 Task: Search one way flight ticket for 1 adult, 6 children, 1 infant in seat and 1 infant on lap in business from Manchester: Manchester-boston Regional Airport to Riverton: Central Wyoming Regional Airport (was Riverton Regional) on 5-4-2023. Choice of flights is Alaska. Number of bags: 2 checked bags. Price is upto 85000. Outbound departure time preference is 12:30.
Action: Mouse moved to (356, 142)
Screenshot: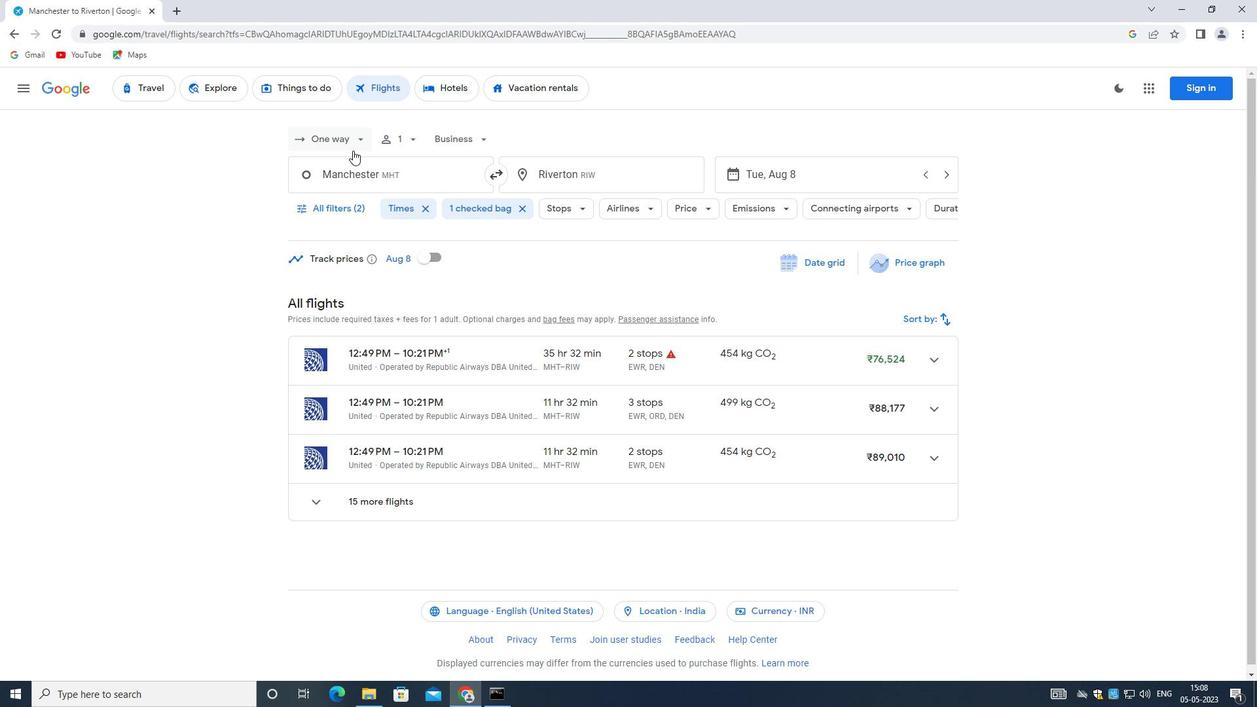 
Action: Mouse pressed left at (356, 142)
Screenshot: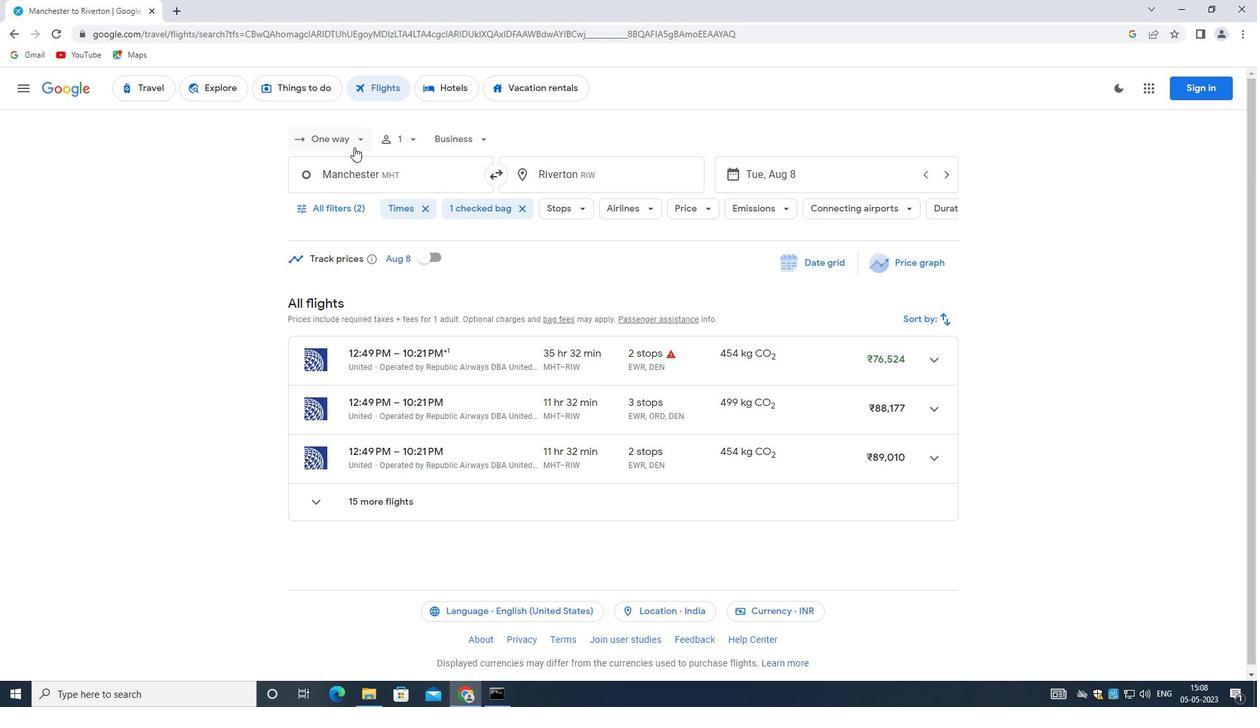 
Action: Mouse moved to (339, 201)
Screenshot: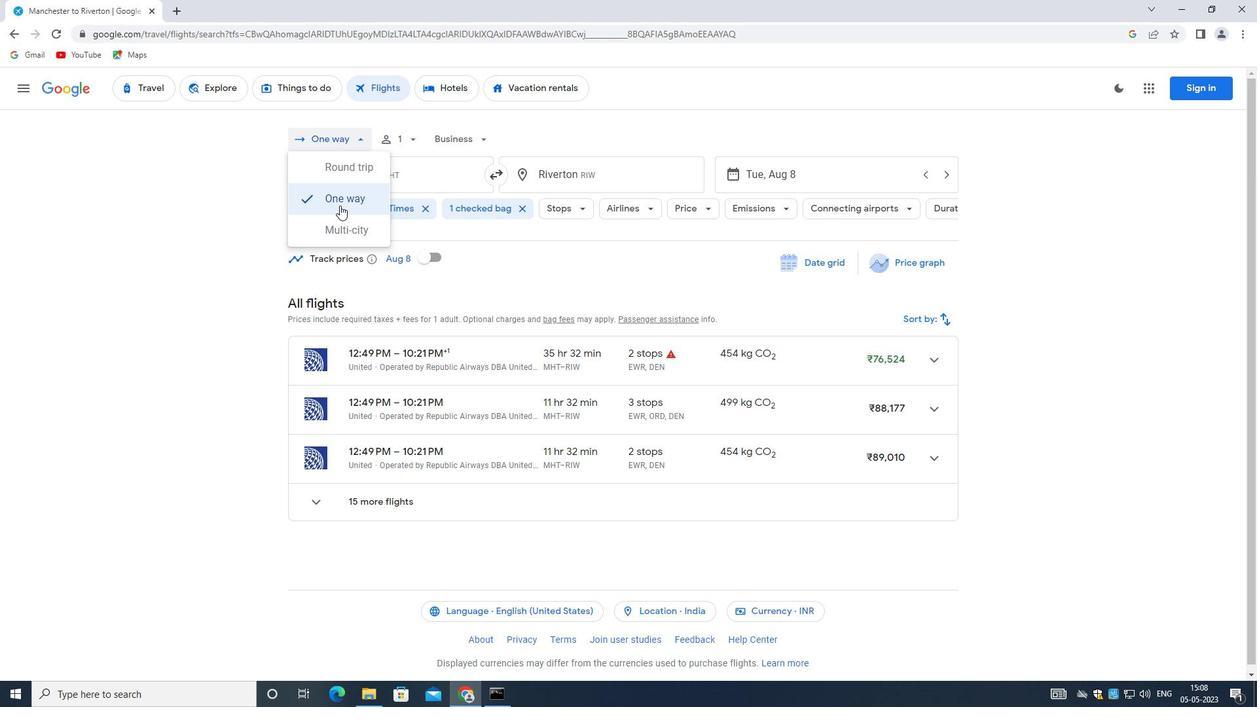
Action: Mouse pressed left at (339, 201)
Screenshot: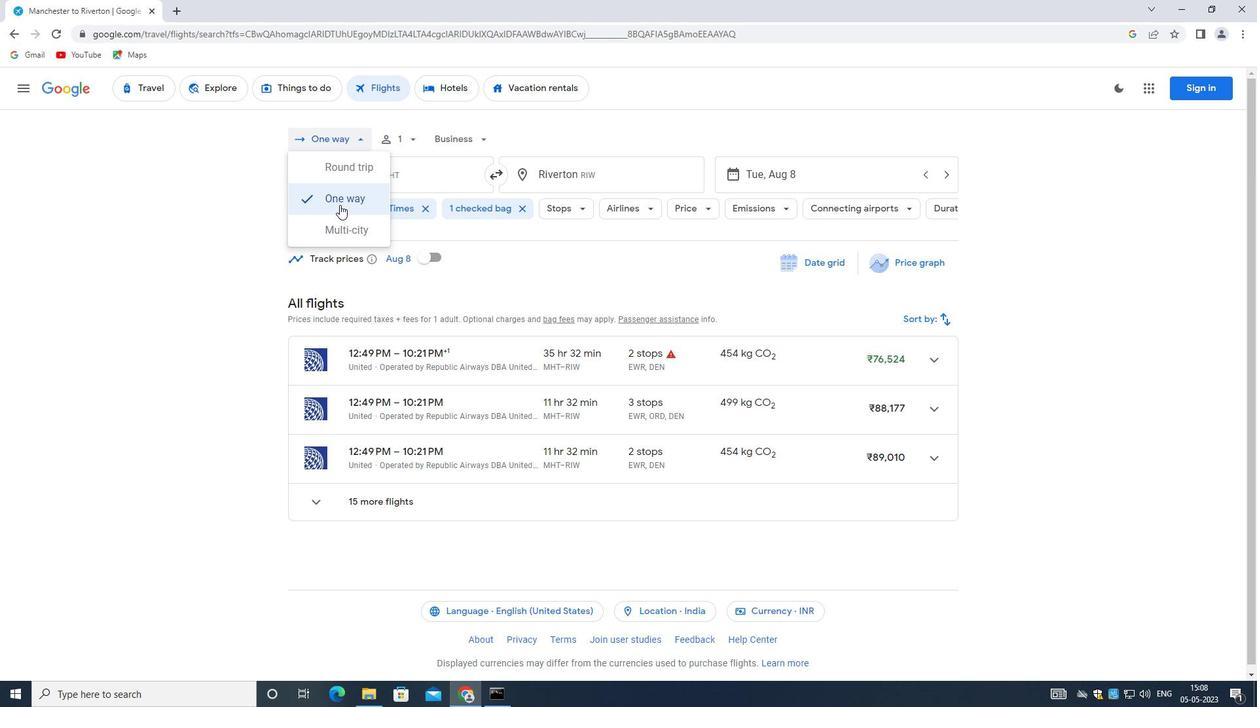 
Action: Mouse moved to (400, 140)
Screenshot: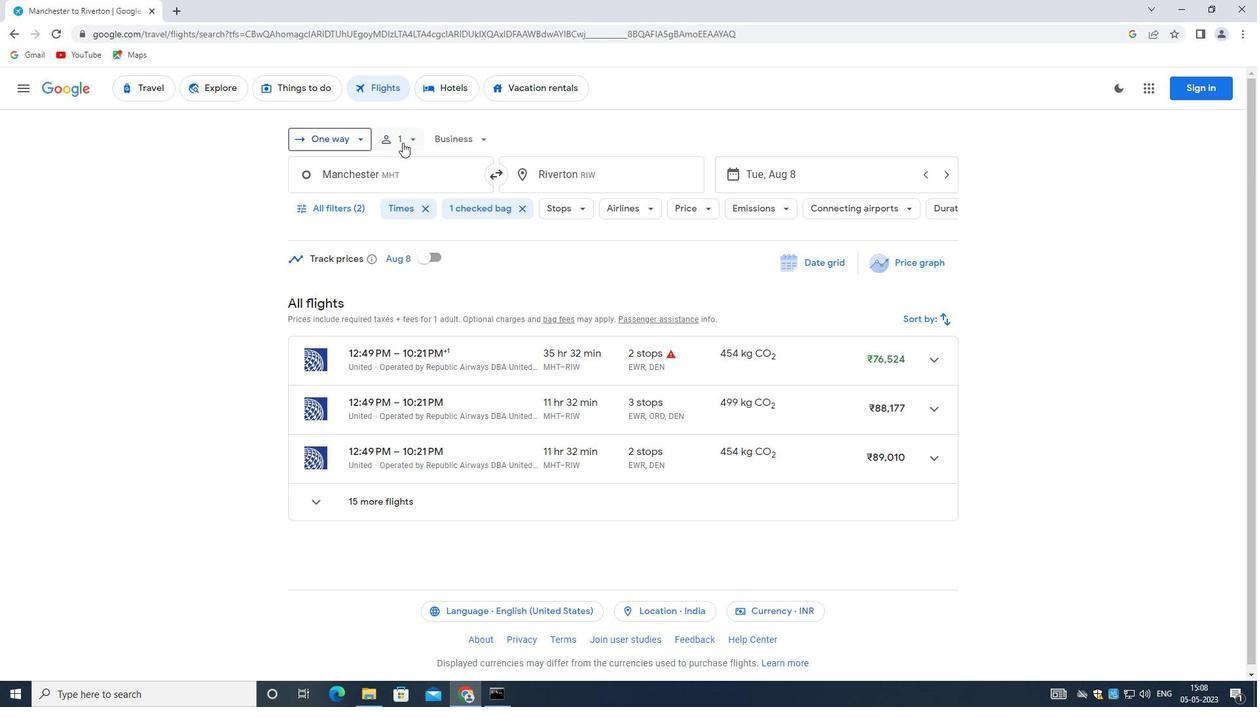 
Action: Mouse pressed left at (400, 140)
Screenshot: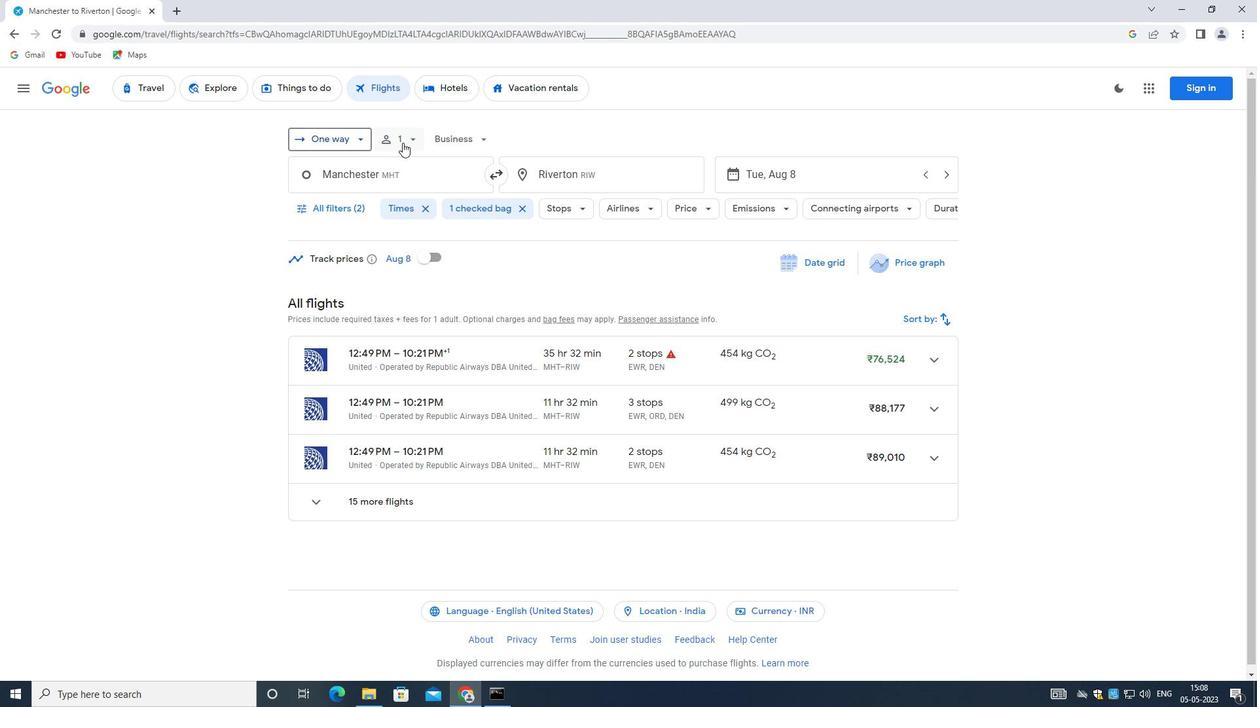 
Action: Mouse moved to (508, 206)
Screenshot: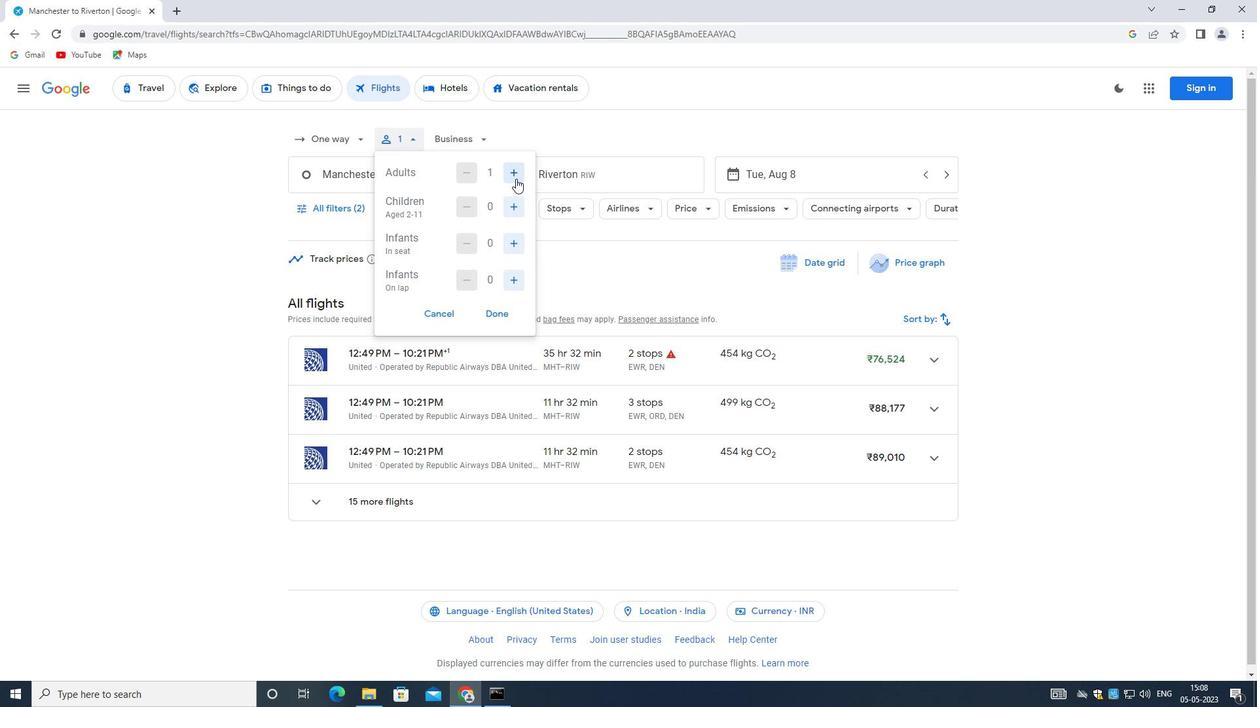 
Action: Mouse pressed left at (508, 206)
Screenshot: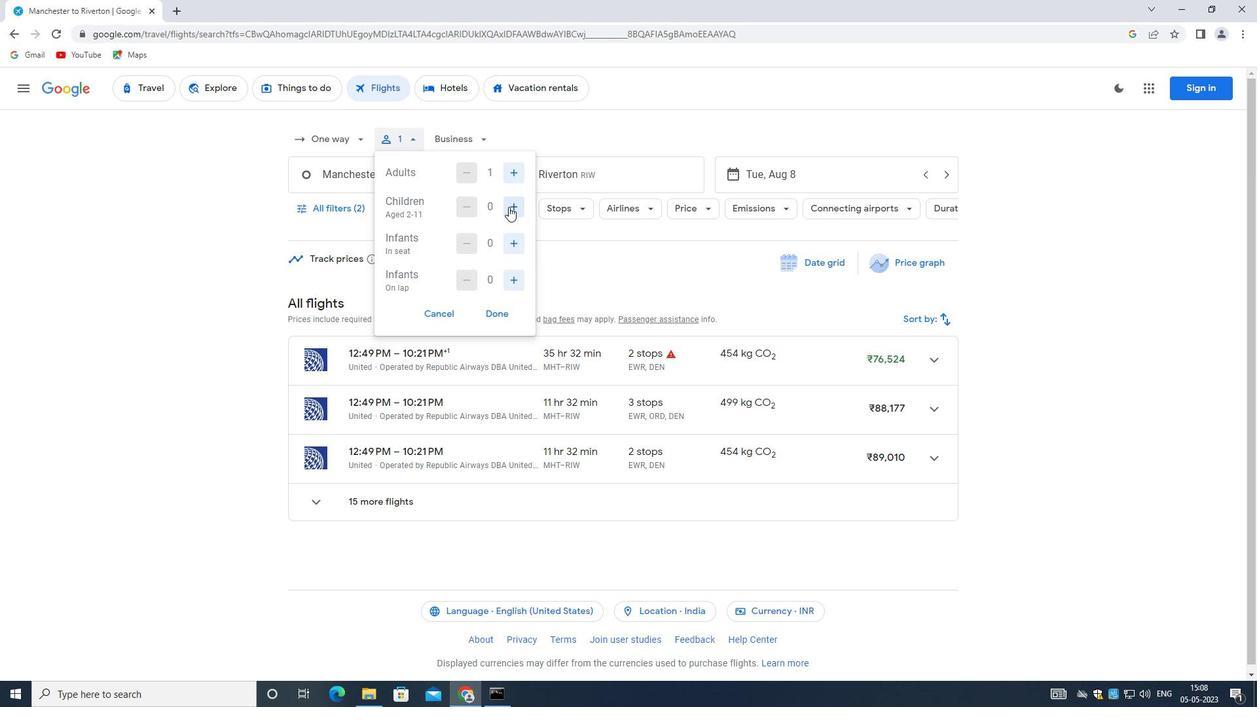 
Action: Mouse pressed left at (508, 206)
Screenshot: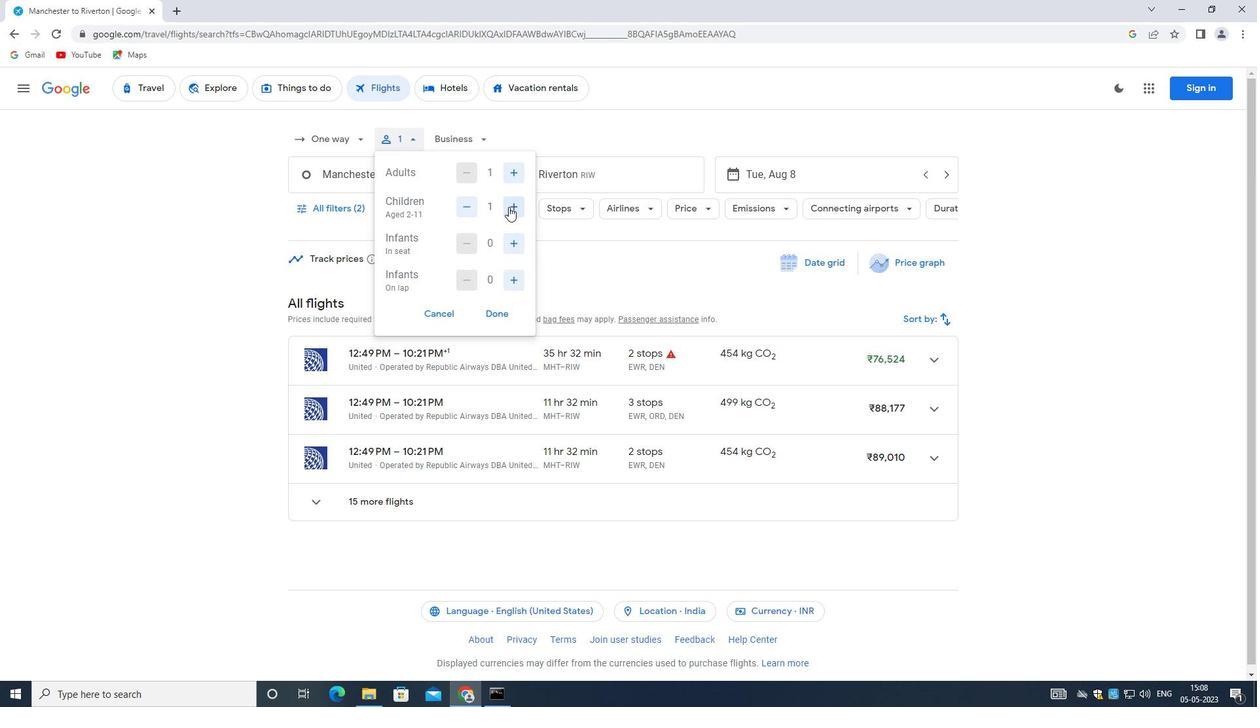 
Action: Mouse pressed left at (508, 206)
Screenshot: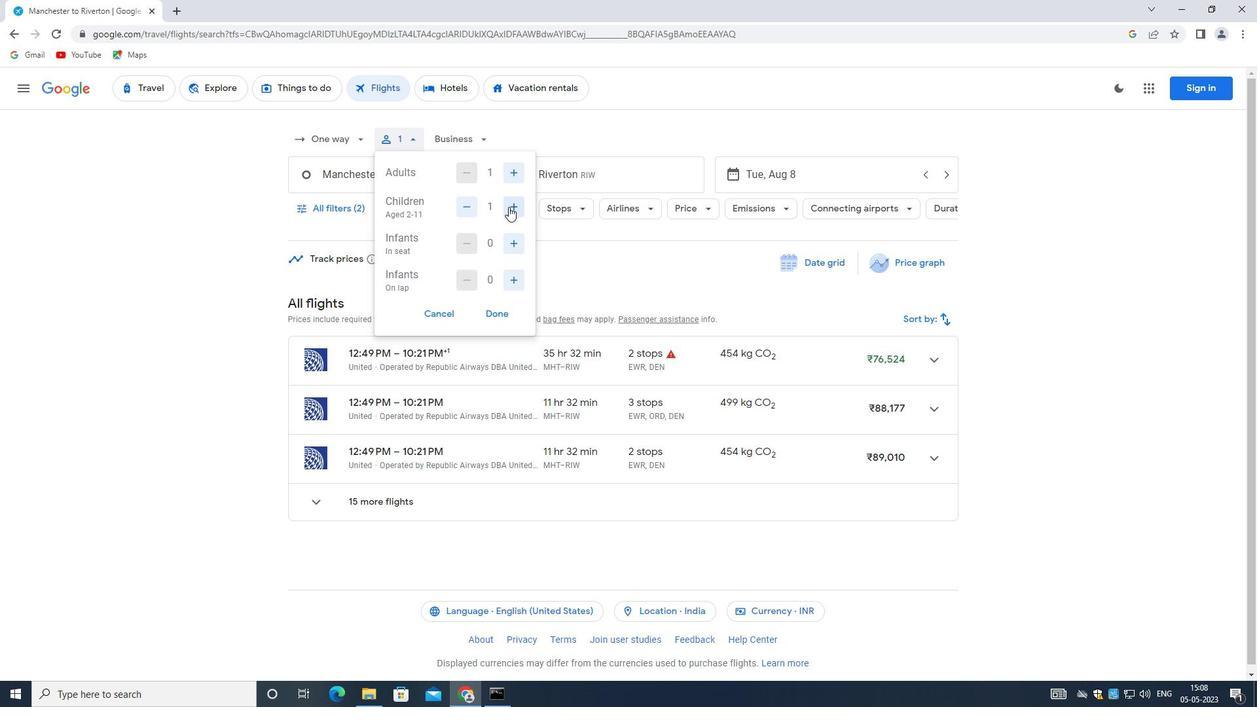 
Action: Mouse pressed left at (508, 206)
Screenshot: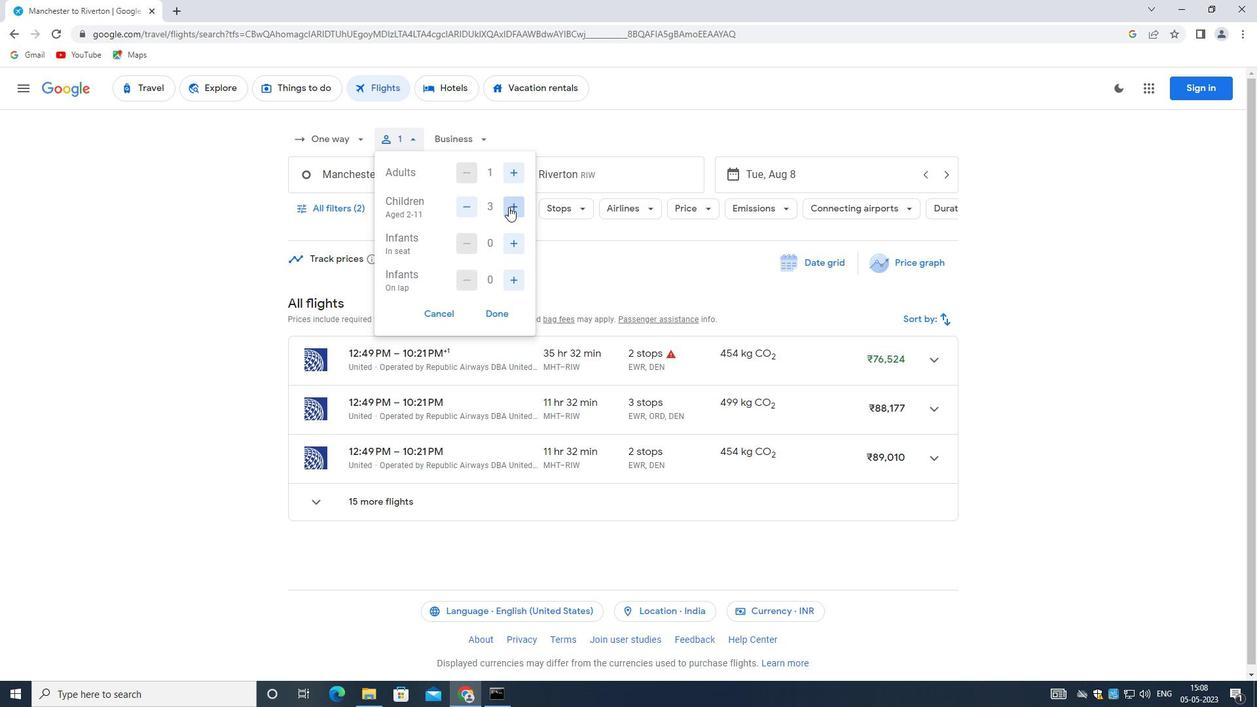 
Action: Mouse moved to (508, 207)
Screenshot: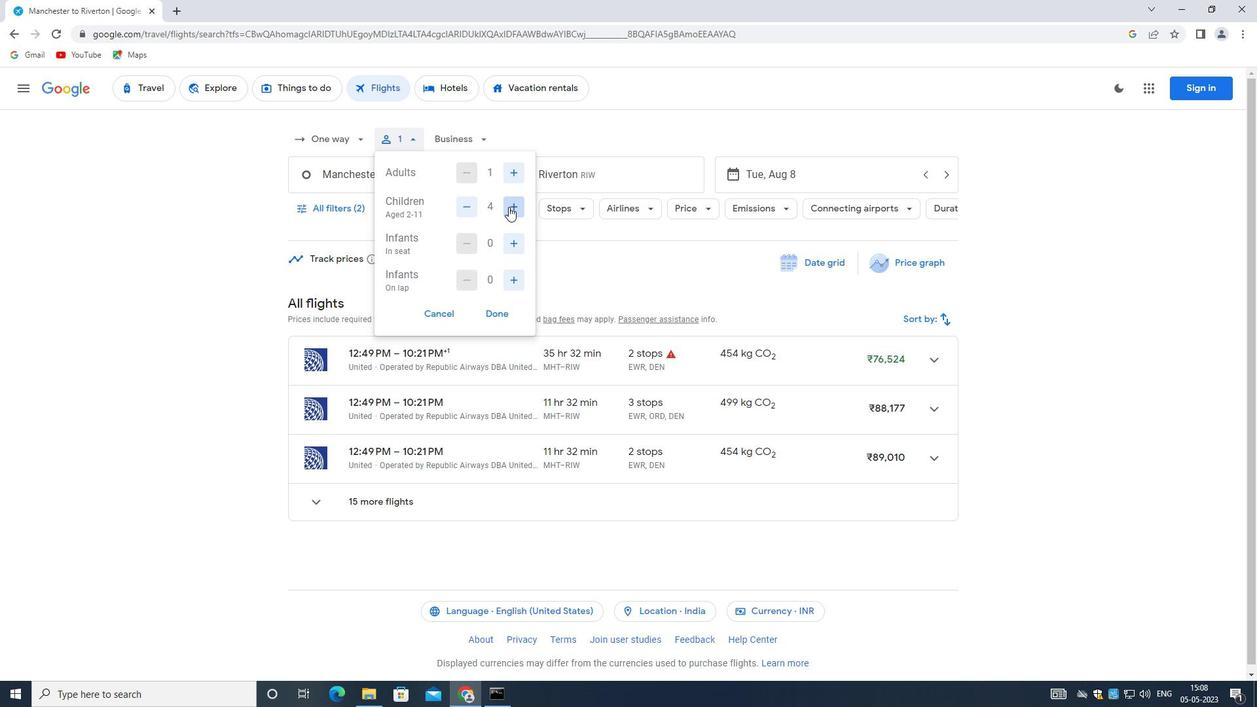 
Action: Mouse pressed left at (508, 207)
Screenshot: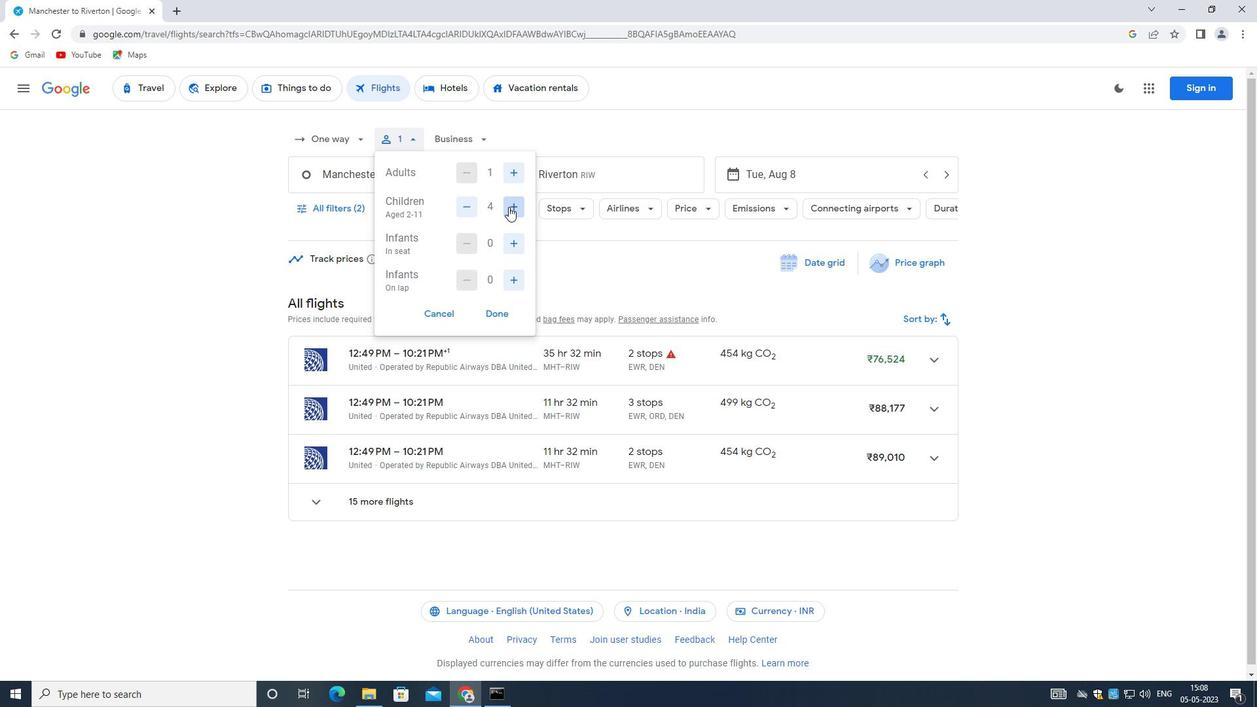 
Action: Mouse moved to (507, 207)
Screenshot: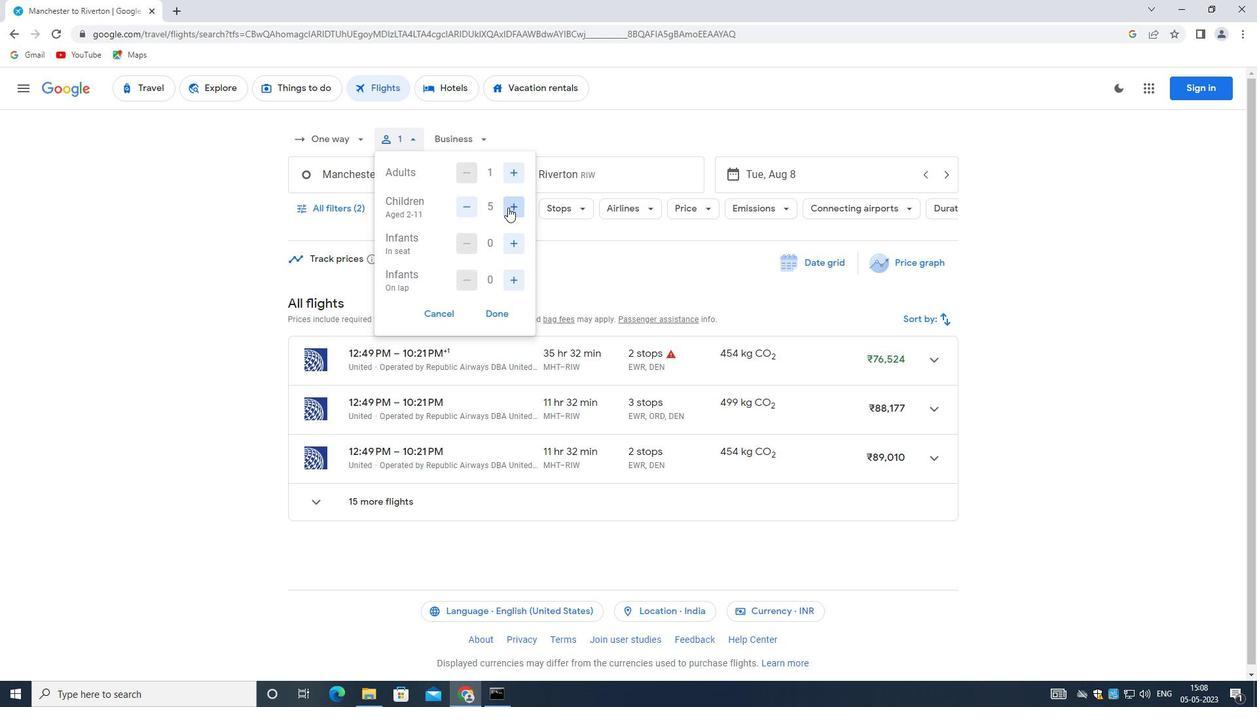 
Action: Mouse pressed left at (507, 207)
Screenshot: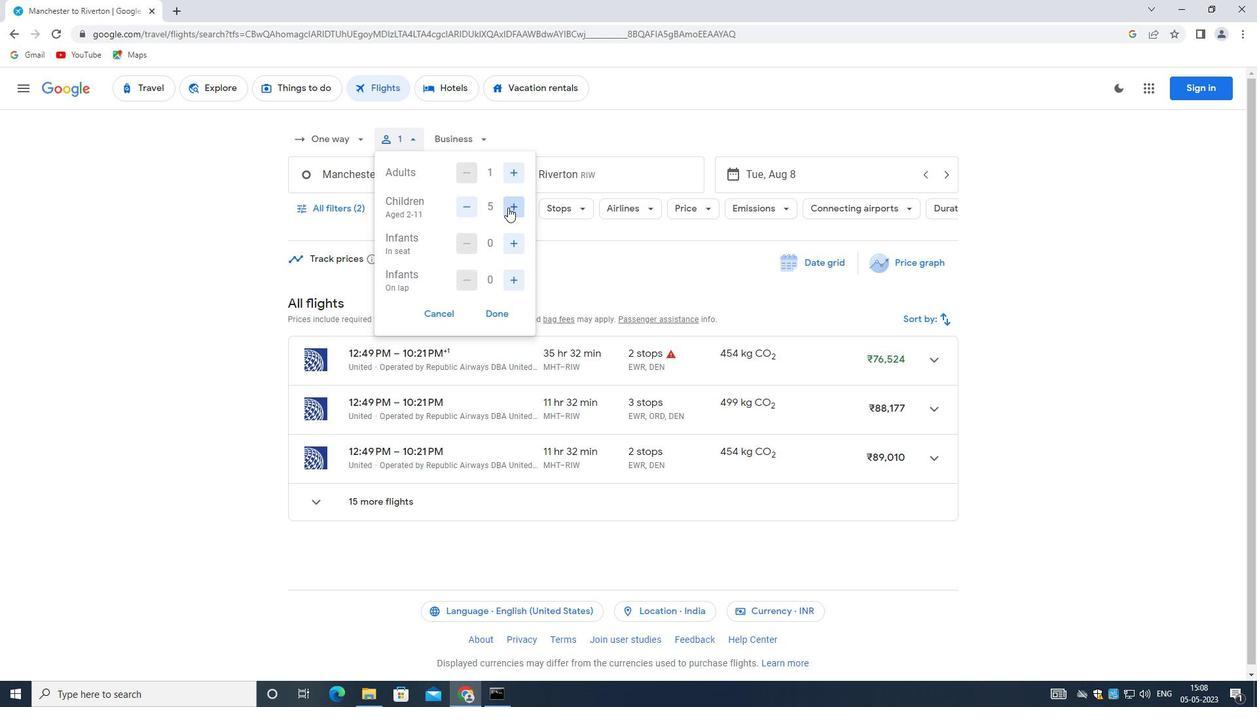
Action: Mouse moved to (517, 242)
Screenshot: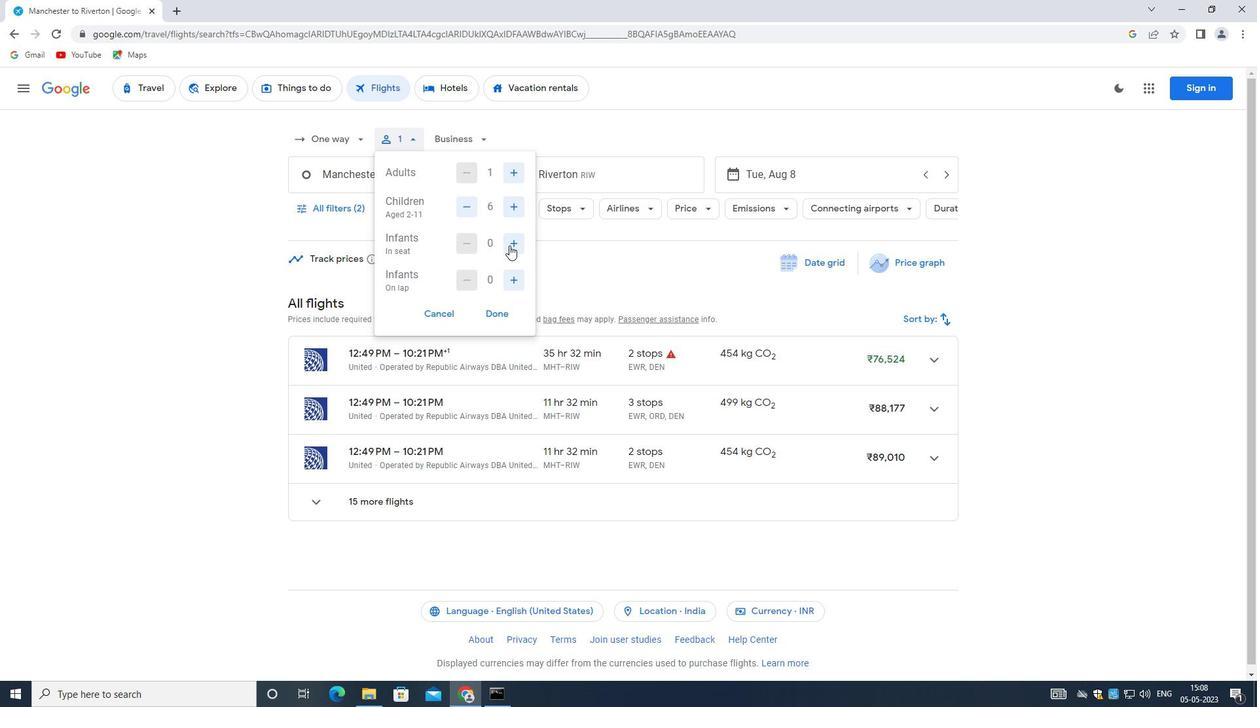 
Action: Mouse pressed left at (517, 242)
Screenshot: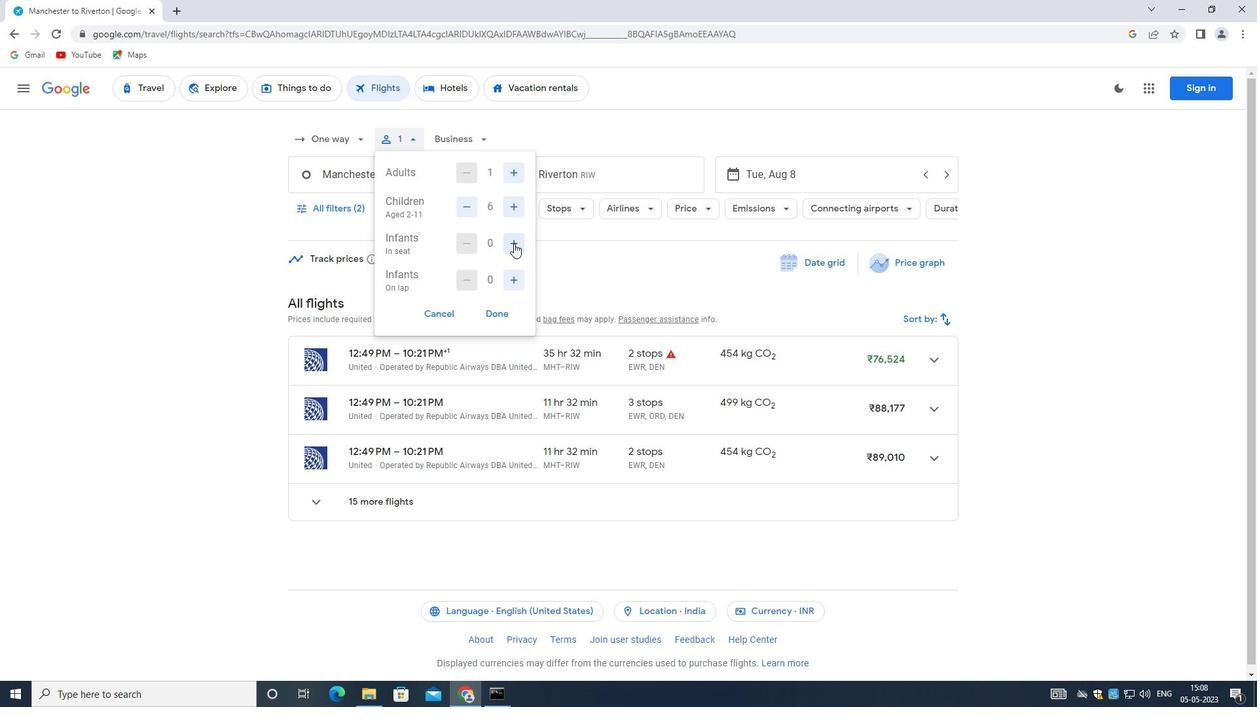
Action: Mouse moved to (511, 277)
Screenshot: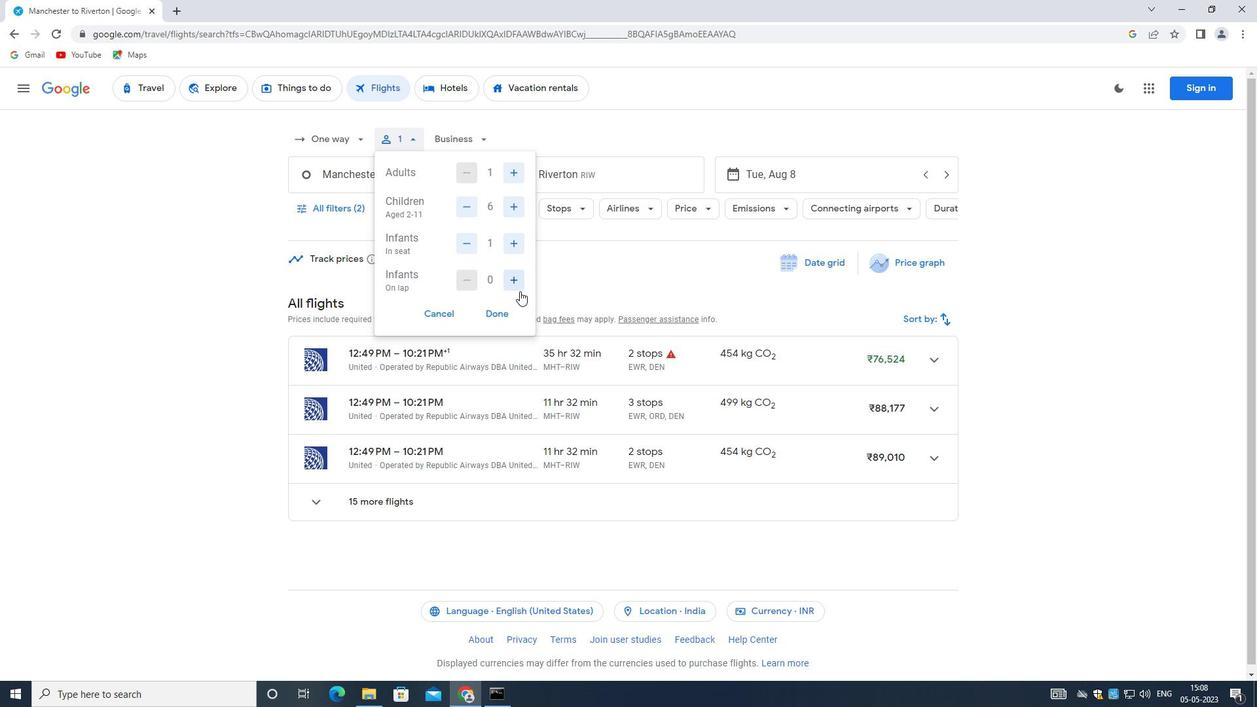 
Action: Mouse pressed left at (511, 277)
Screenshot: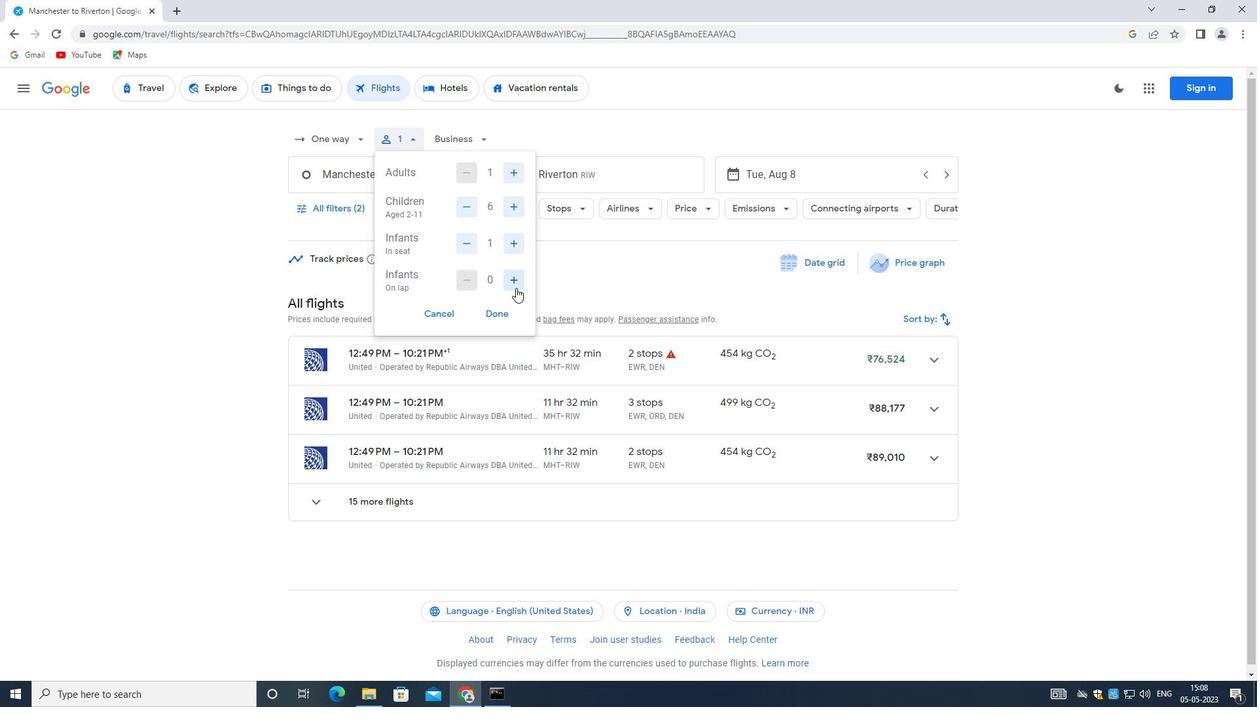 
Action: Mouse moved to (488, 316)
Screenshot: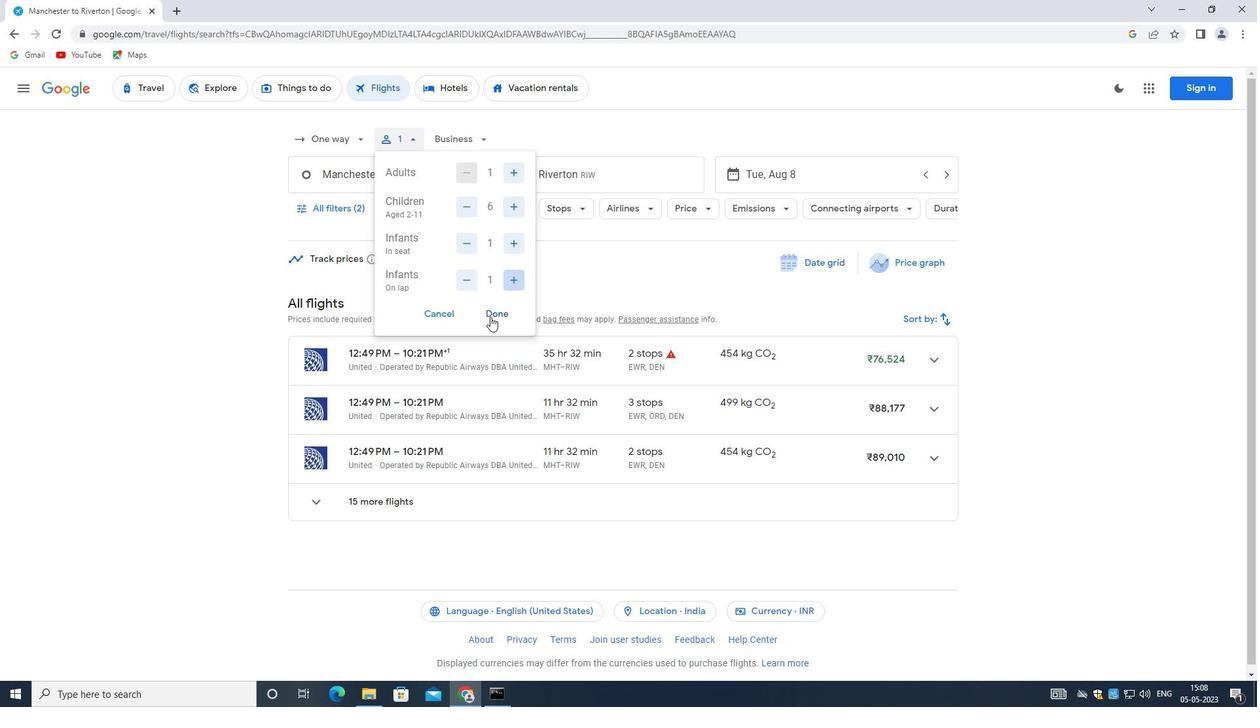 
Action: Mouse pressed left at (488, 316)
Screenshot: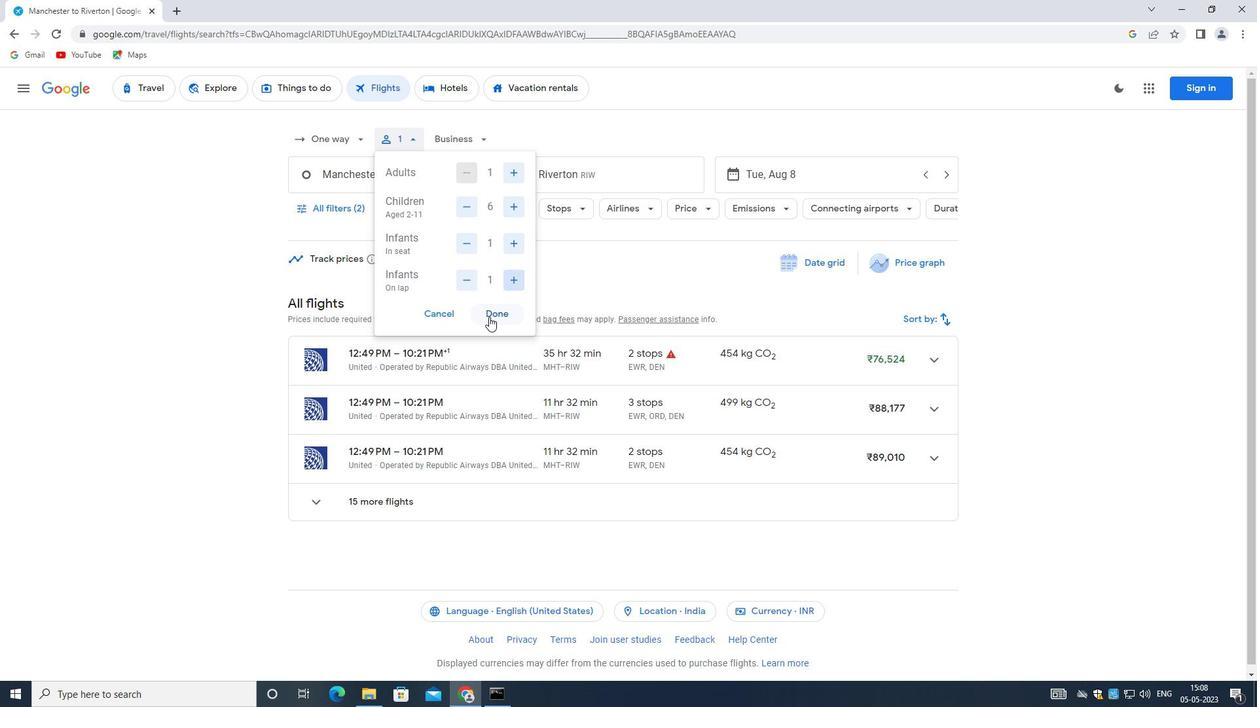 
Action: Mouse moved to (457, 134)
Screenshot: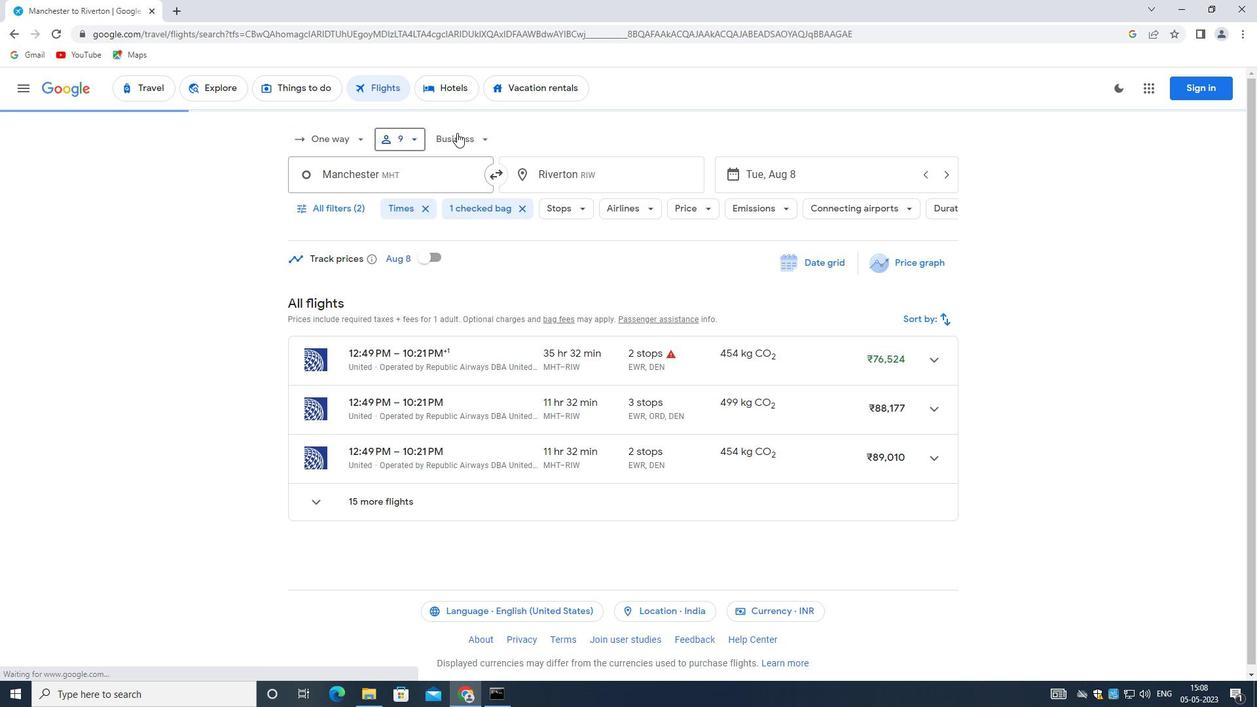 
Action: Mouse pressed left at (457, 134)
Screenshot: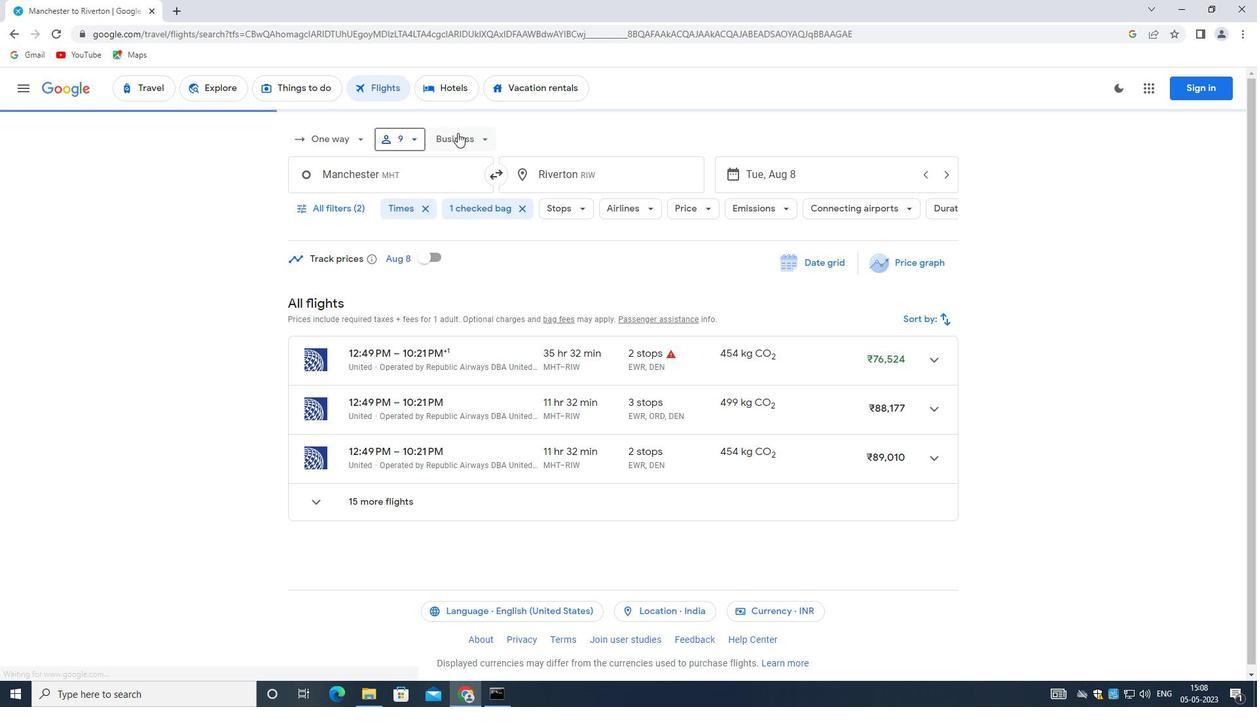 
Action: Mouse moved to (500, 230)
Screenshot: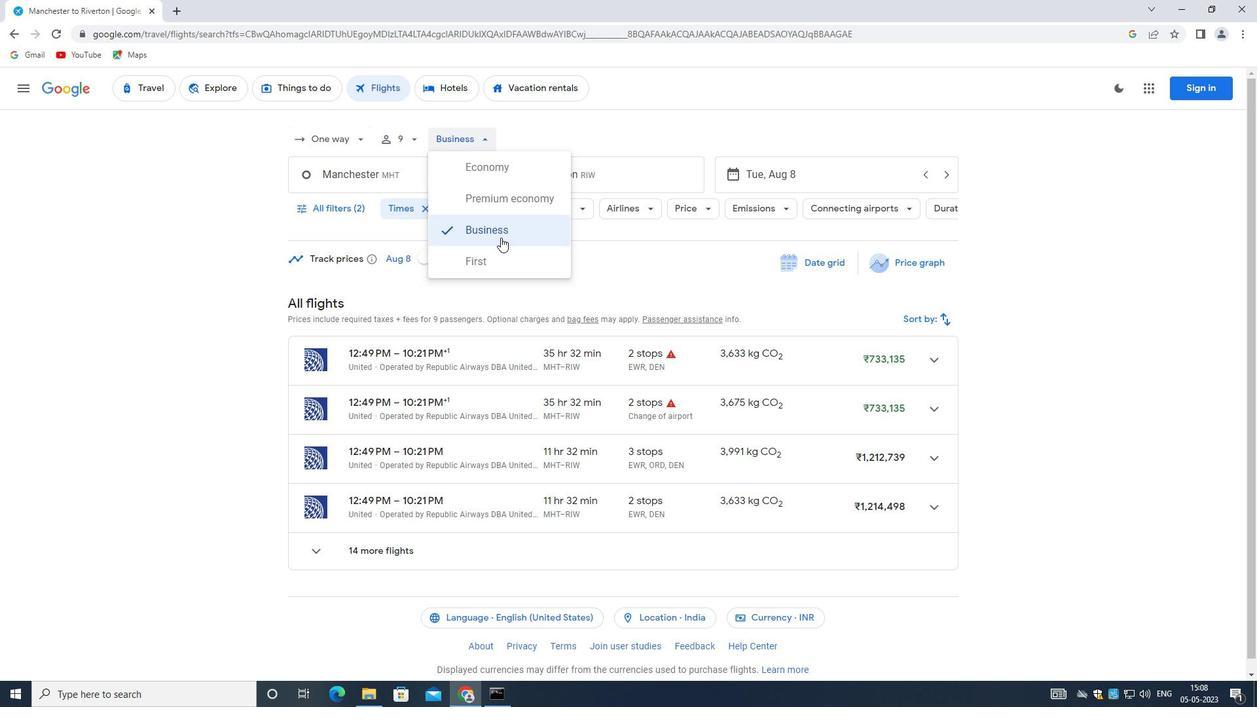 
Action: Mouse pressed left at (500, 230)
Screenshot: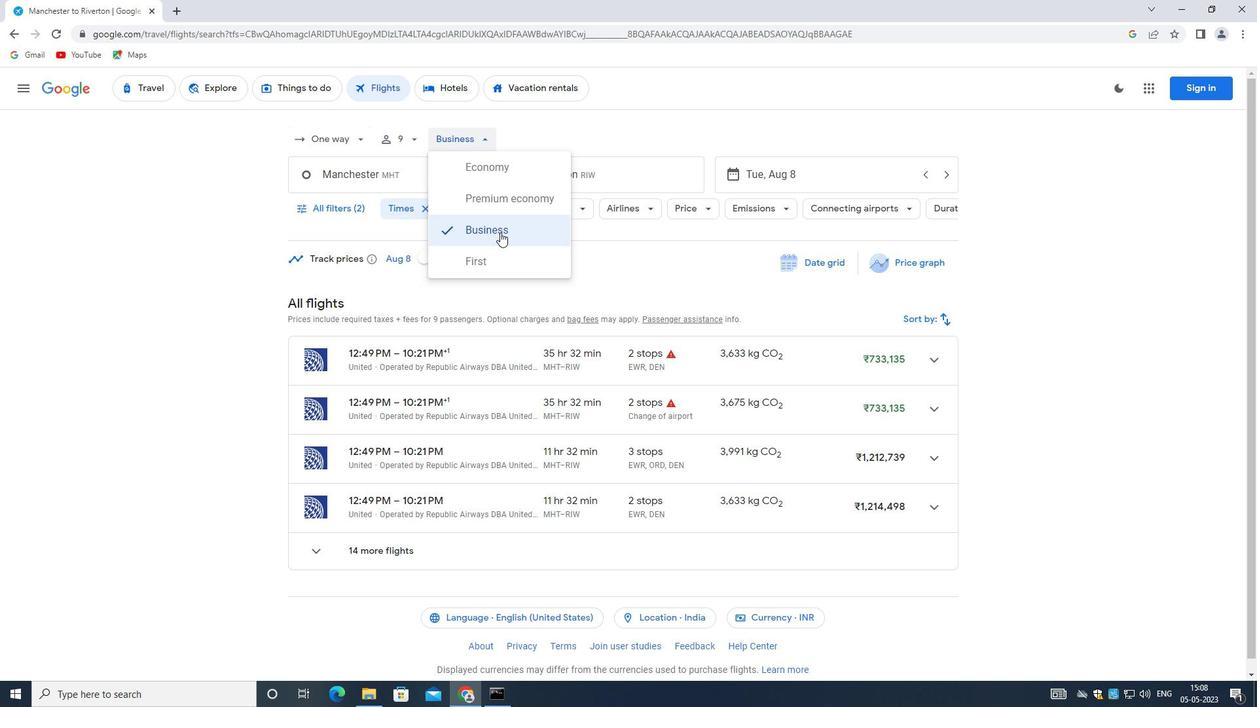 
Action: Mouse moved to (392, 180)
Screenshot: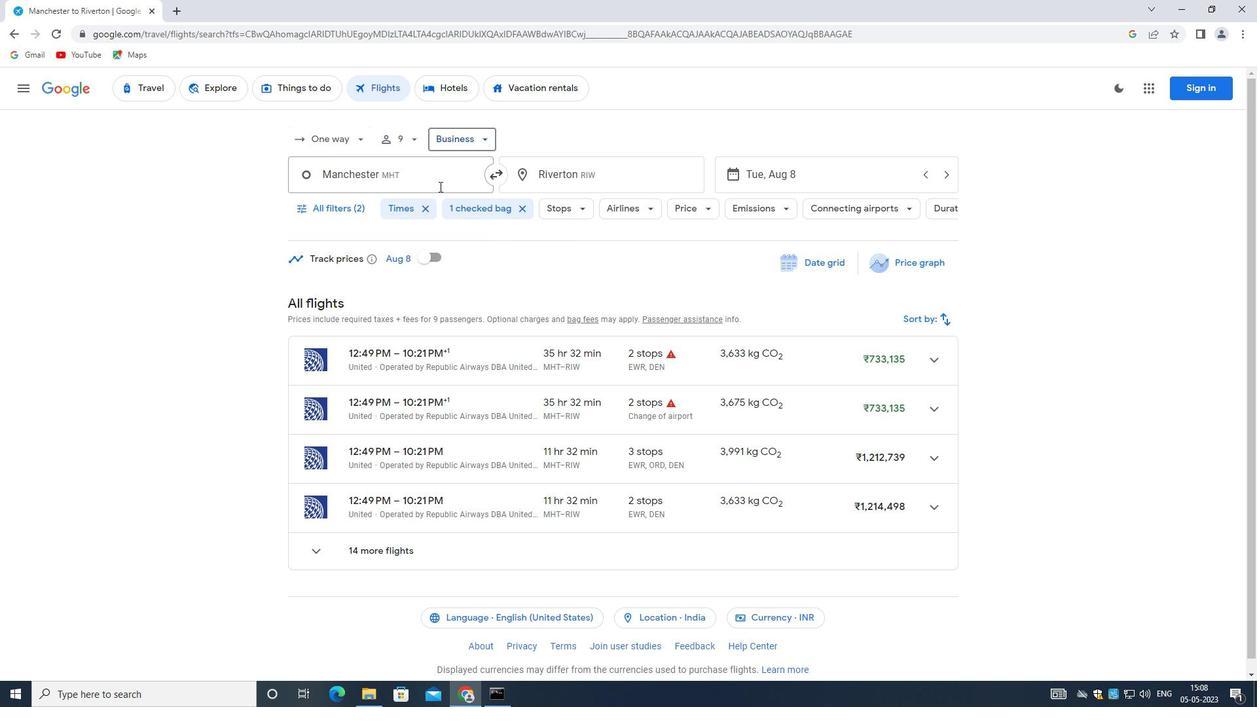 
Action: Mouse pressed left at (392, 180)
Screenshot: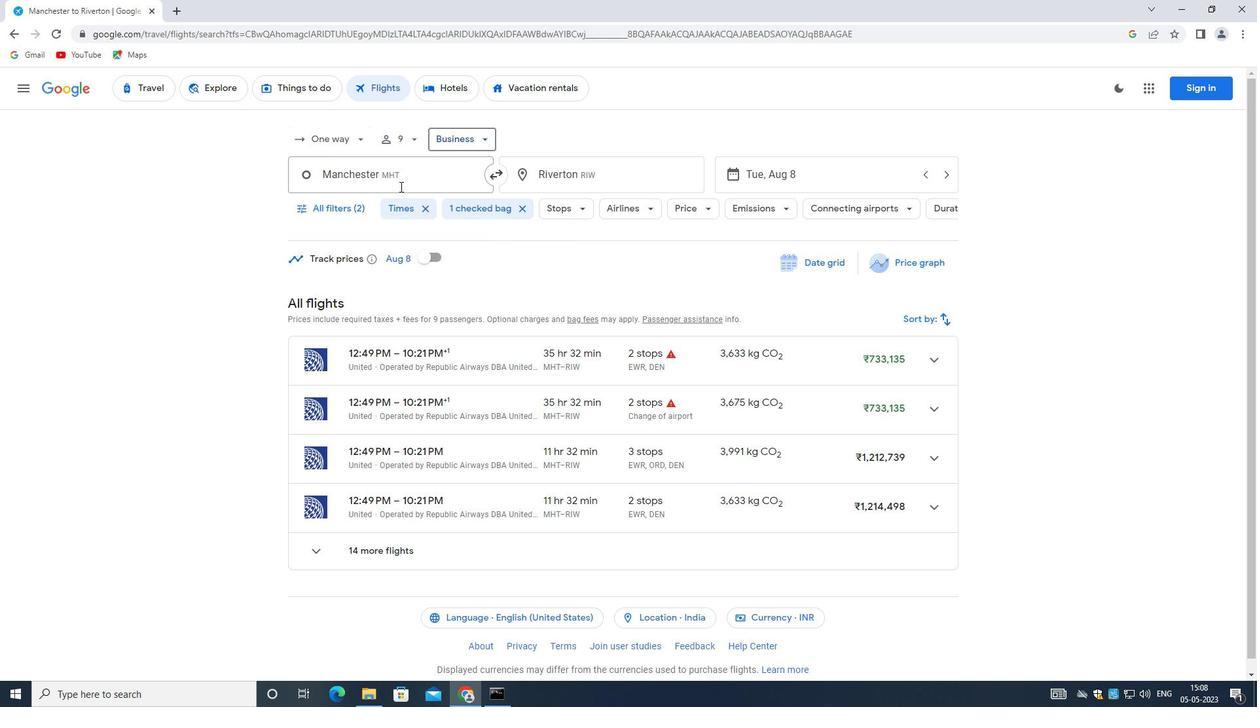 
Action: Mouse moved to (434, 313)
Screenshot: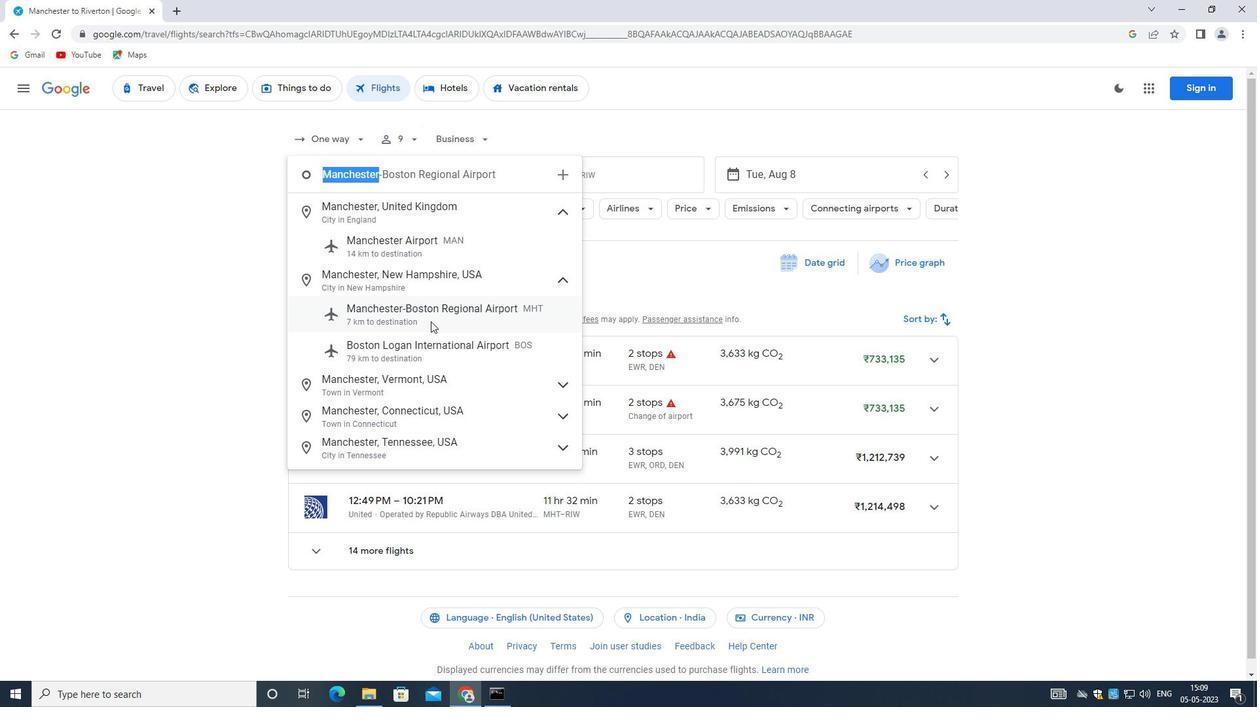 
Action: Mouse pressed left at (434, 313)
Screenshot: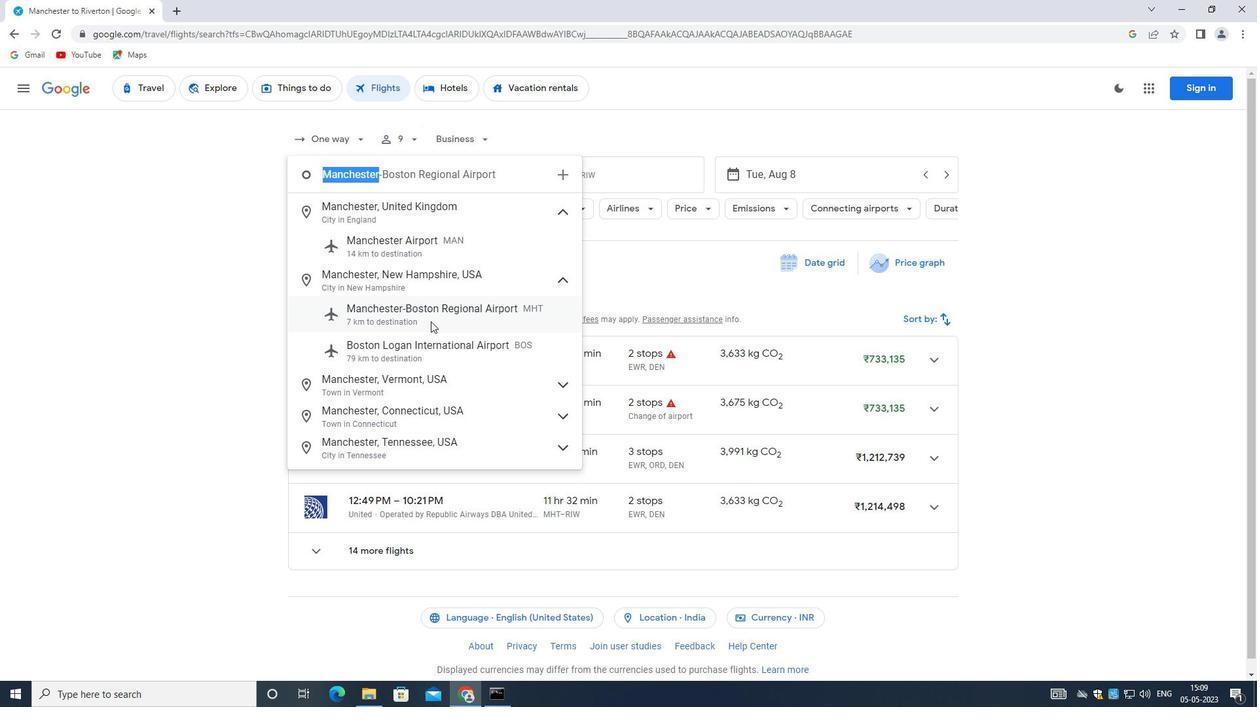 
Action: Mouse moved to (657, 180)
Screenshot: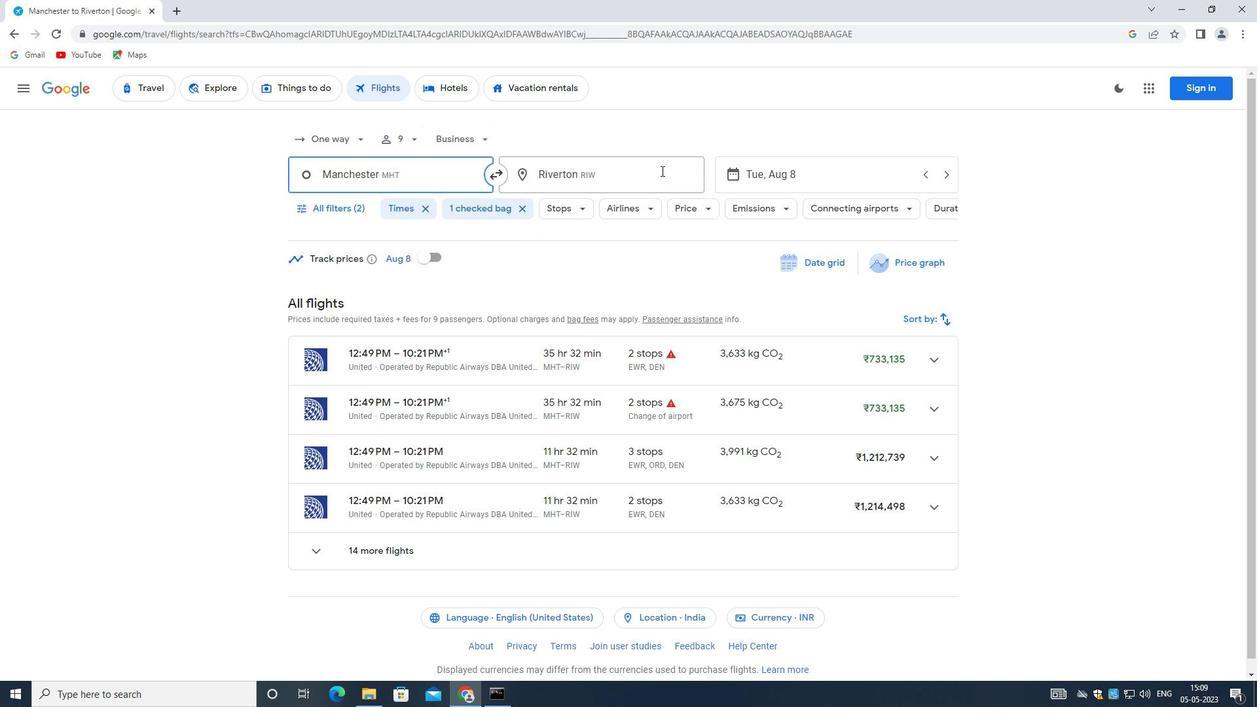 
Action: Mouse pressed left at (657, 180)
Screenshot: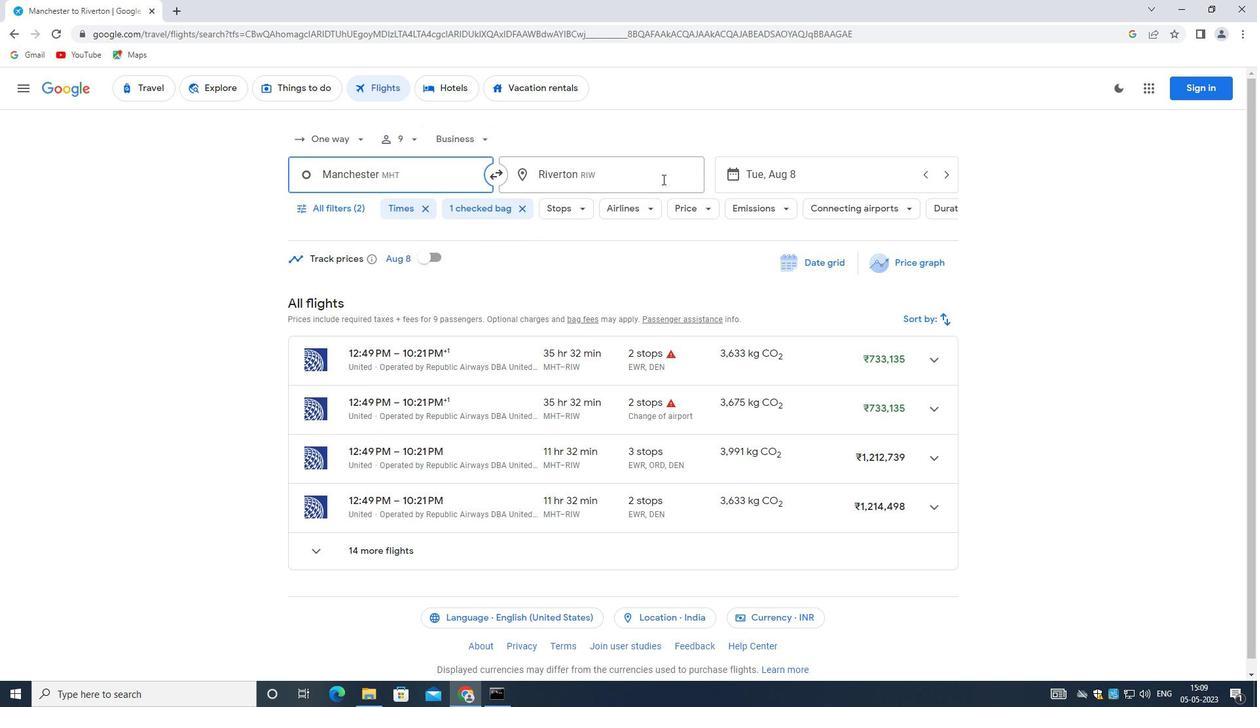 
Action: Mouse moved to (657, 179)
Screenshot: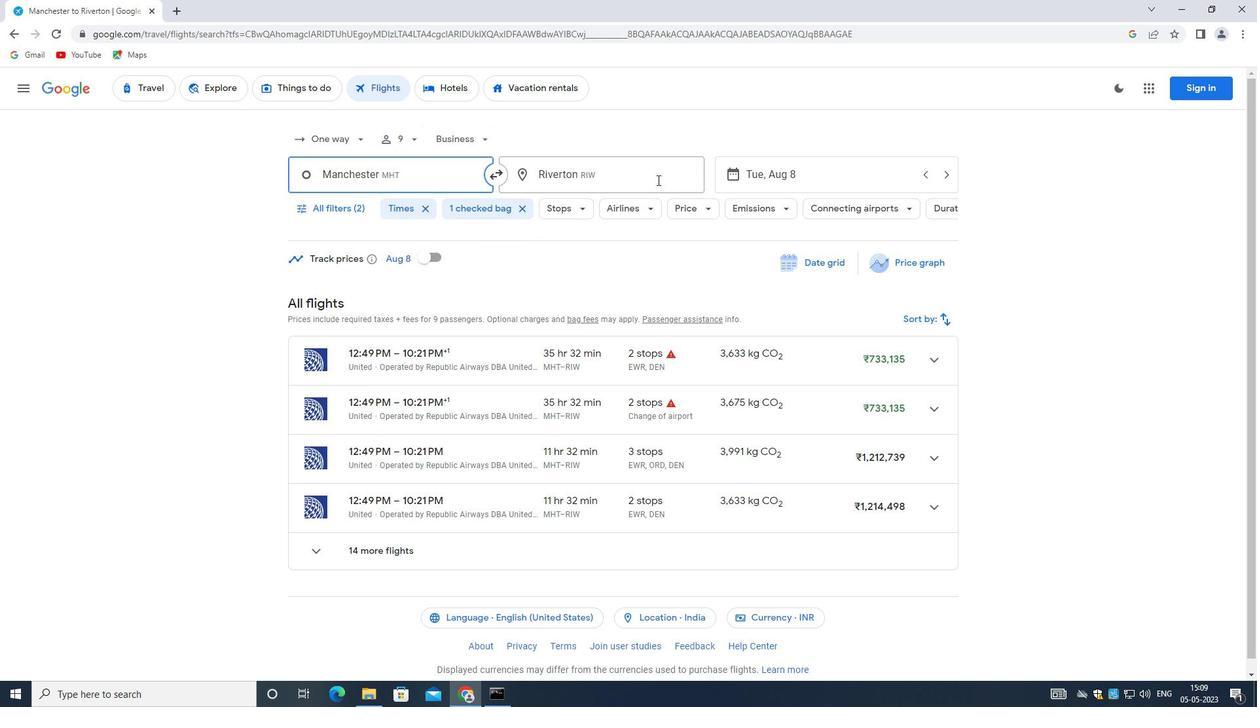 
Action: Key pressed <Key.backspace><Key.shift>CENTRAL<Key.space><Key.shift>WYOMING
Screenshot: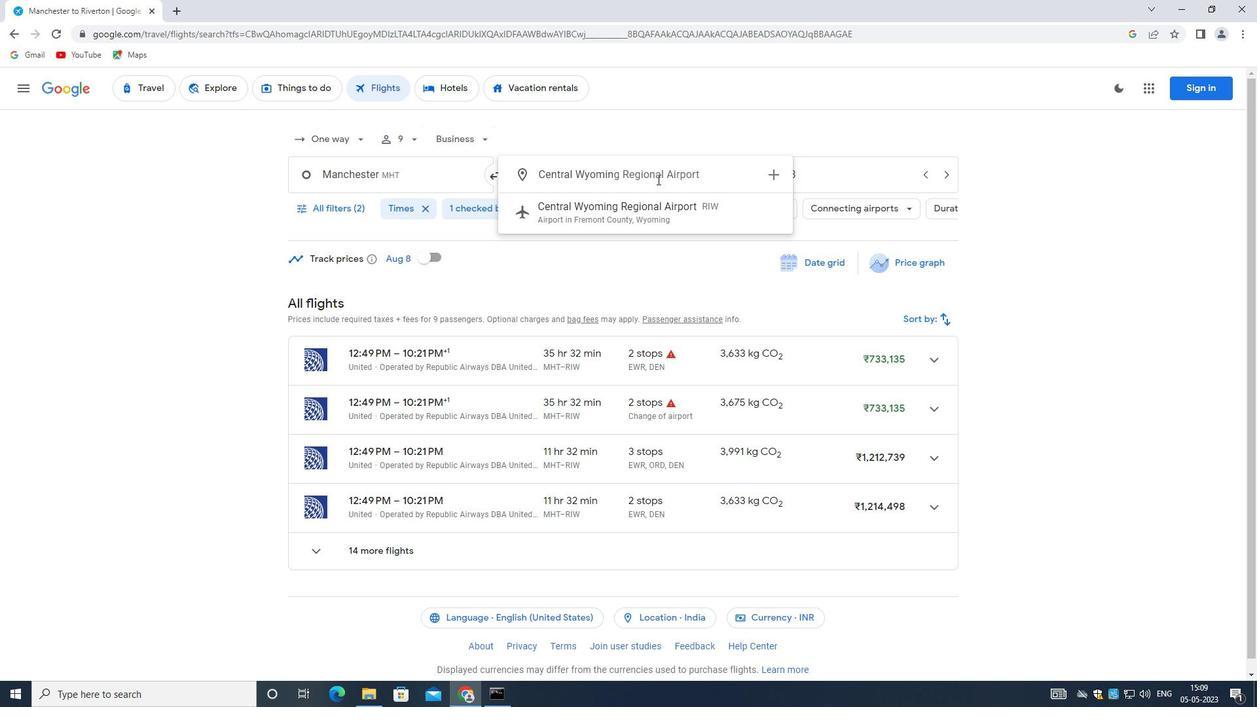 
Action: Mouse moved to (614, 208)
Screenshot: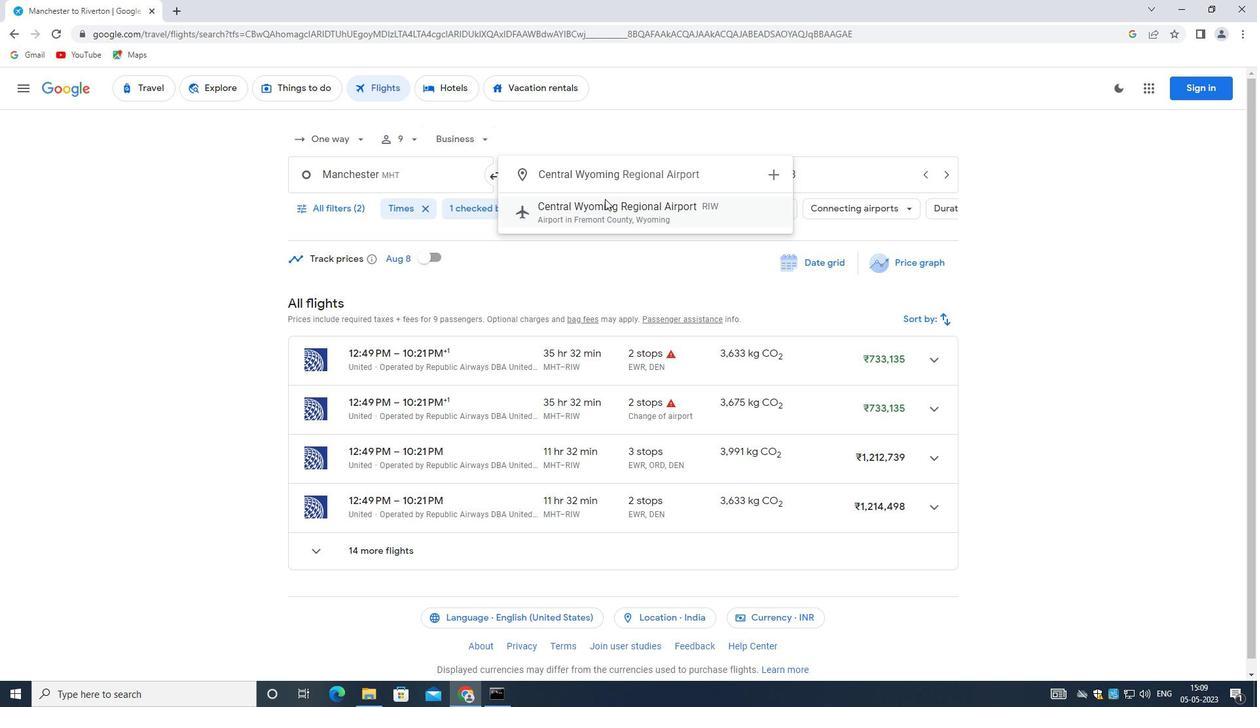 
Action: Mouse pressed left at (614, 208)
Screenshot: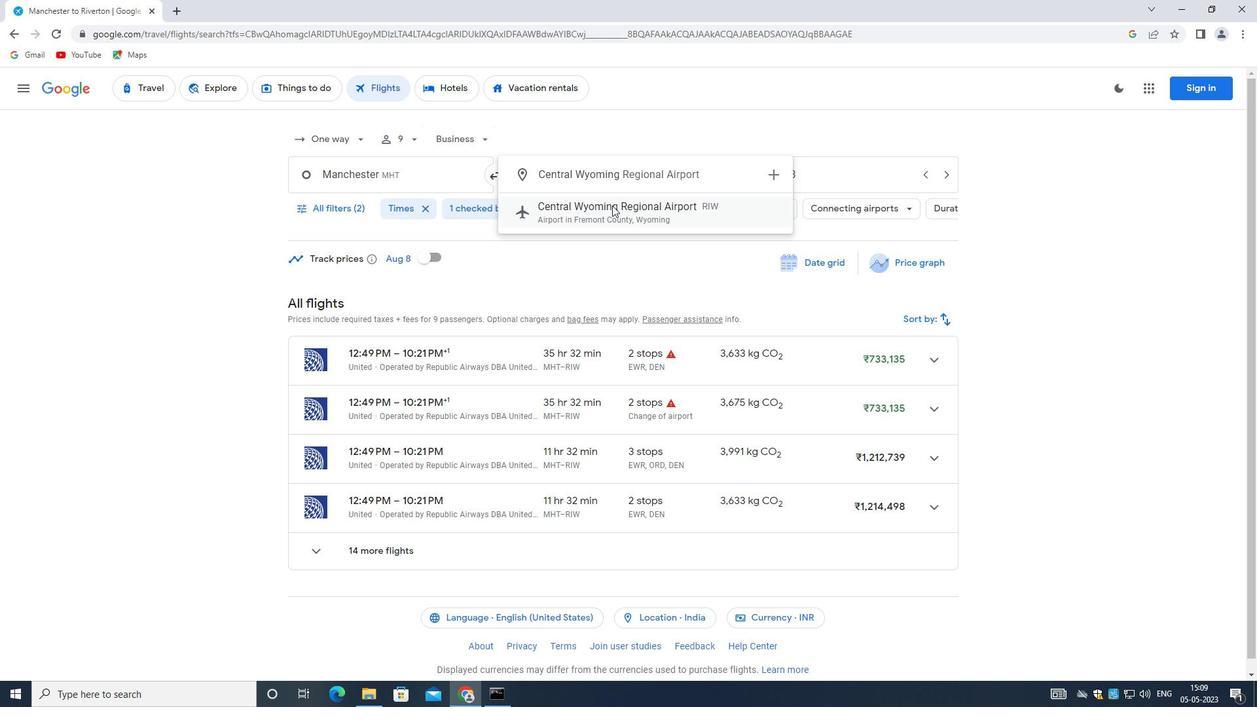 
Action: Mouse moved to (773, 153)
Screenshot: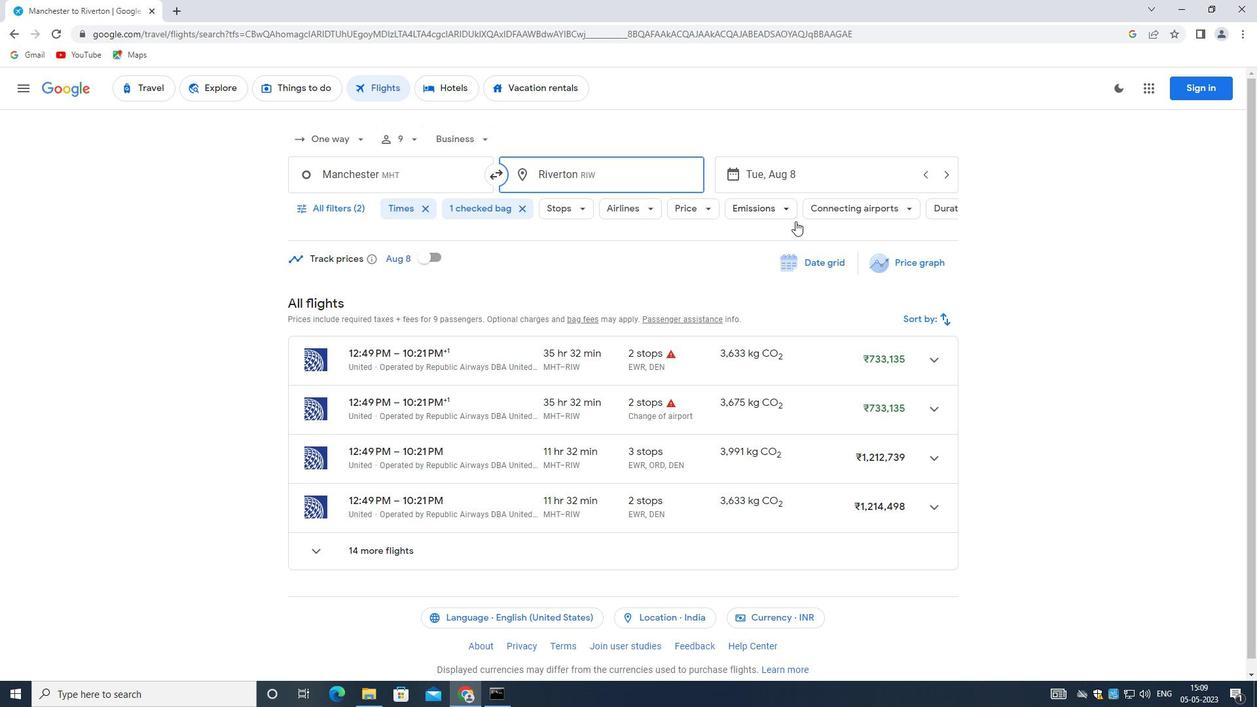 
Action: Mouse pressed left at (773, 153)
Screenshot: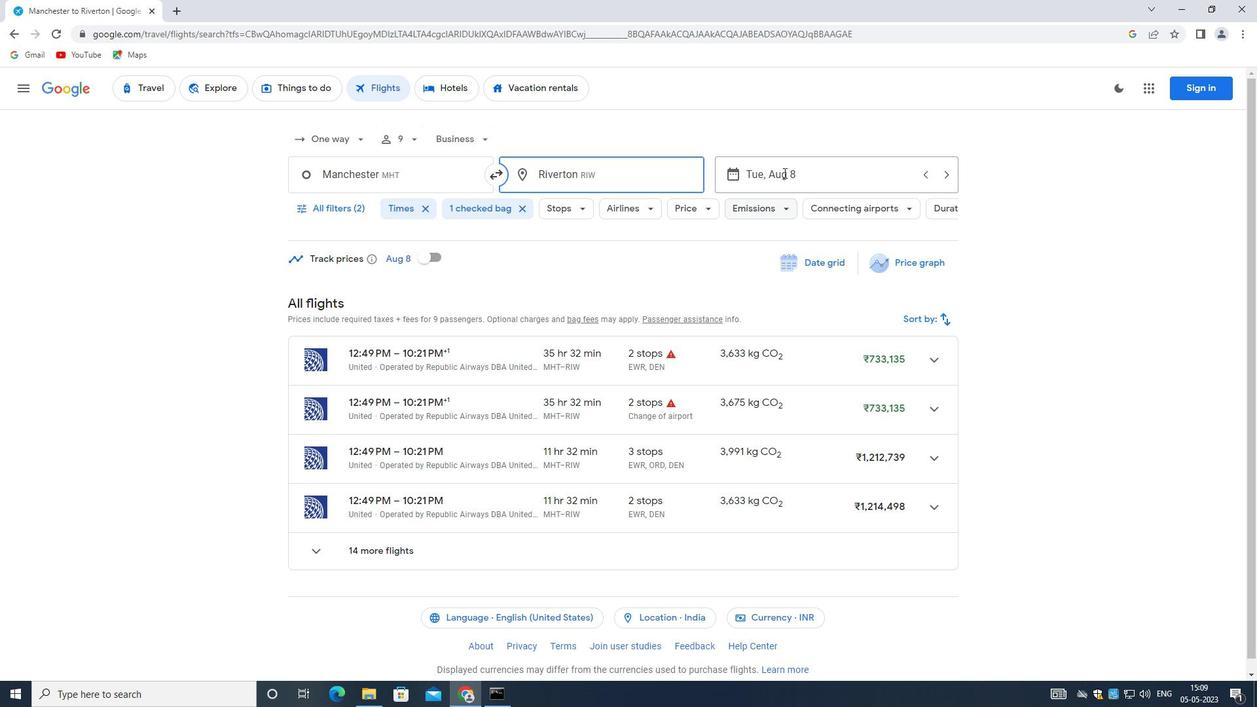
Action: Mouse moved to (773, 176)
Screenshot: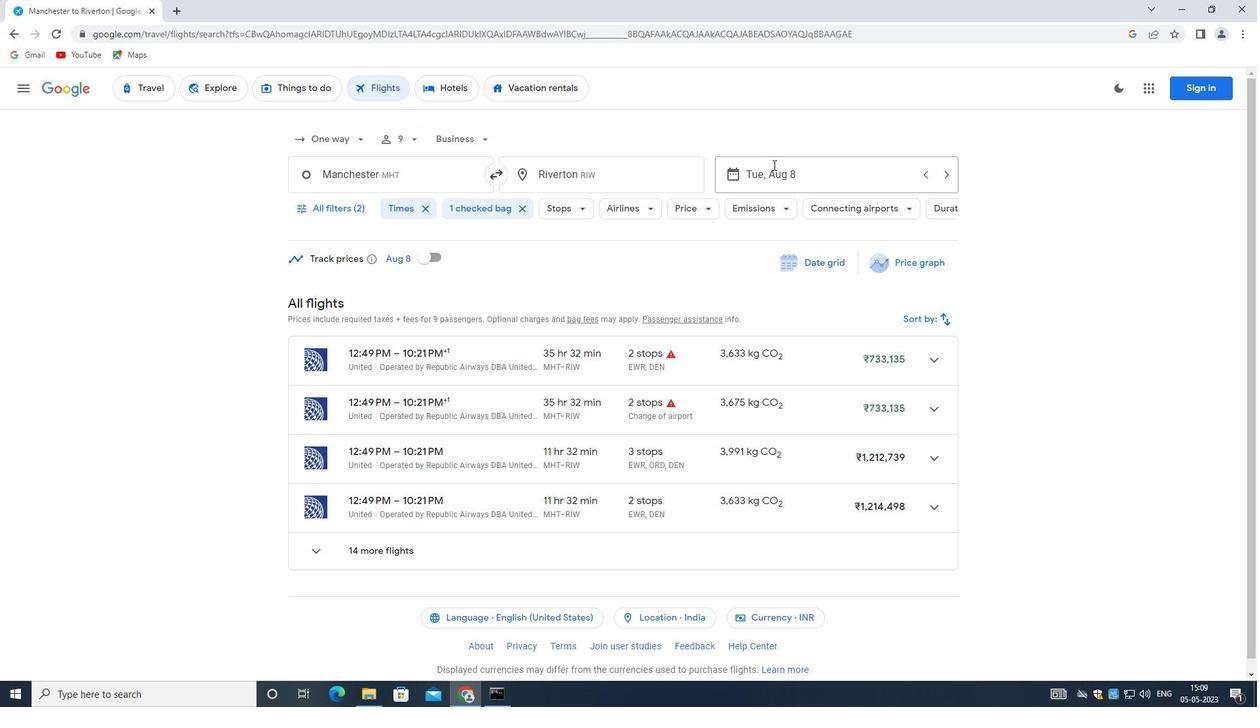 
Action: Mouse pressed left at (773, 176)
Screenshot: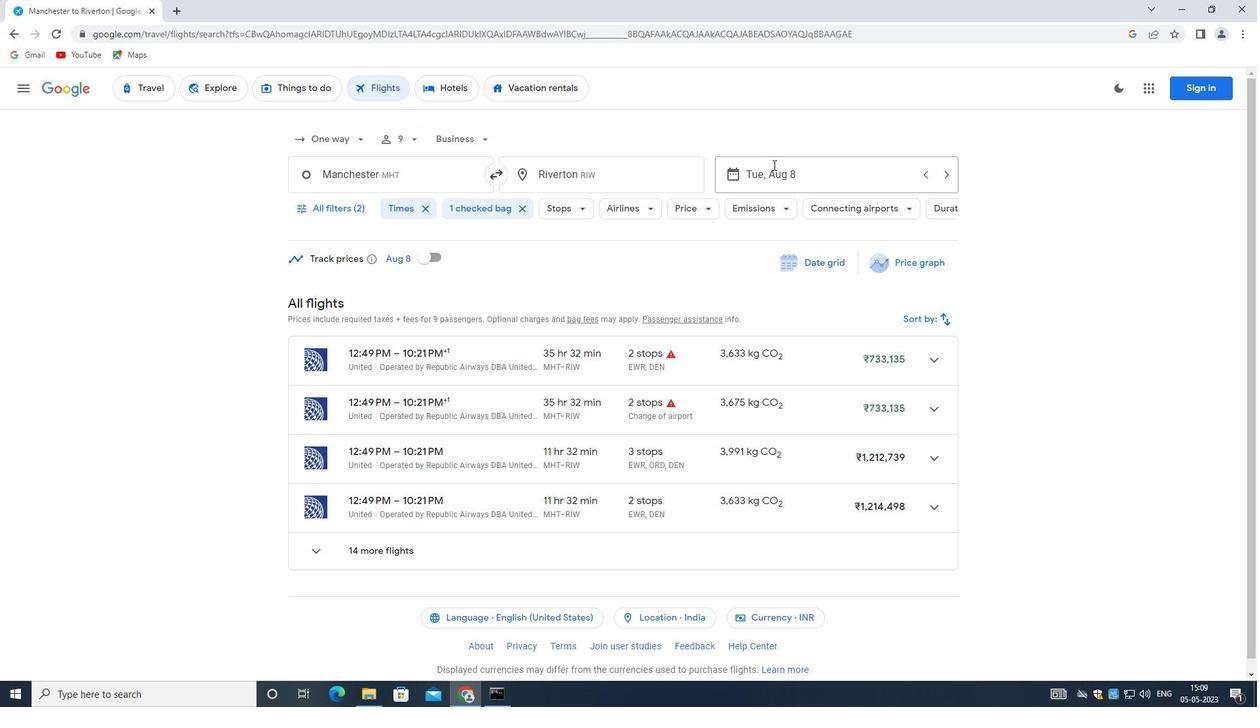 
Action: Mouse moved to (920, 495)
Screenshot: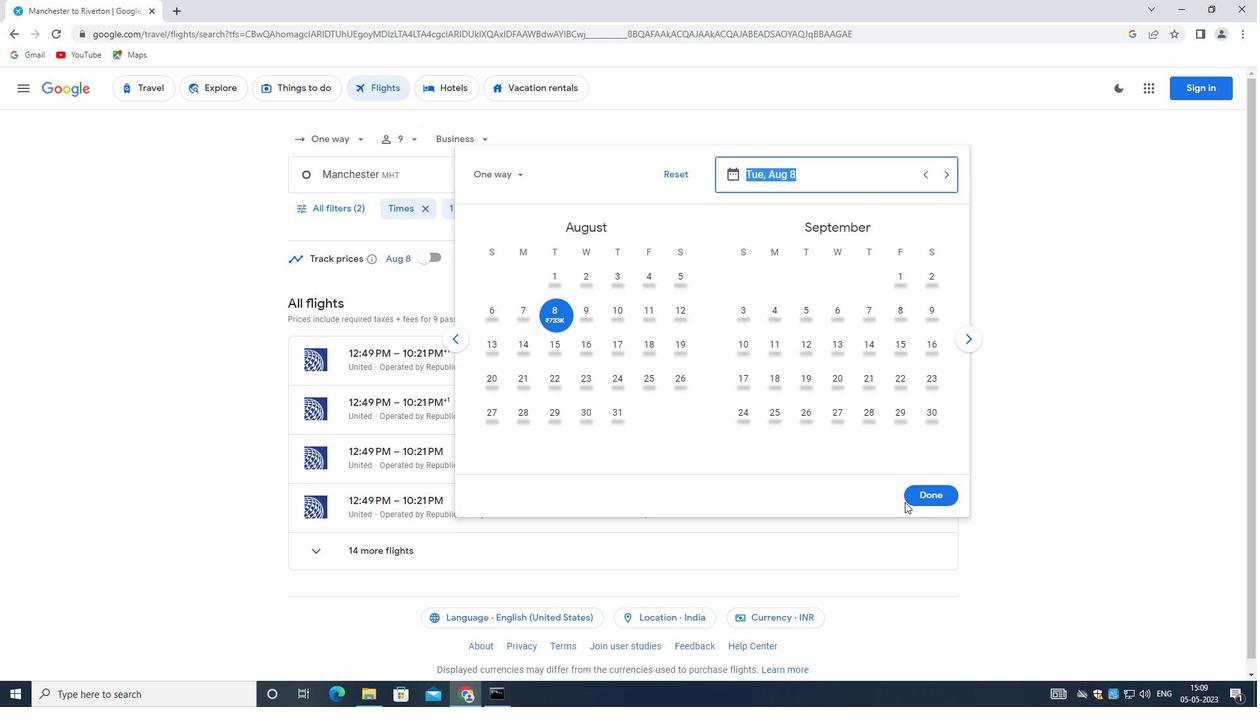 
Action: Mouse pressed left at (920, 495)
Screenshot: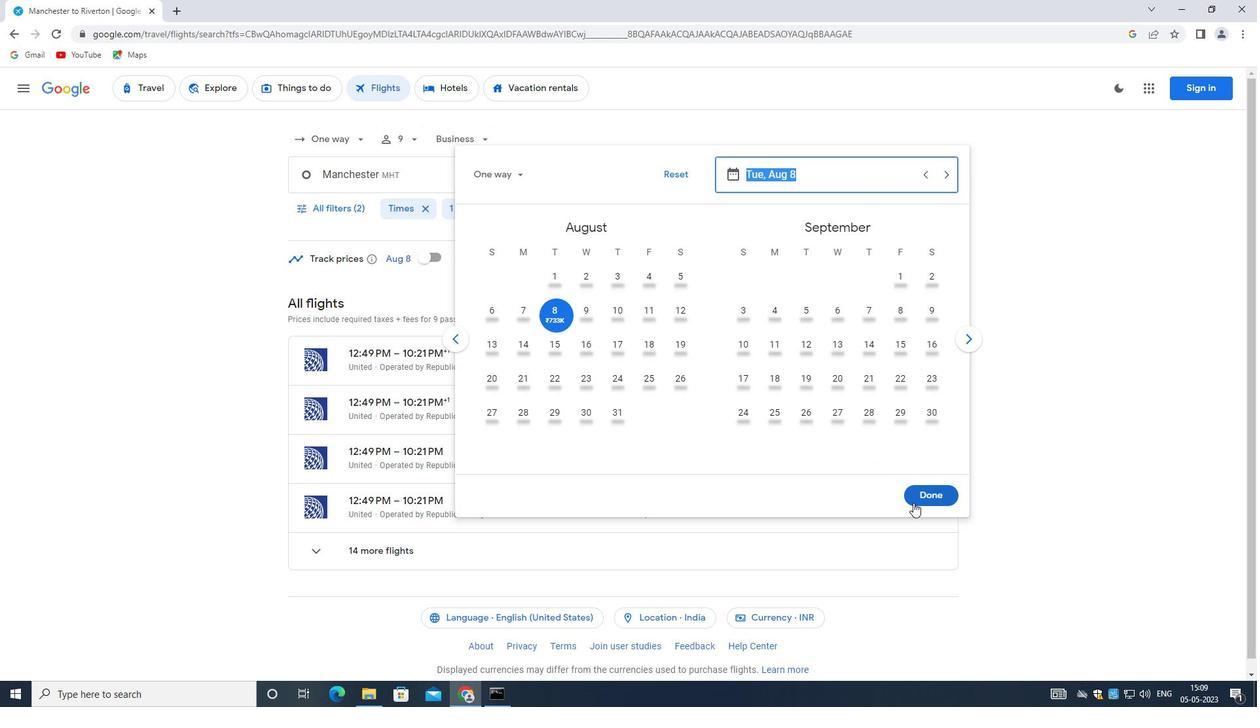 
Action: Mouse moved to (336, 210)
Screenshot: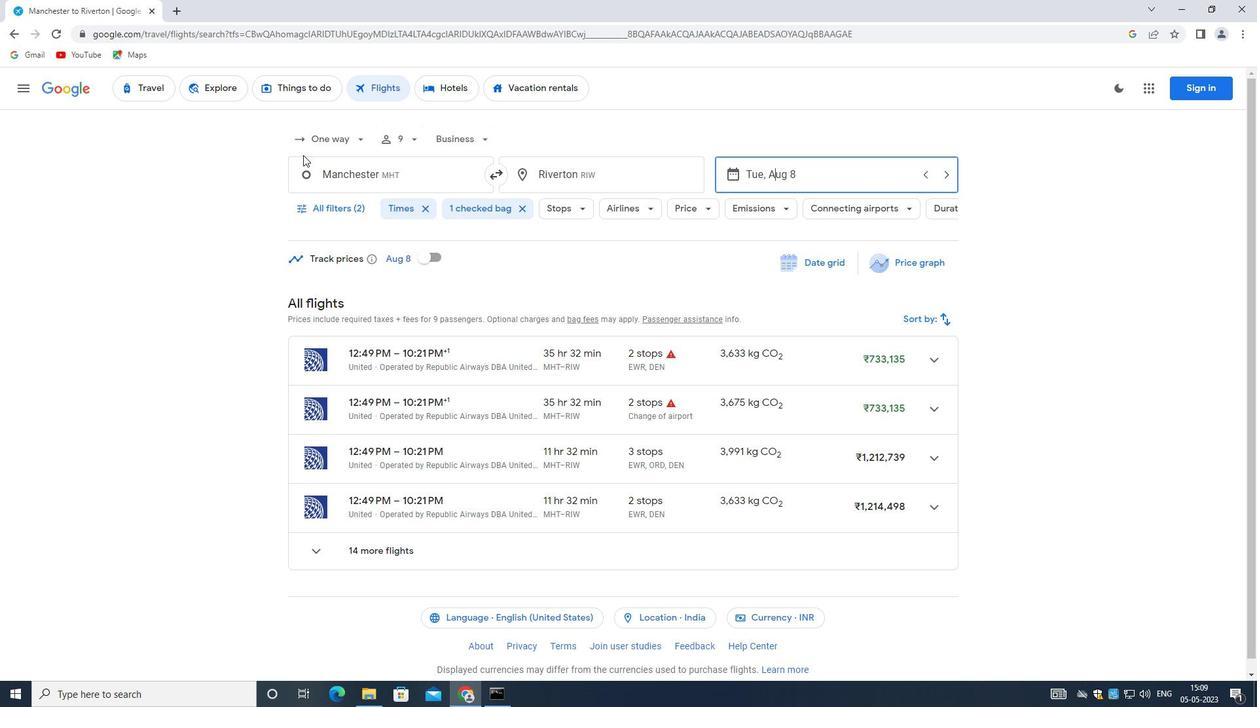 
Action: Mouse pressed left at (336, 210)
Screenshot: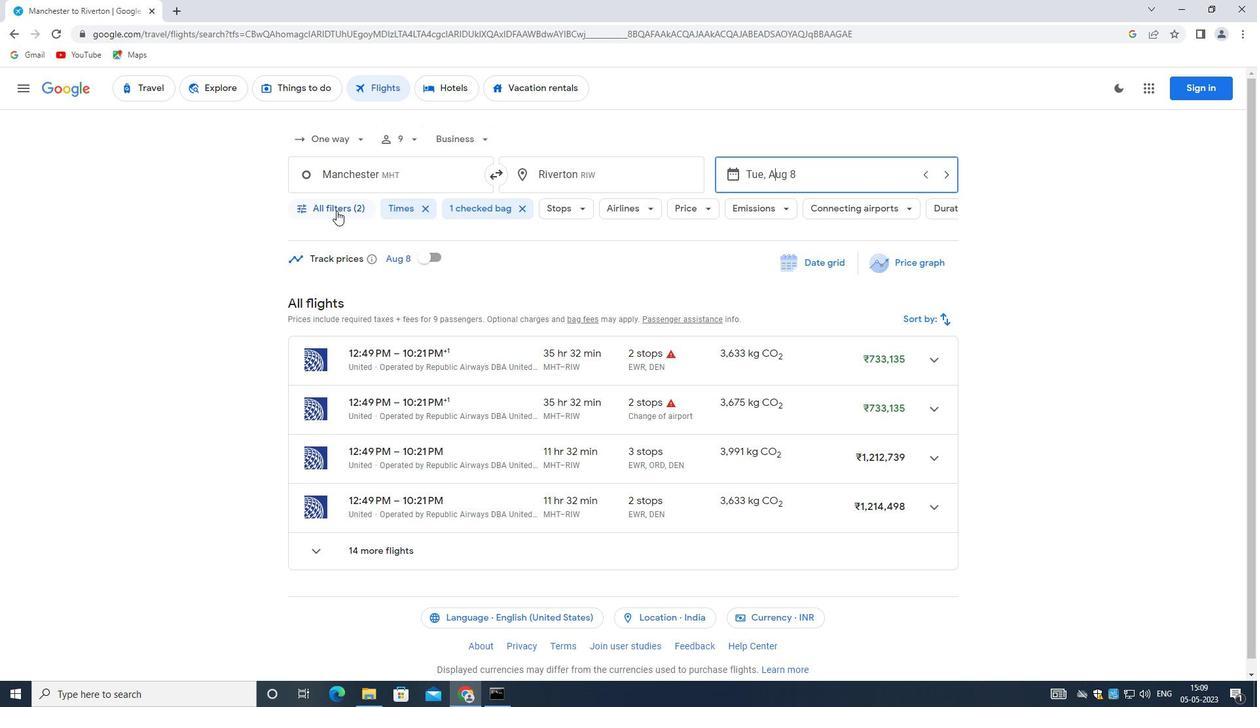 
Action: Mouse moved to (396, 375)
Screenshot: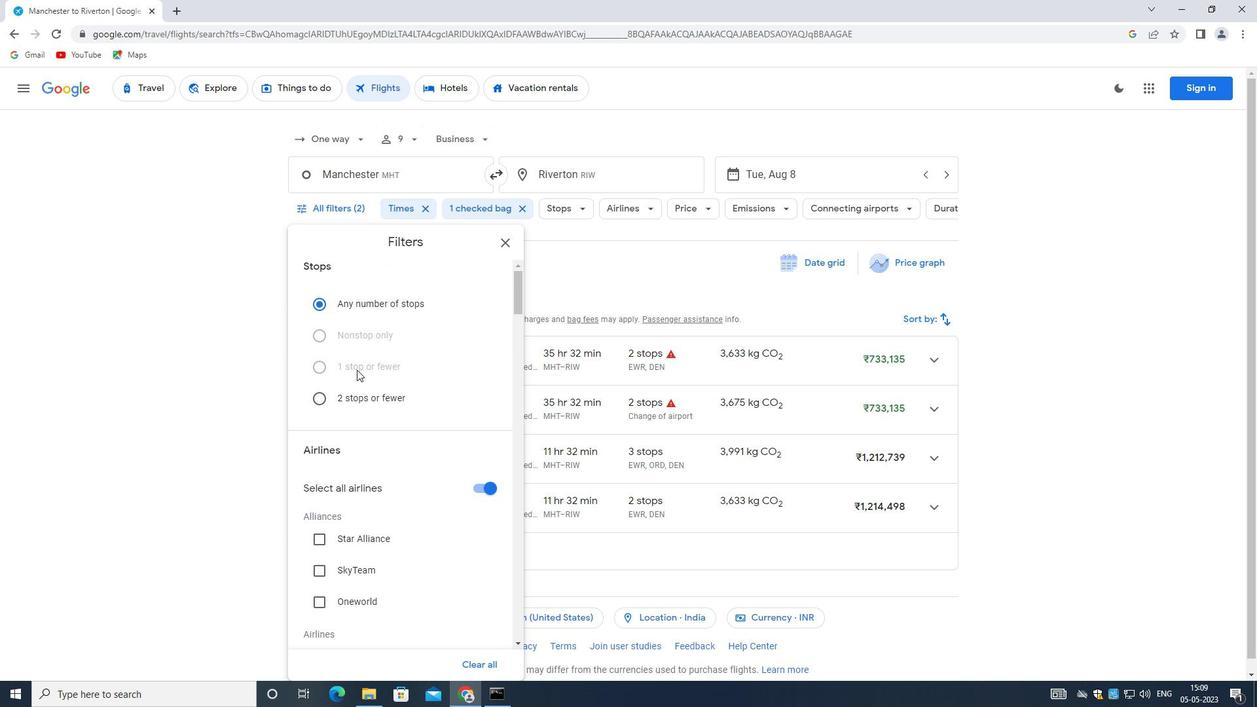 
Action: Mouse scrolled (396, 374) with delta (0, 0)
Screenshot: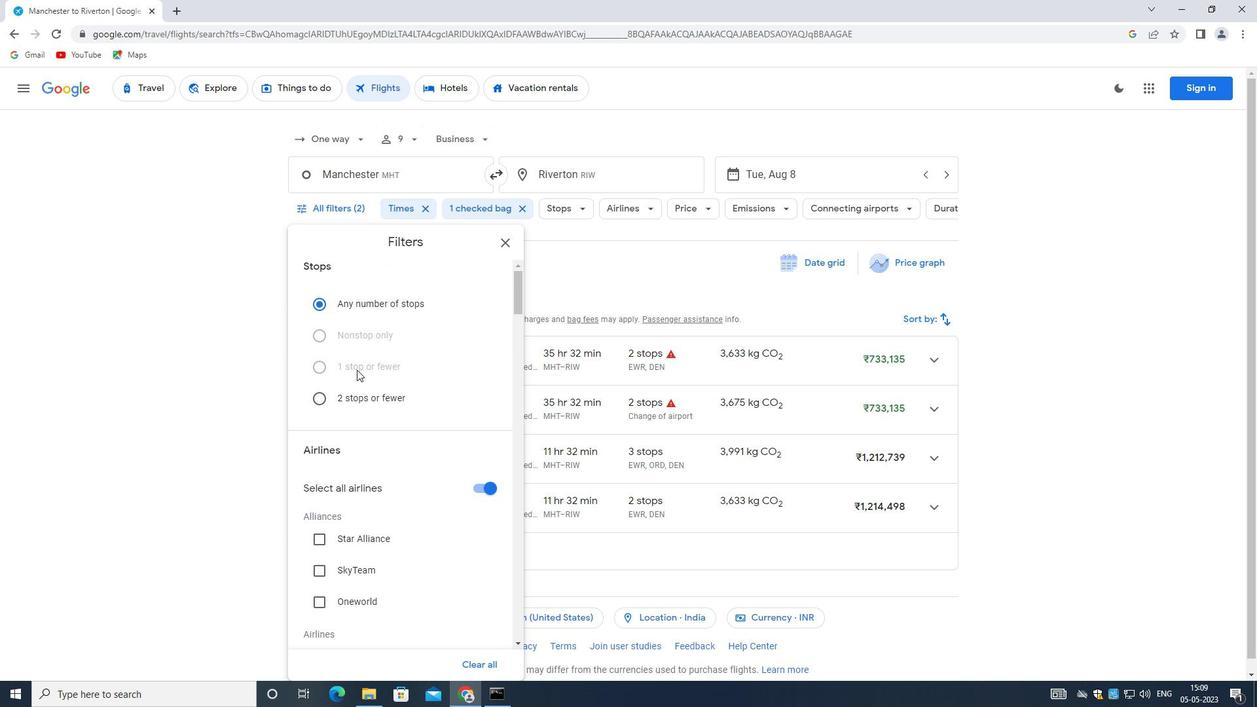 
Action: Mouse moved to (477, 423)
Screenshot: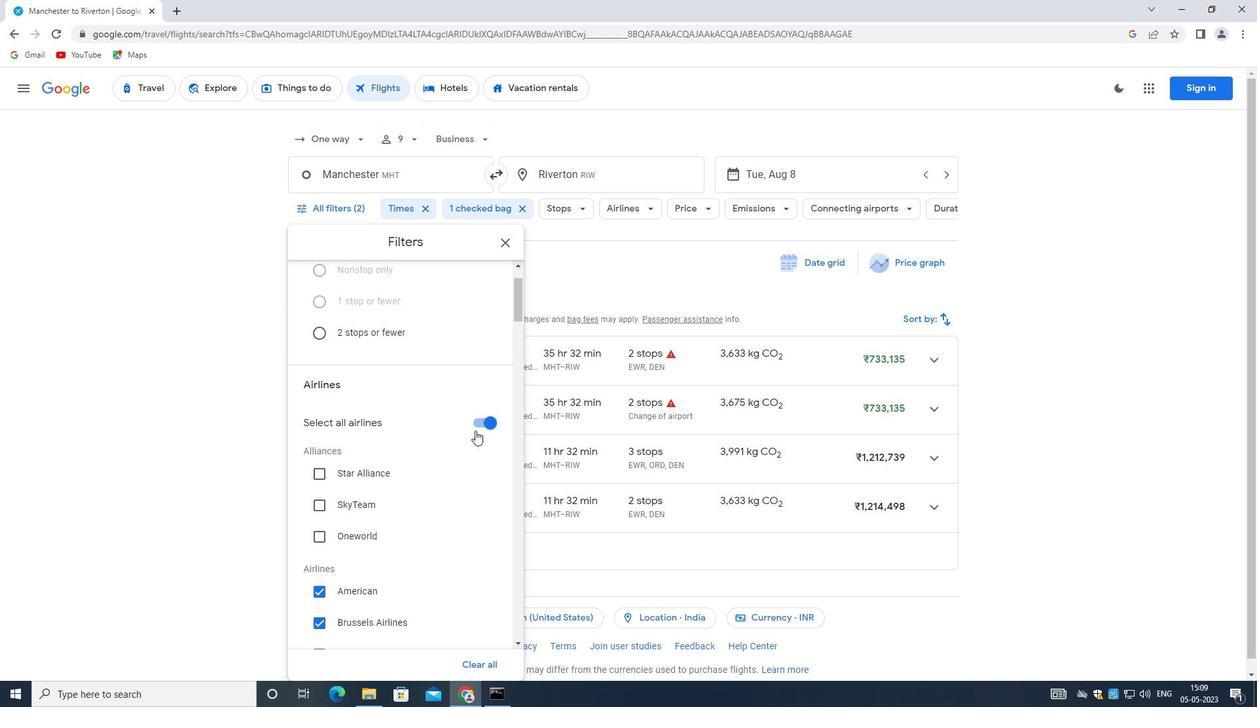 
Action: Mouse pressed left at (477, 423)
Screenshot: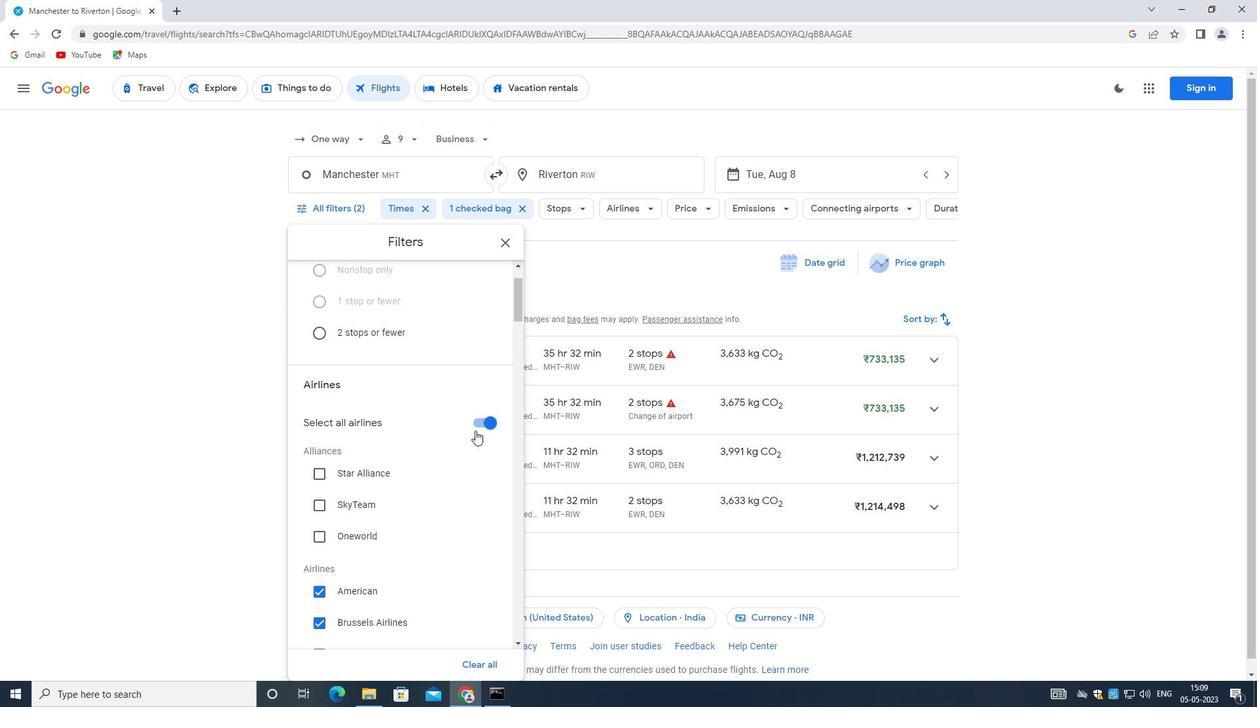 
Action: Mouse moved to (417, 464)
Screenshot: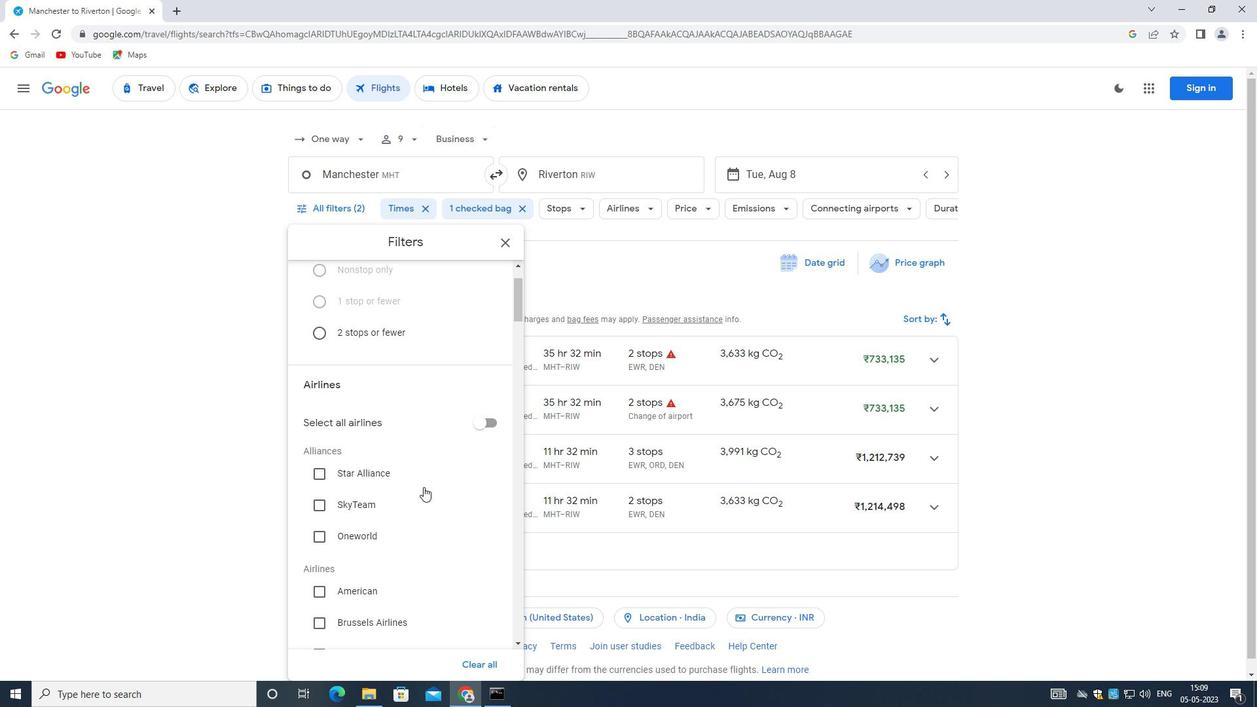 
Action: Mouse scrolled (417, 463) with delta (0, 0)
Screenshot: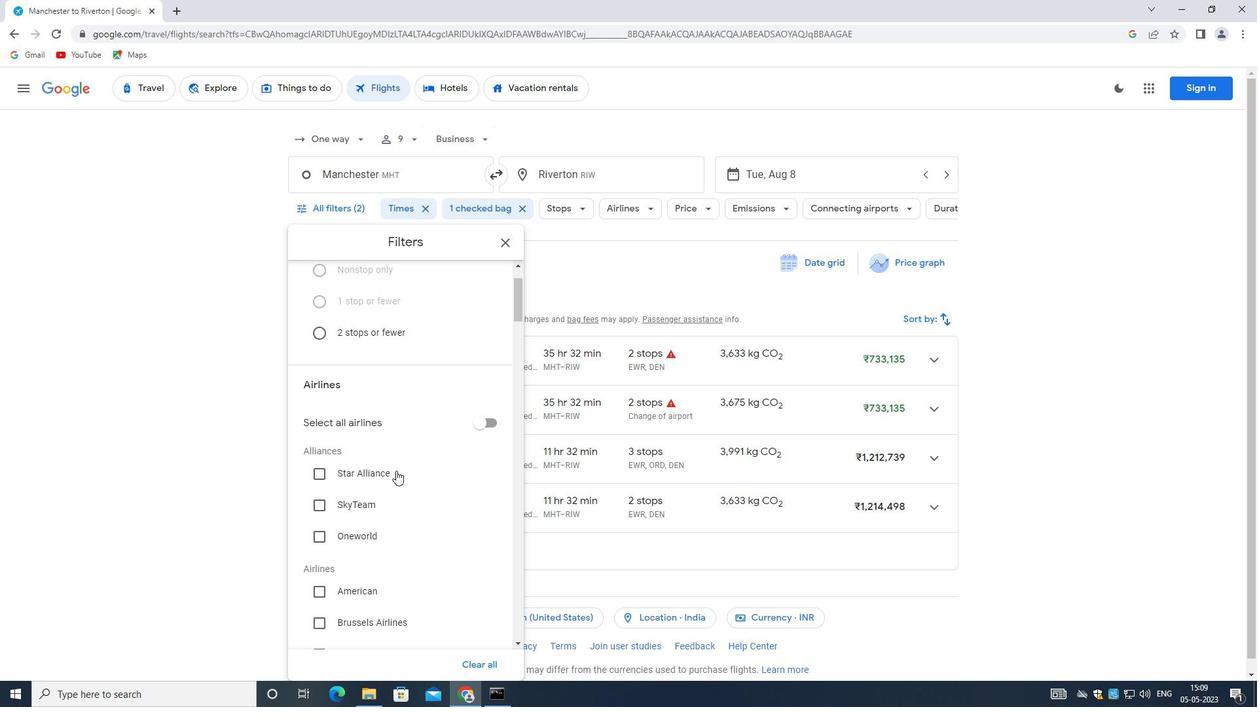 
Action: Mouse scrolled (417, 463) with delta (0, 0)
Screenshot: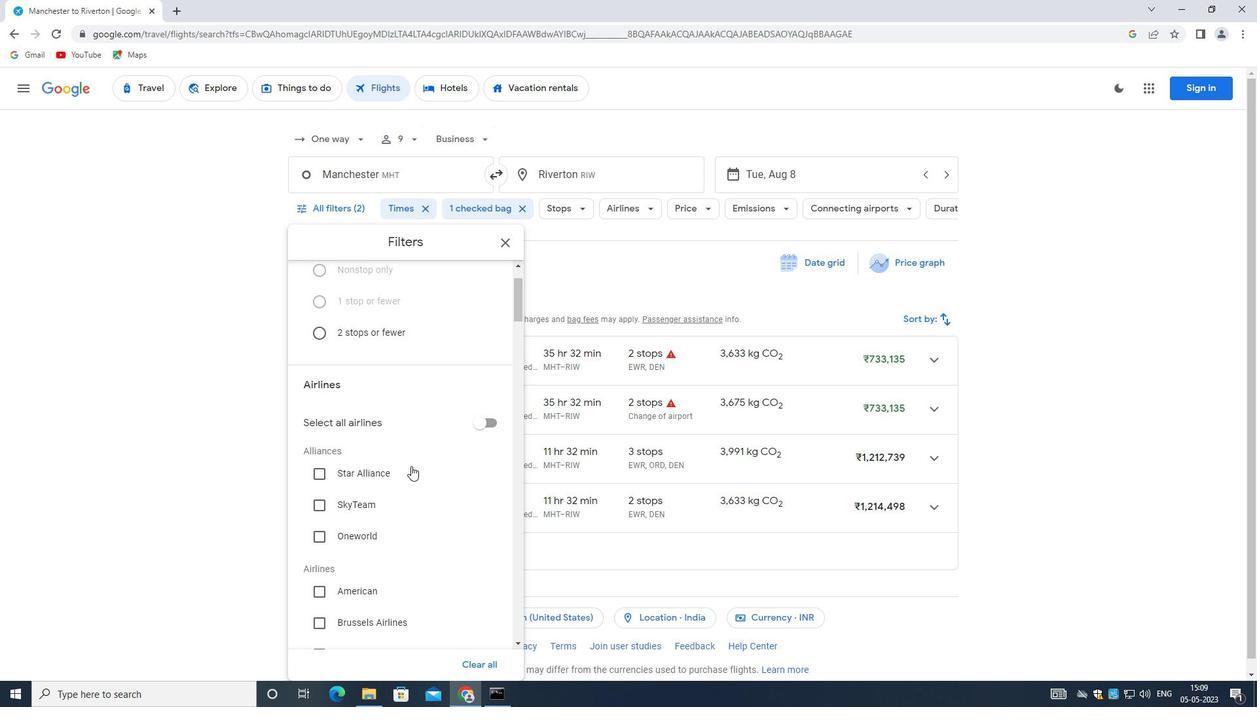 
Action: Mouse scrolled (417, 463) with delta (0, 0)
Screenshot: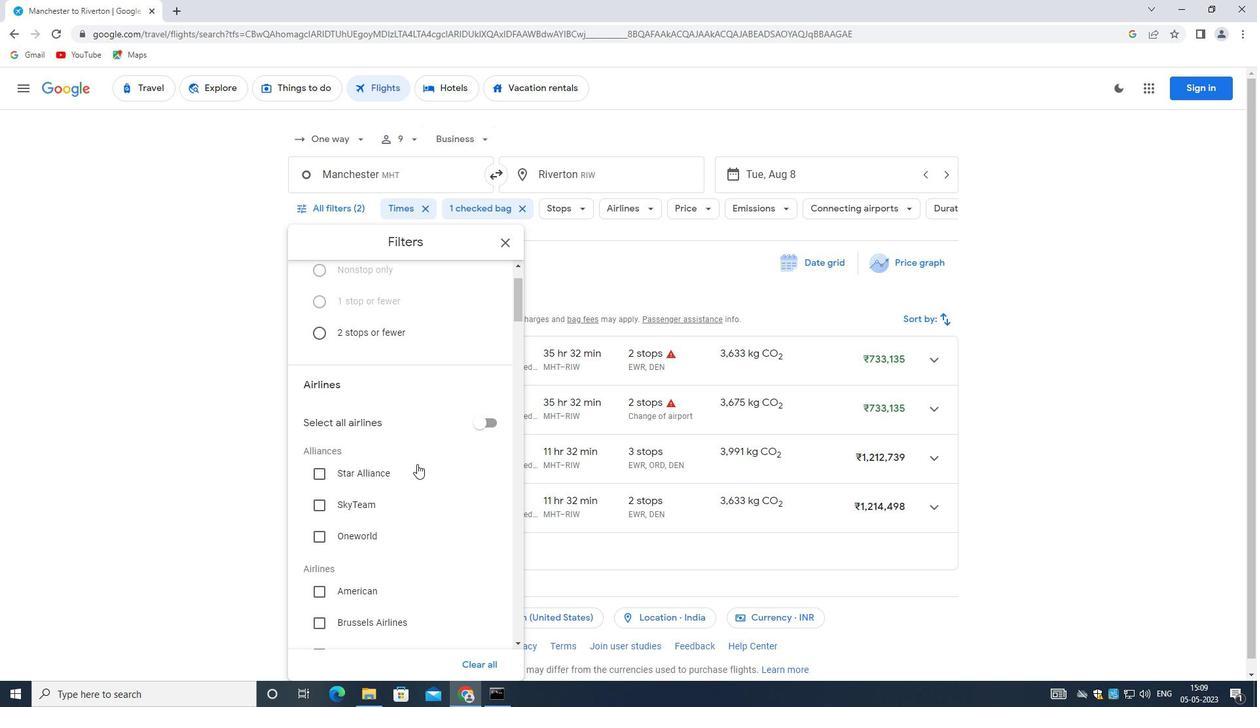 
Action: Mouse scrolled (417, 463) with delta (0, 0)
Screenshot: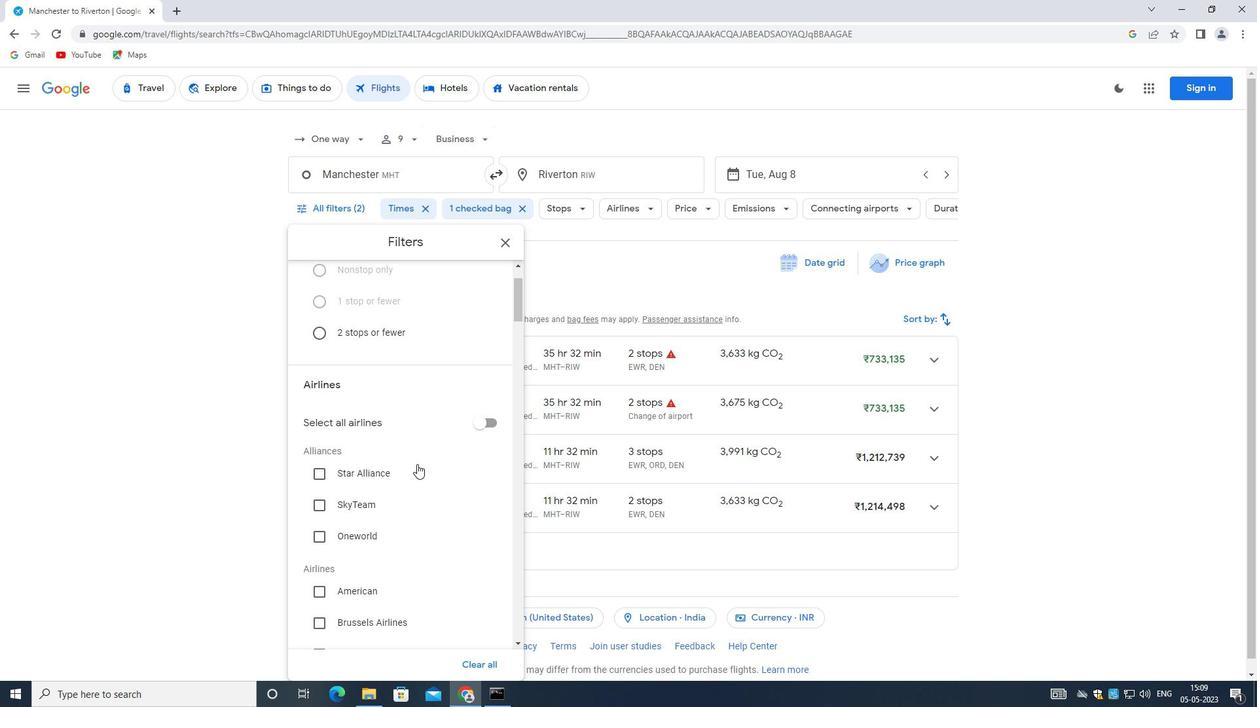 
Action: Mouse moved to (416, 466)
Screenshot: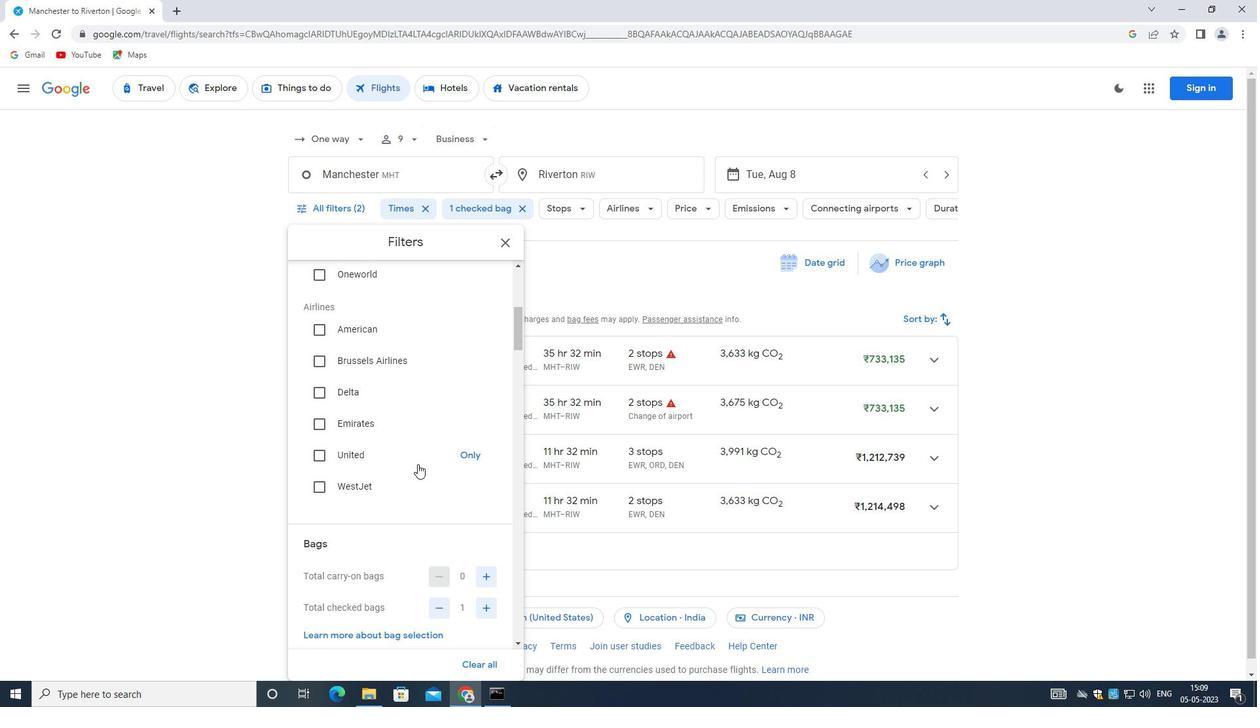 
Action: Mouse scrolled (416, 466) with delta (0, 0)
Screenshot: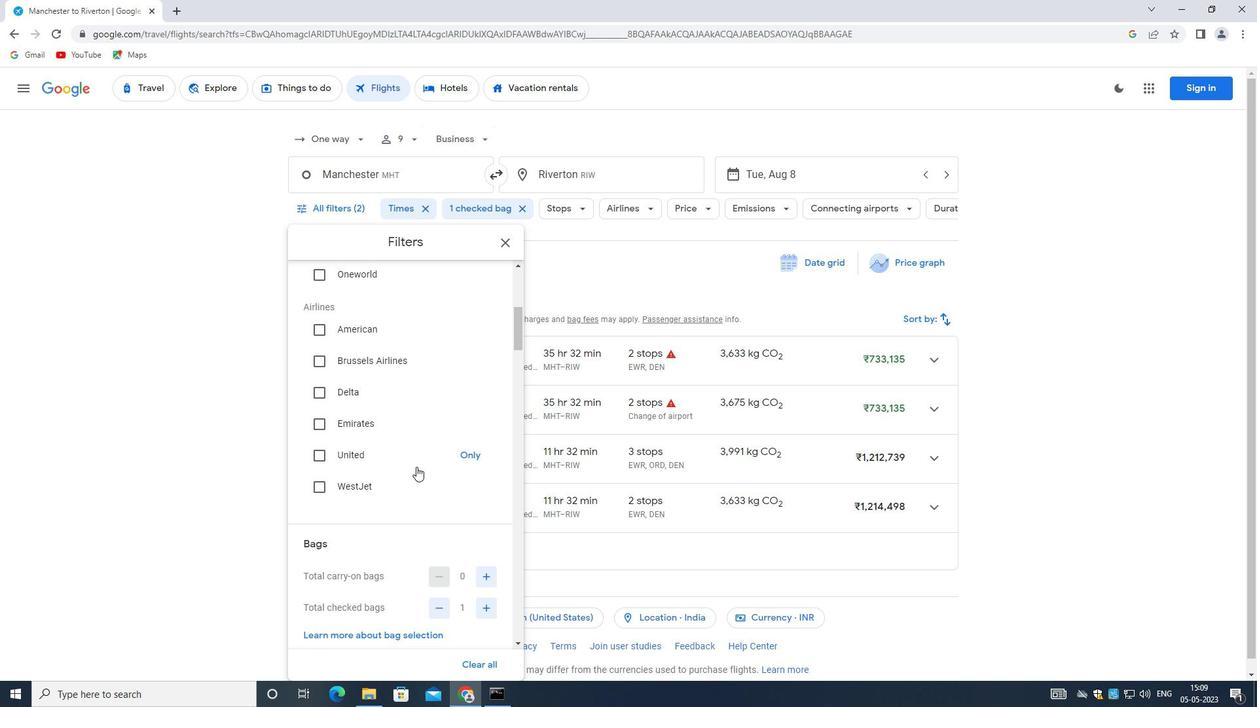 
Action: Mouse scrolled (416, 466) with delta (0, 0)
Screenshot: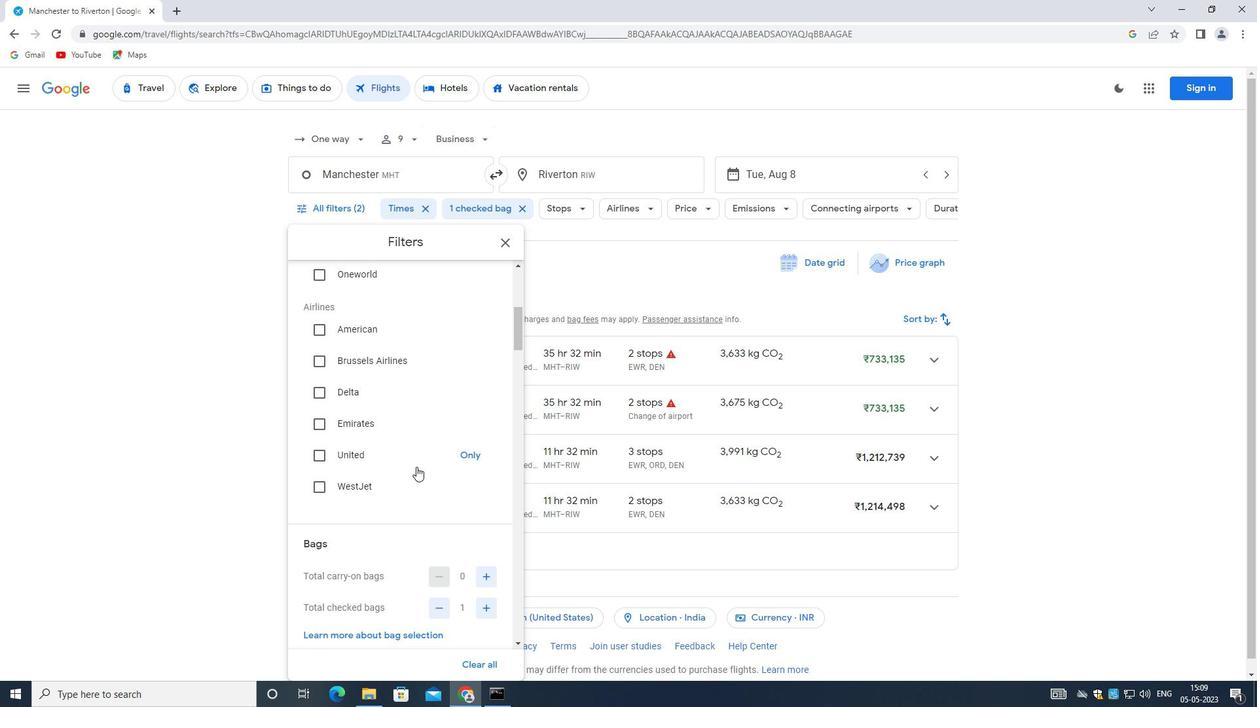 
Action: Mouse moved to (488, 477)
Screenshot: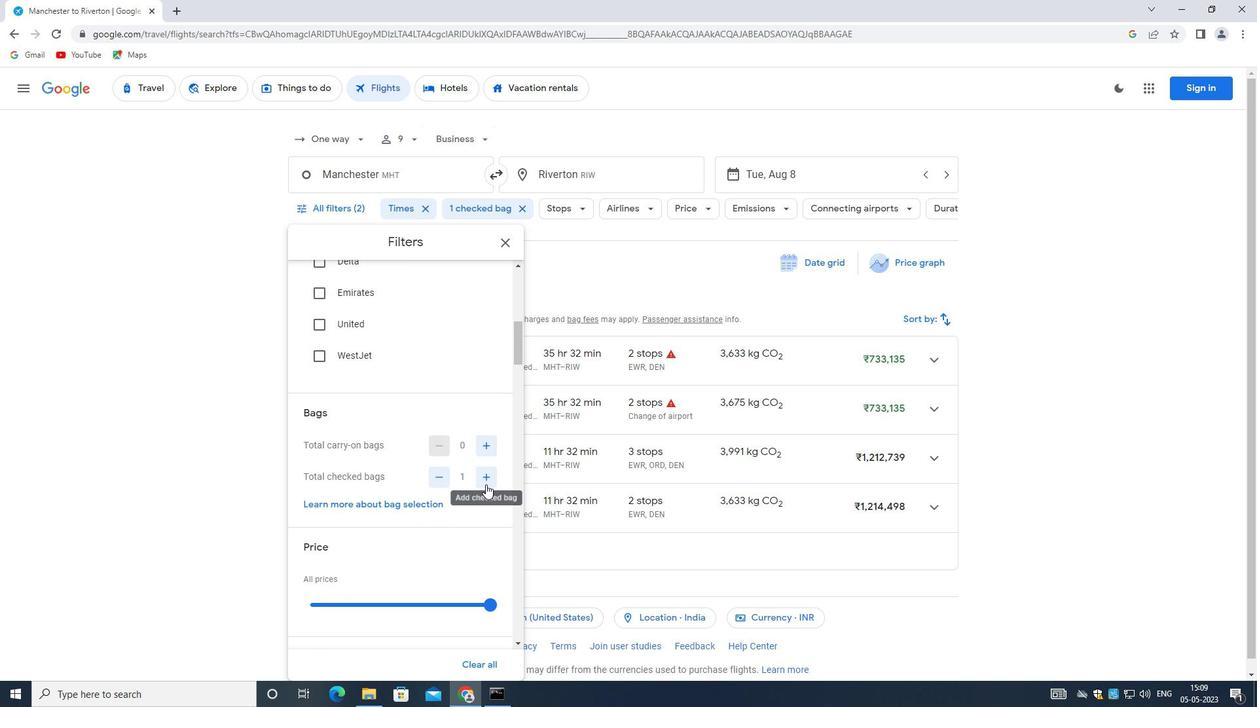 
Action: Mouse pressed left at (488, 477)
Screenshot: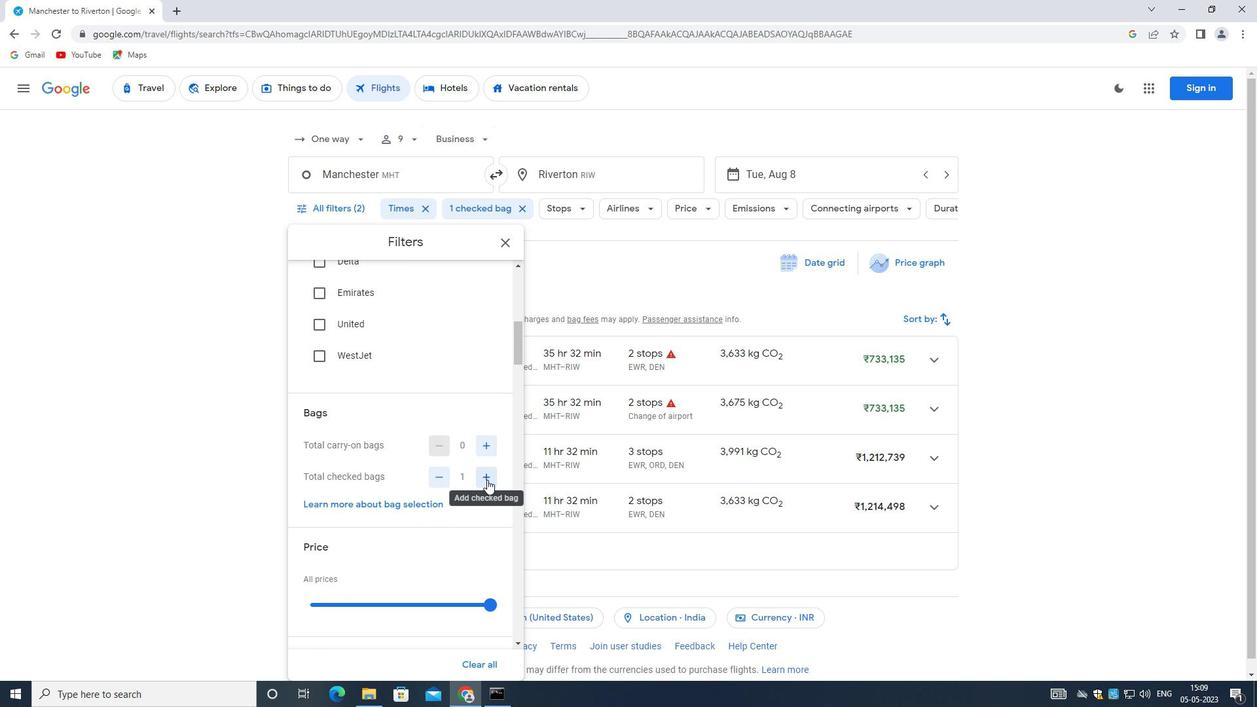 
Action: Mouse moved to (380, 491)
Screenshot: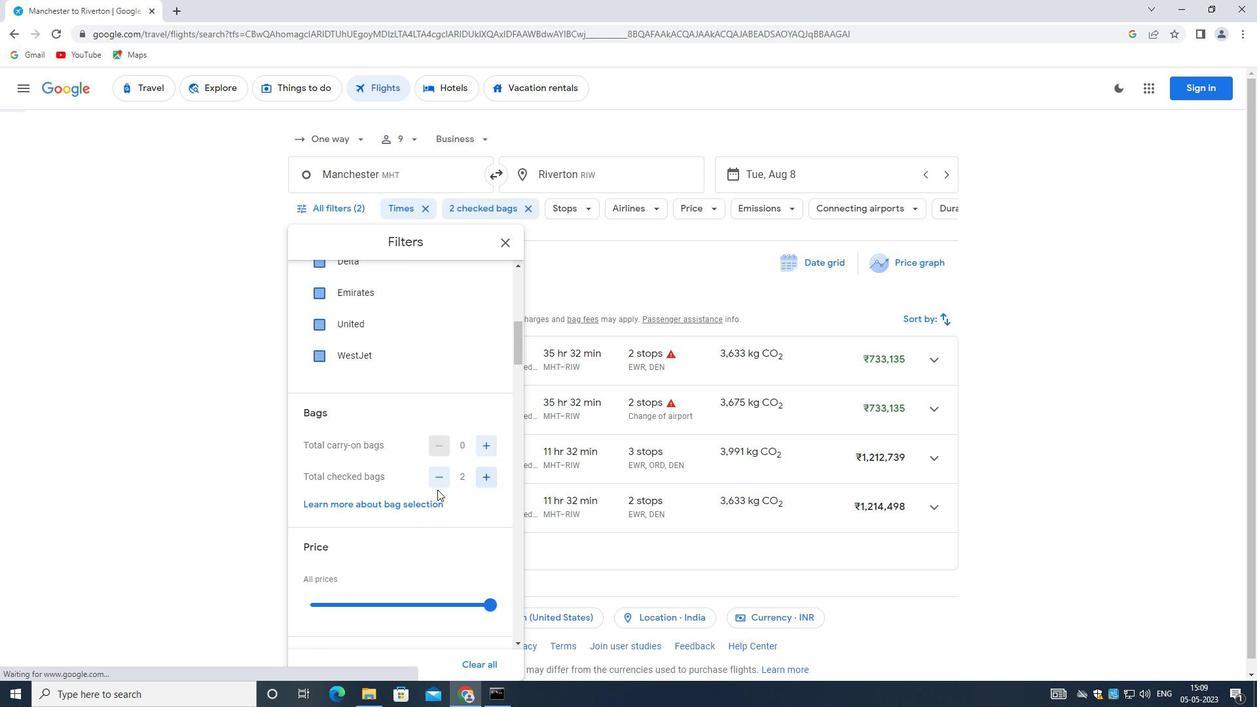 
Action: Mouse scrolled (380, 490) with delta (0, 0)
Screenshot: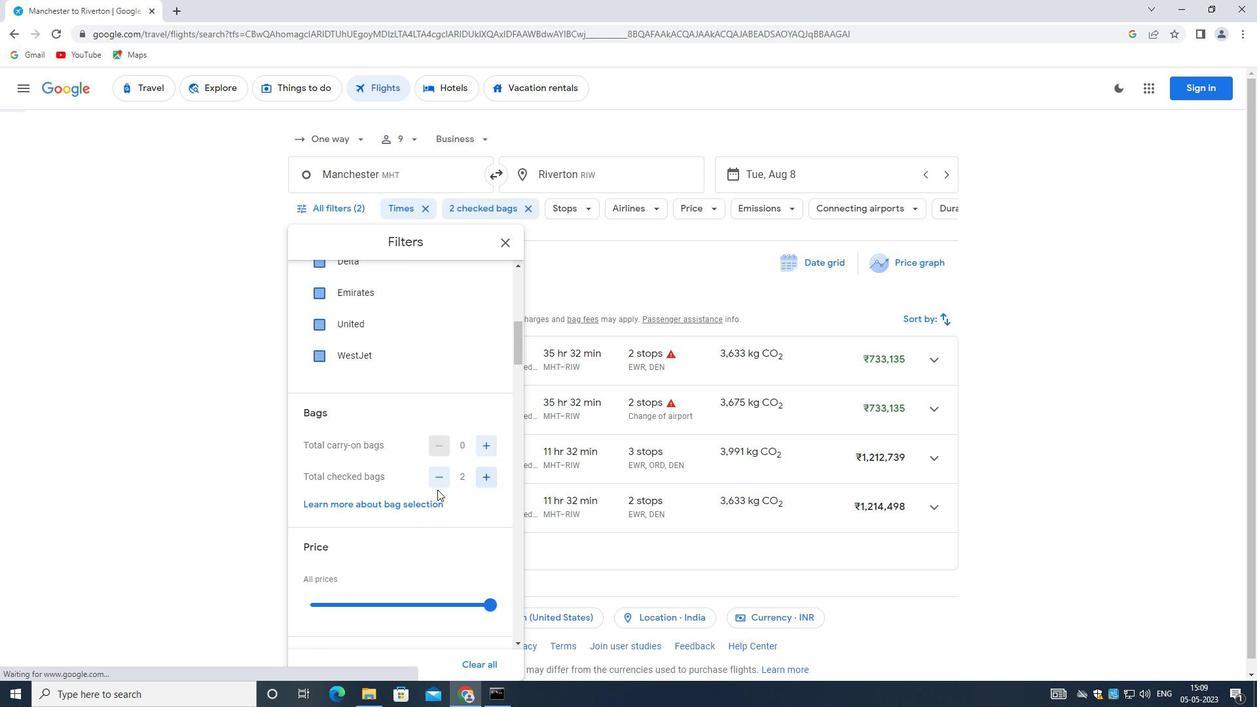 
Action: Mouse moved to (380, 491)
Screenshot: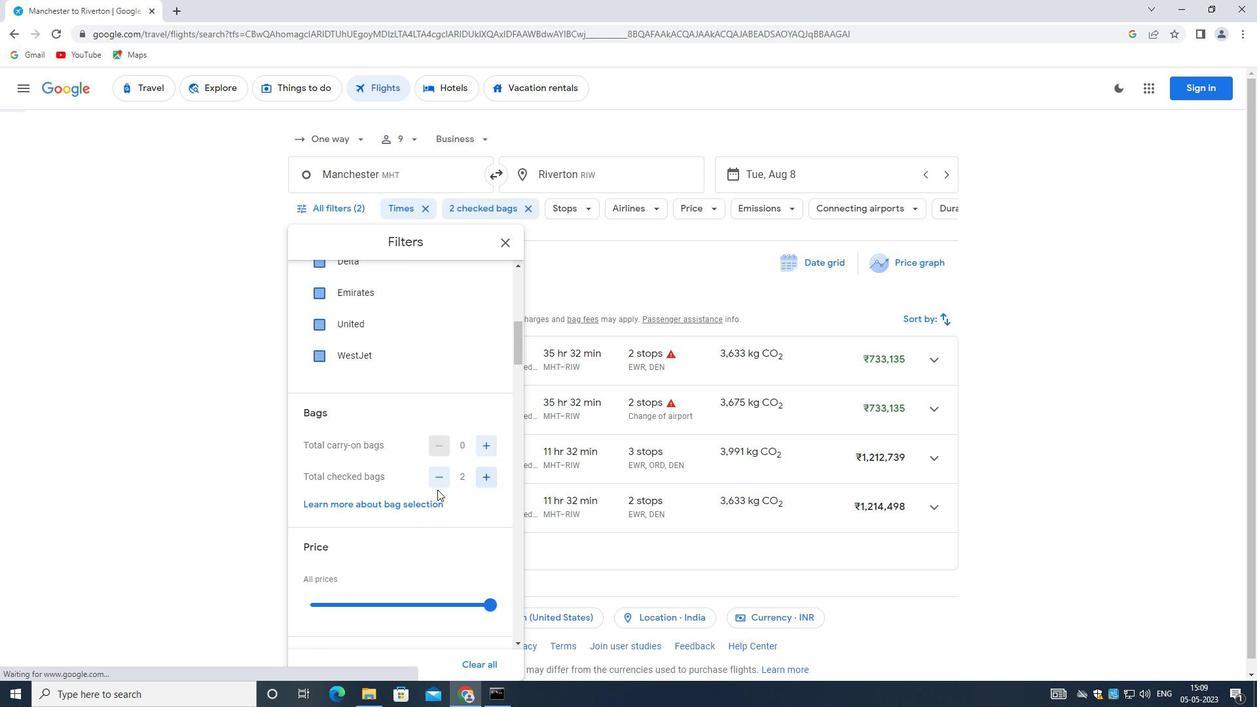 
Action: Mouse scrolled (380, 491) with delta (0, 0)
Screenshot: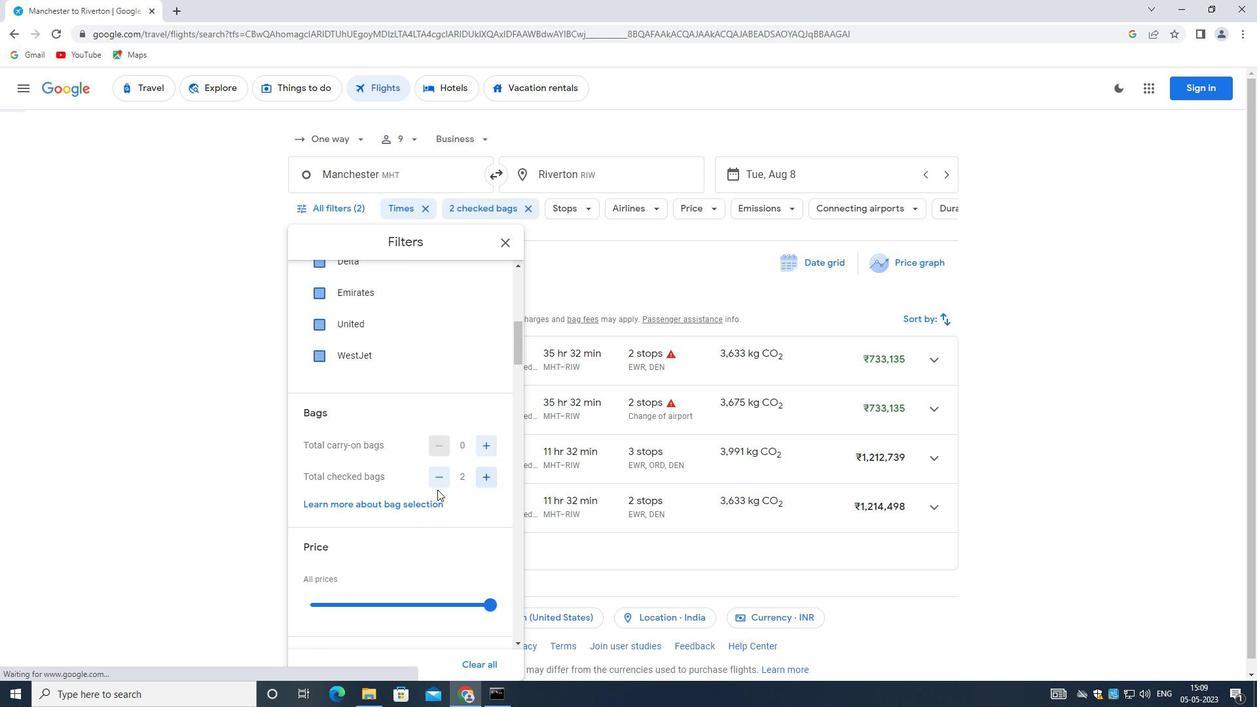 
Action: Mouse scrolled (380, 491) with delta (0, 0)
Screenshot: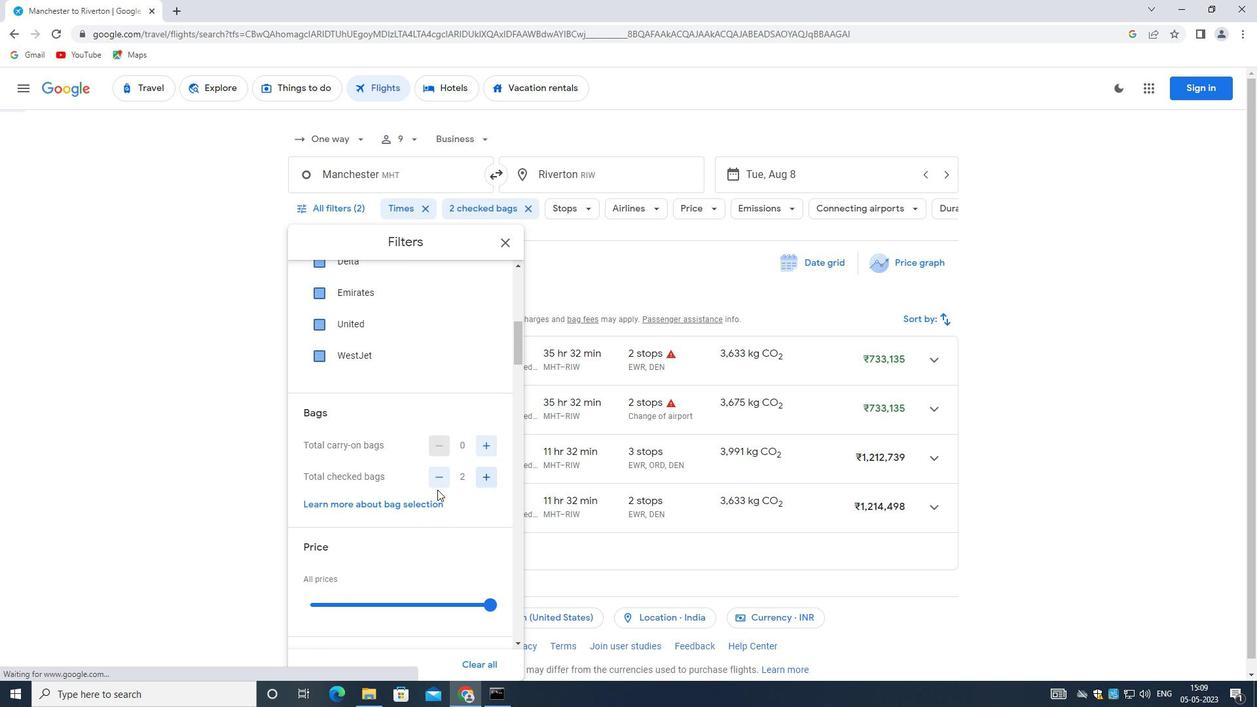 
Action: Mouse scrolled (380, 491) with delta (0, 0)
Screenshot: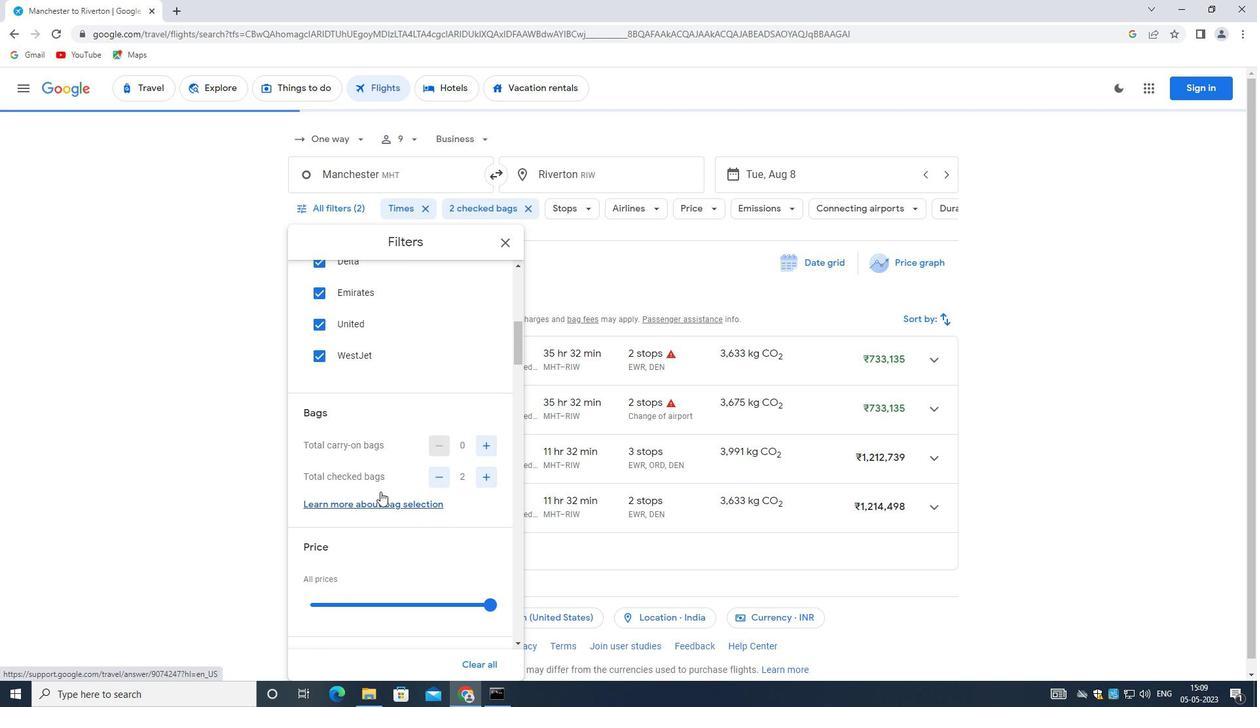 
Action: Mouse scrolled (380, 491) with delta (0, 0)
Screenshot: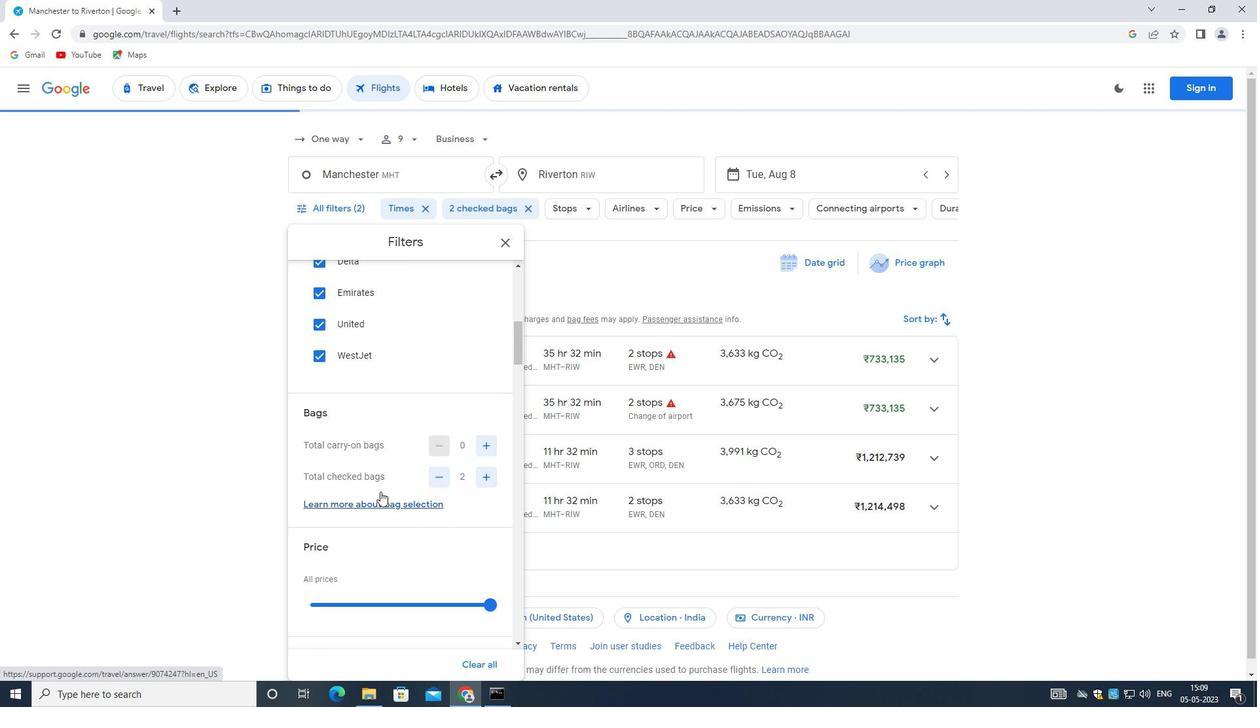 
Action: Mouse moved to (451, 352)
Screenshot: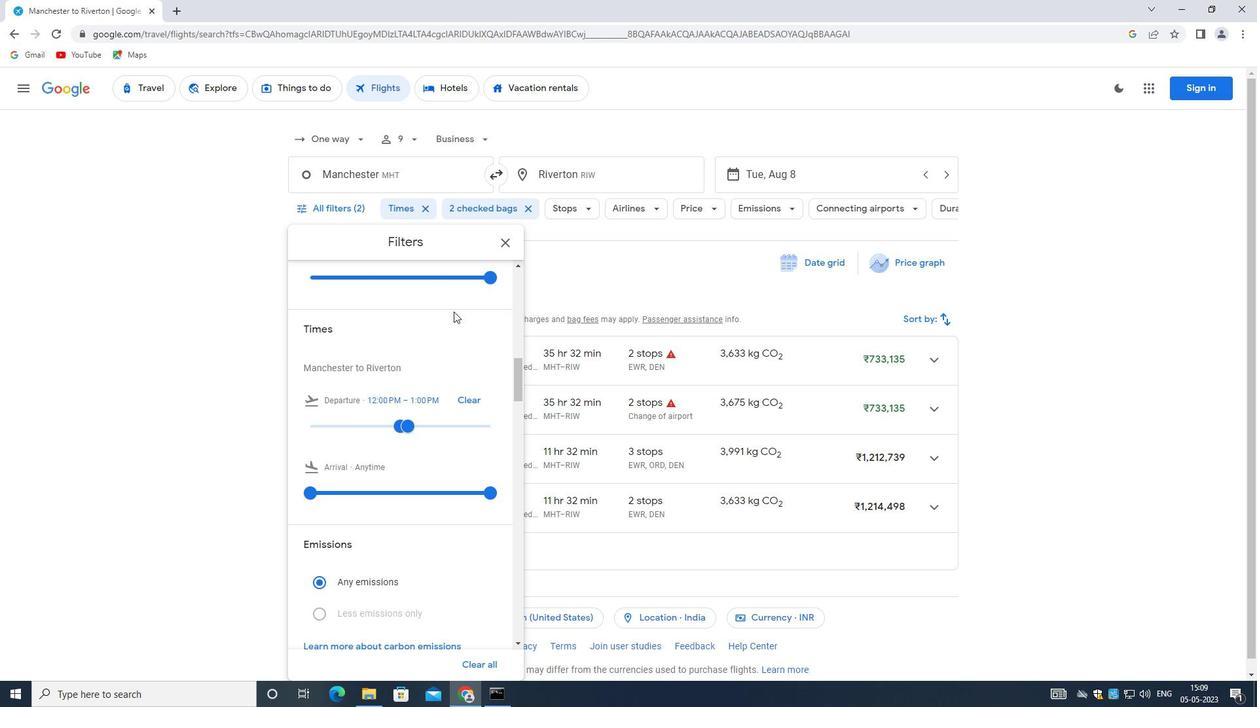
Action: Mouse scrolled (451, 352) with delta (0, 0)
Screenshot: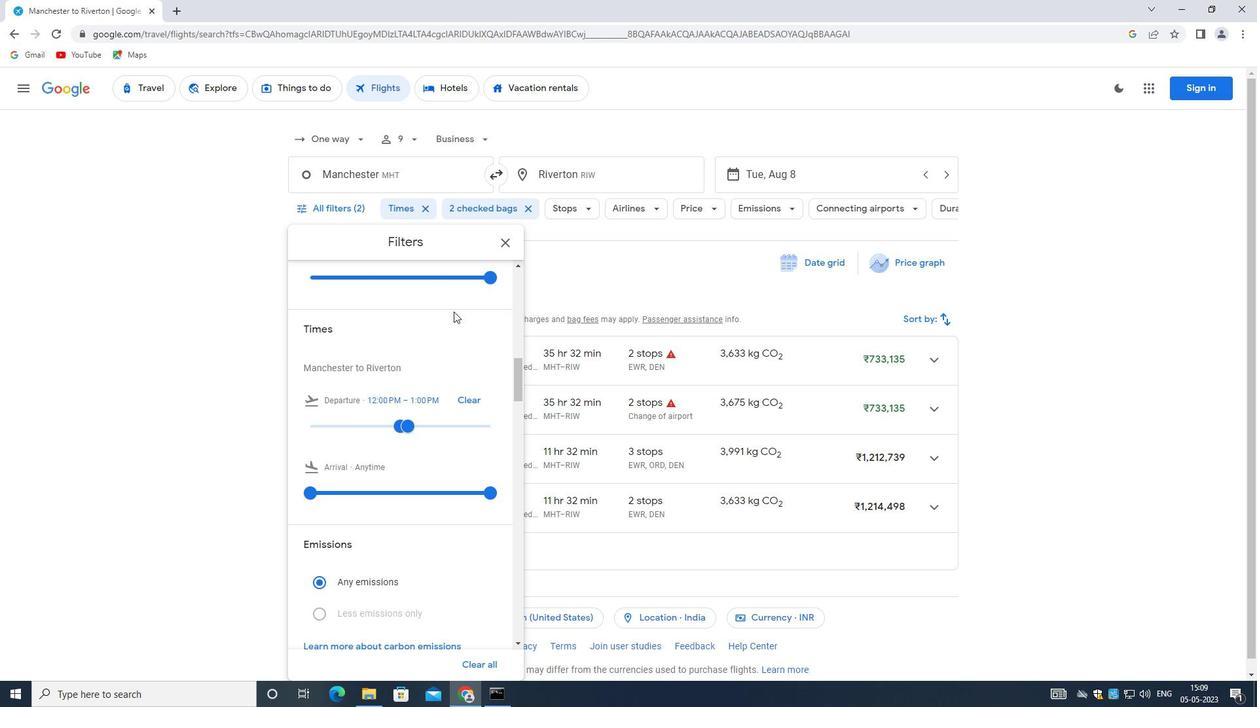 
Action: Mouse moved to (450, 354)
Screenshot: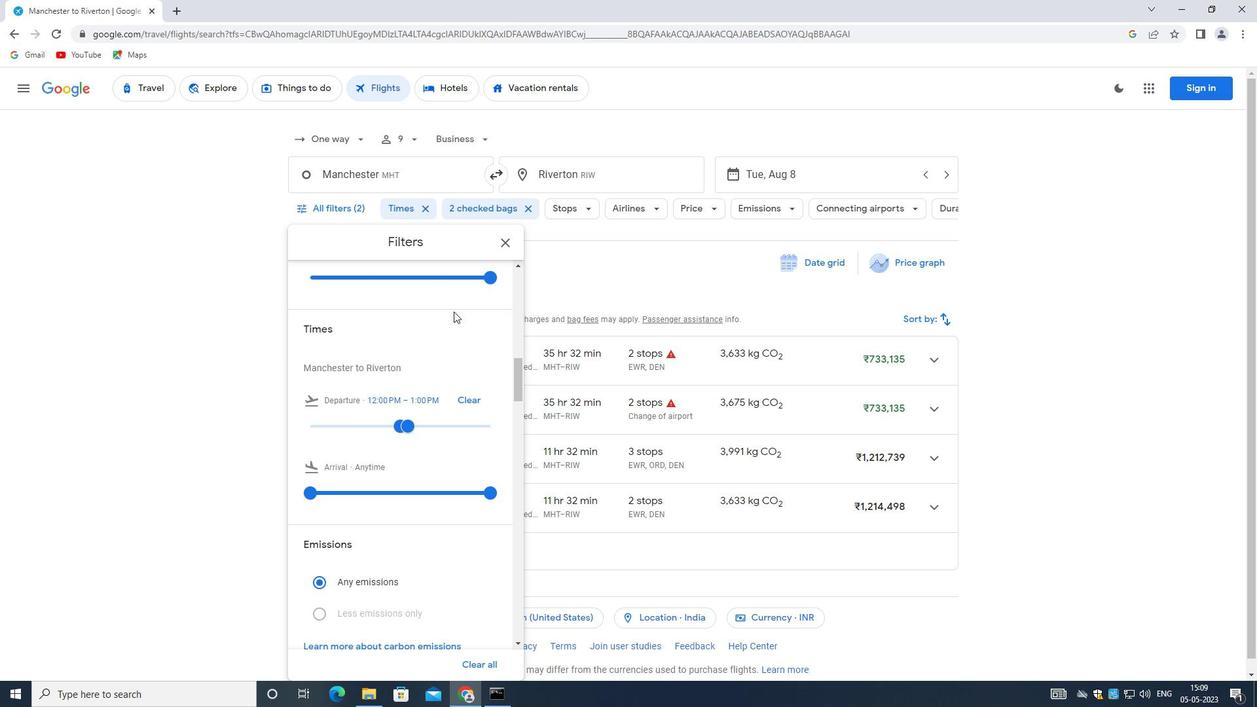 
Action: Mouse scrolled (450, 354) with delta (0, 0)
Screenshot: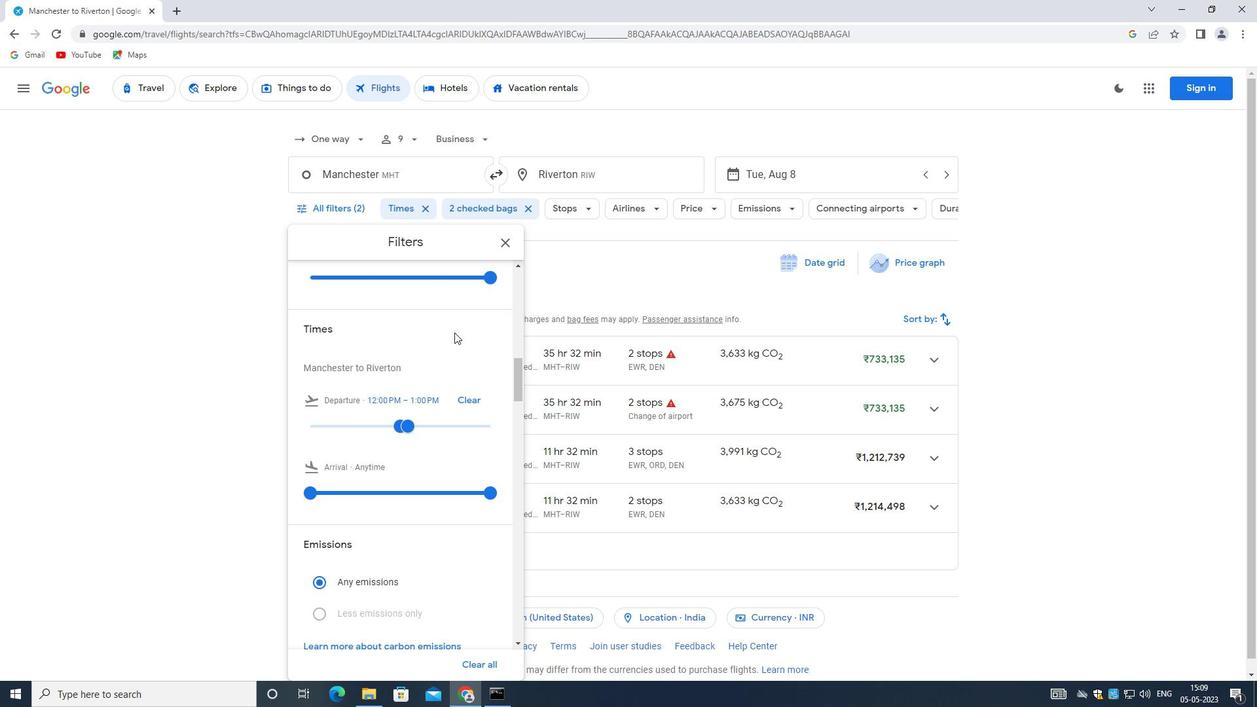 
Action: Mouse moved to (487, 402)
Screenshot: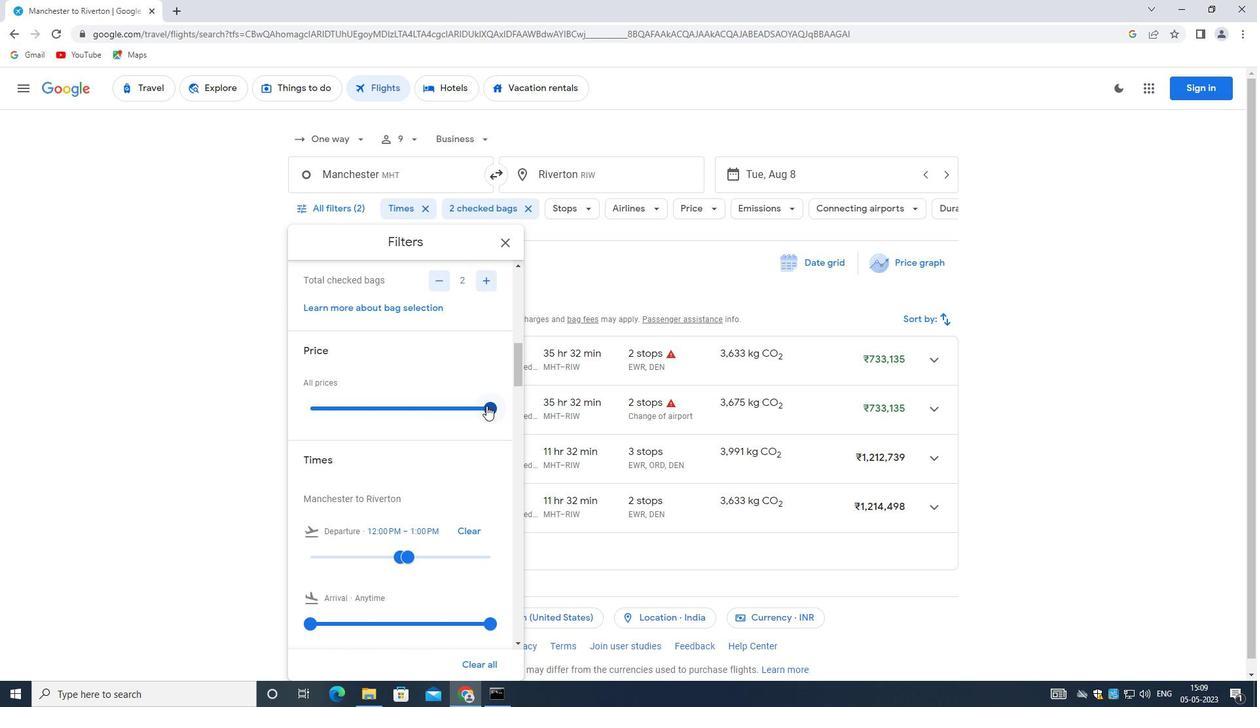 
Action: Mouse pressed left at (487, 402)
Screenshot: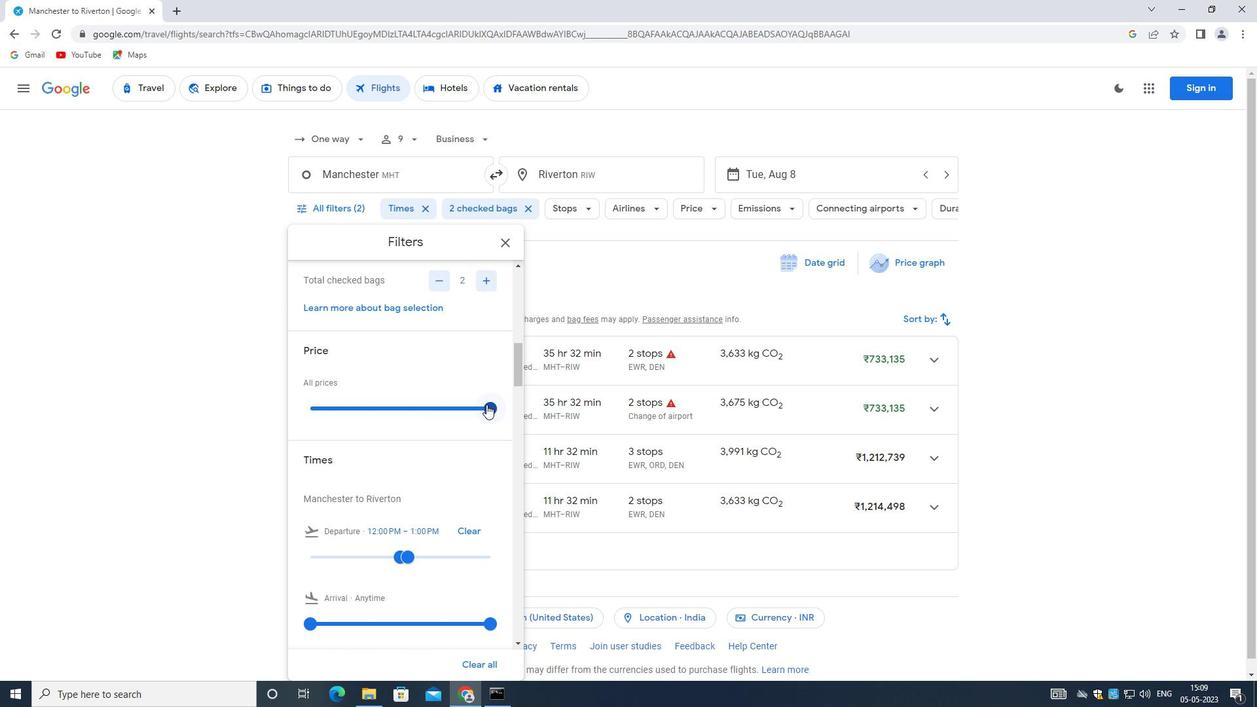 
Action: Mouse moved to (425, 557)
Screenshot: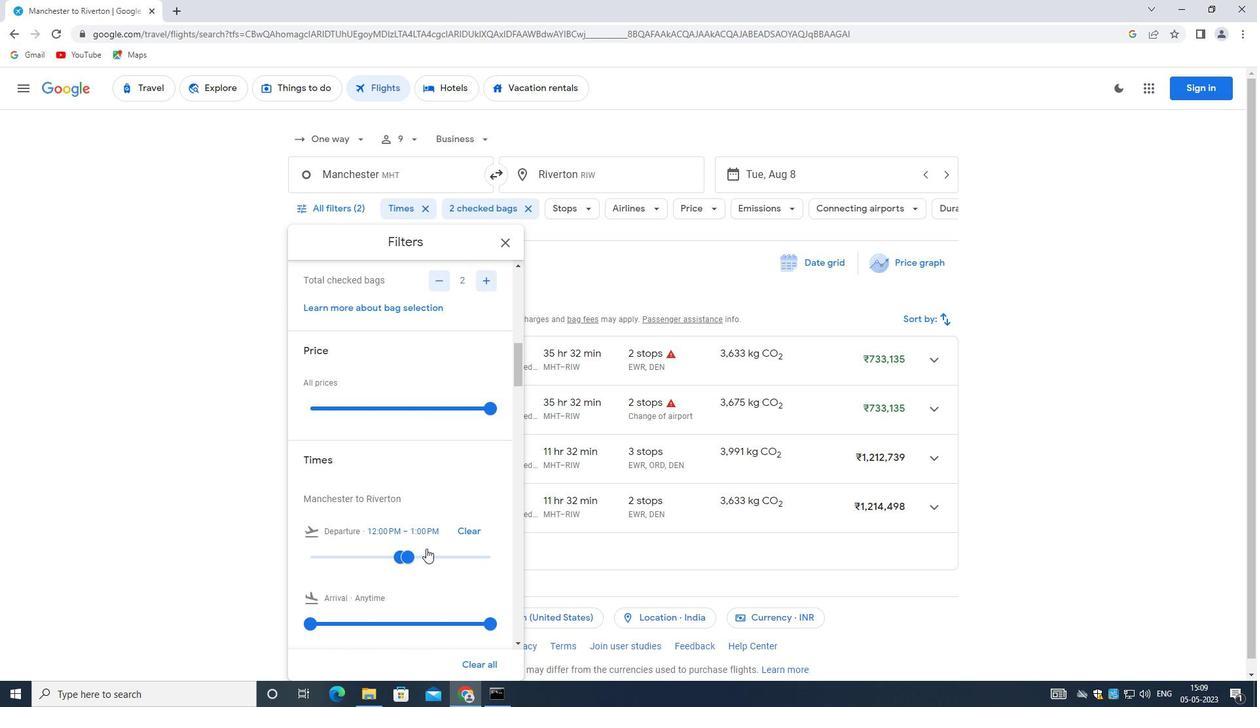 
Action: Mouse pressed left at (425, 557)
Screenshot: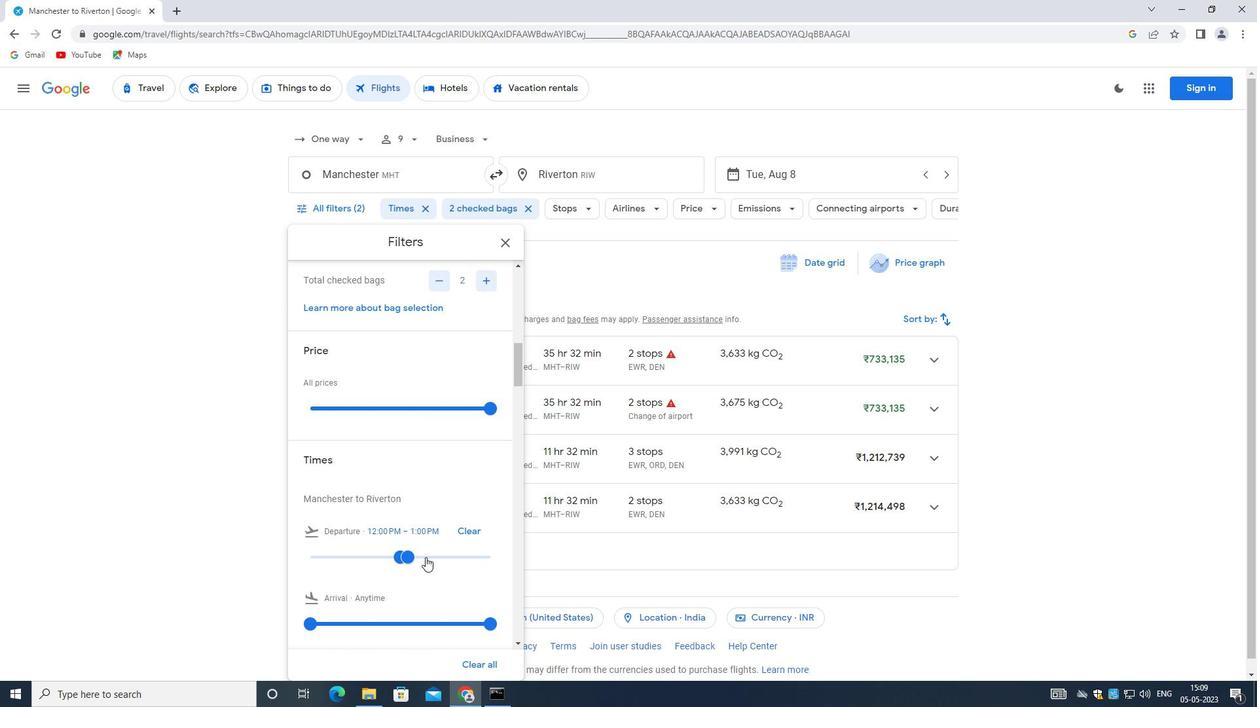 
Action: Mouse moved to (398, 552)
Screenshot: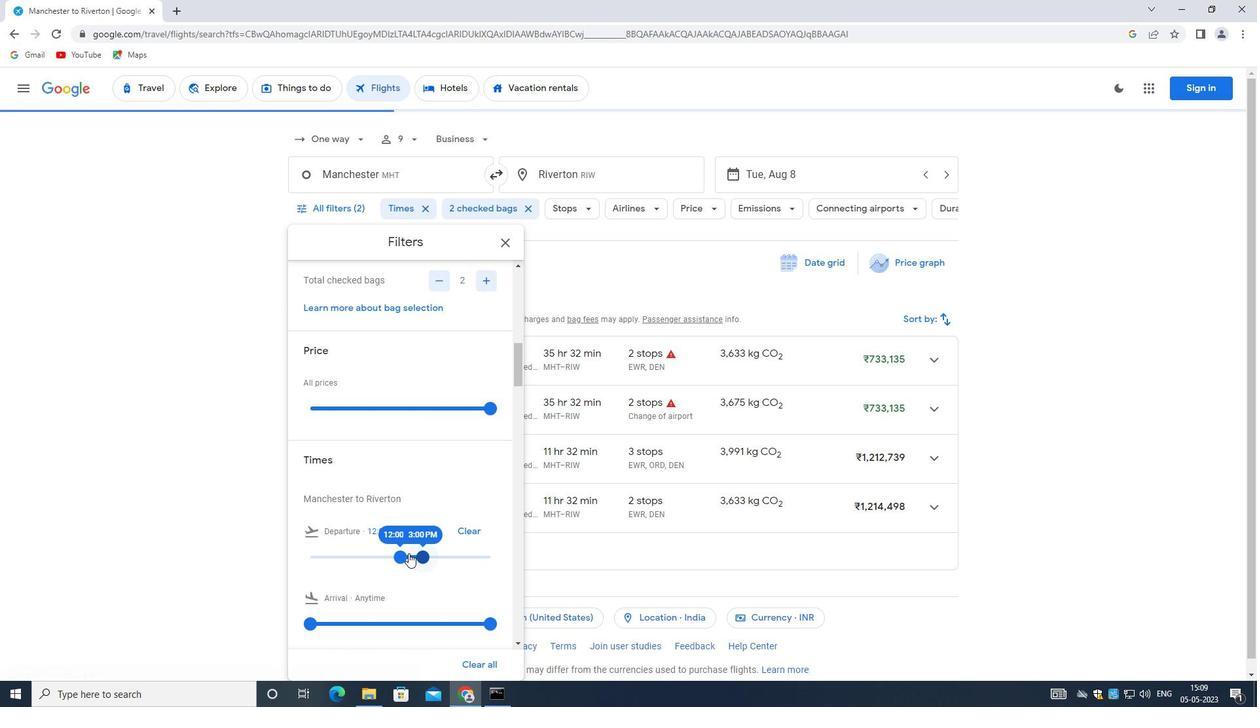 
Action: Mouse pressed left at (398, 552)
Screenshot: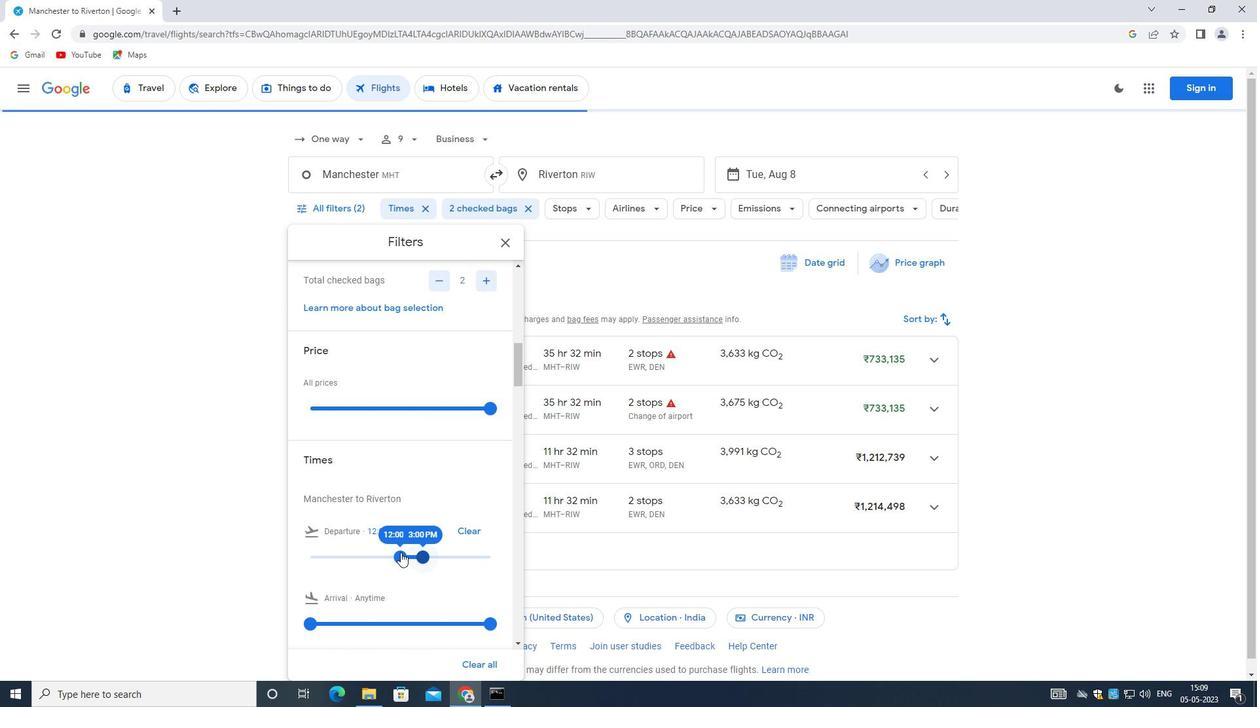 
Action: Mouse moved to (421, 555)
Screenshot: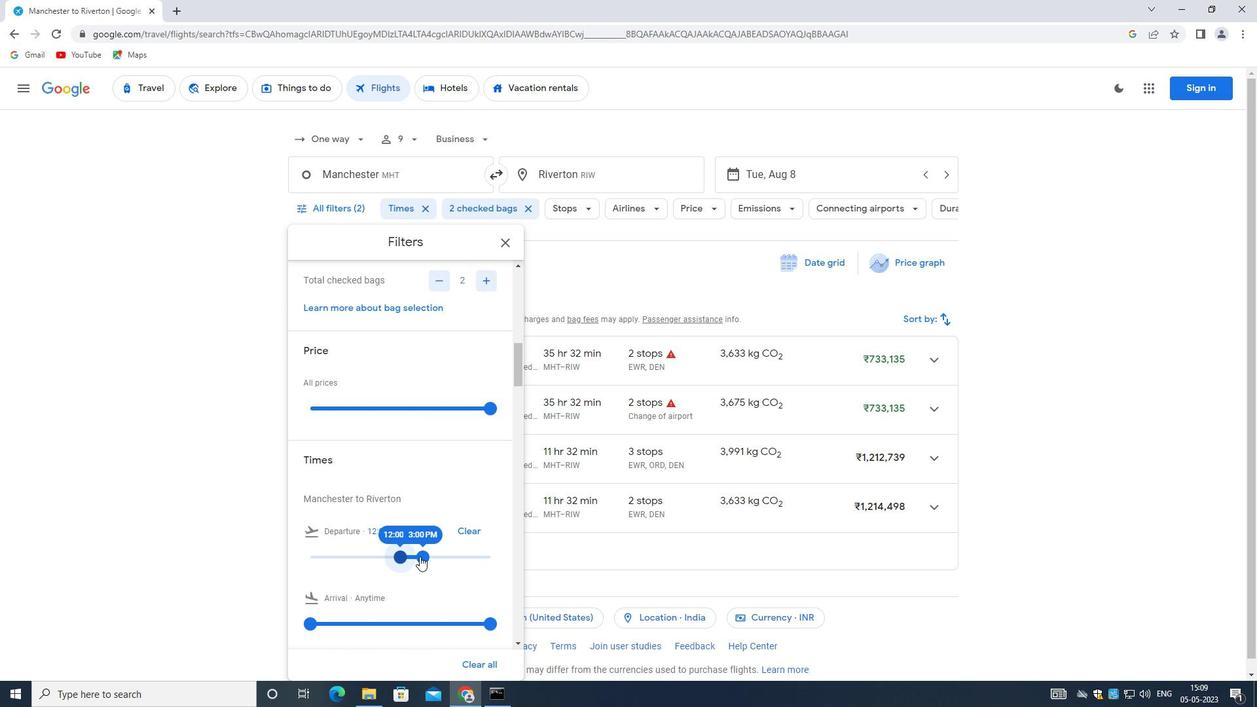 
Action: Mouse pressed left at (421, 555)
Screenshot: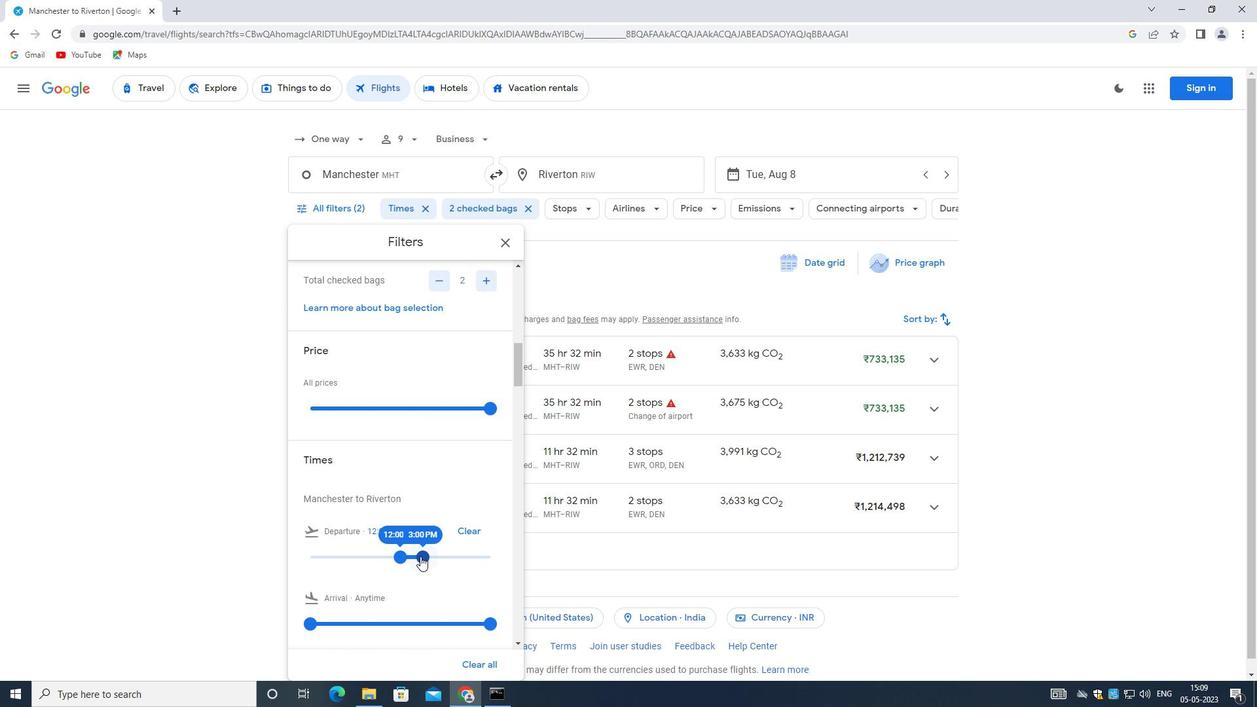 
Action: Mouse moved to (410, 497)
Screenshot: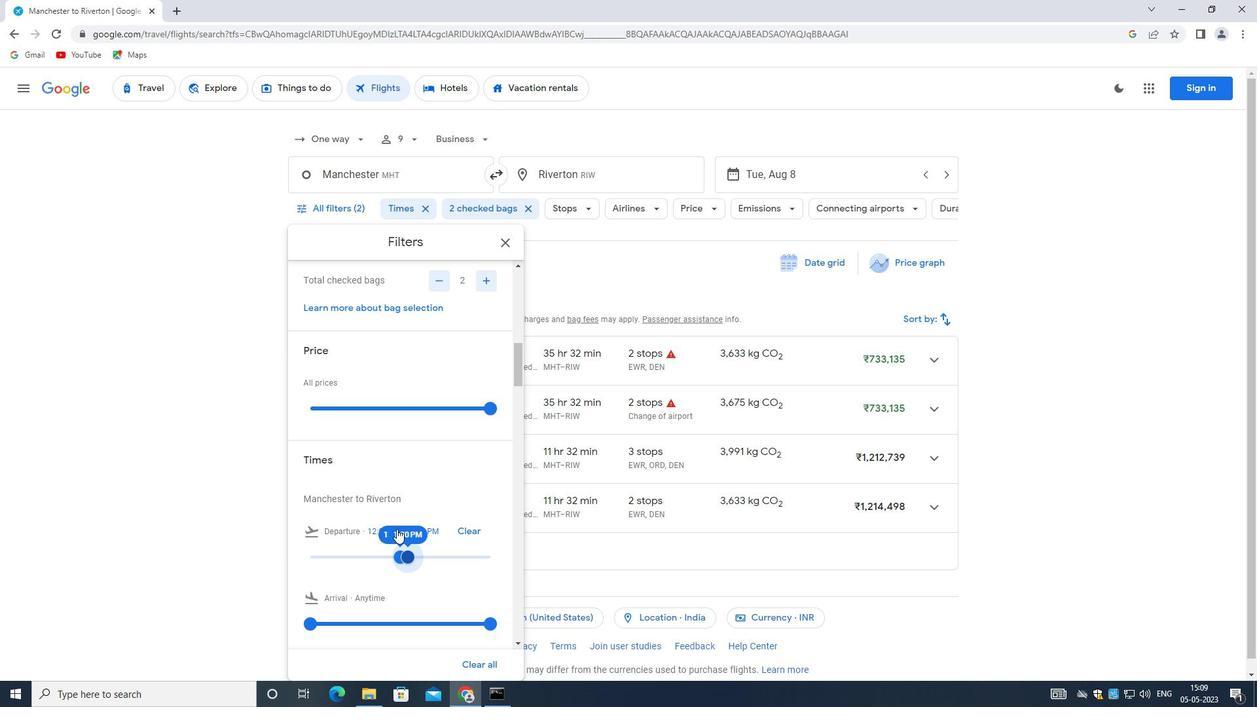 
Action: Mouse scrolled (410, 497) with delta (0, 0)
Screenshot: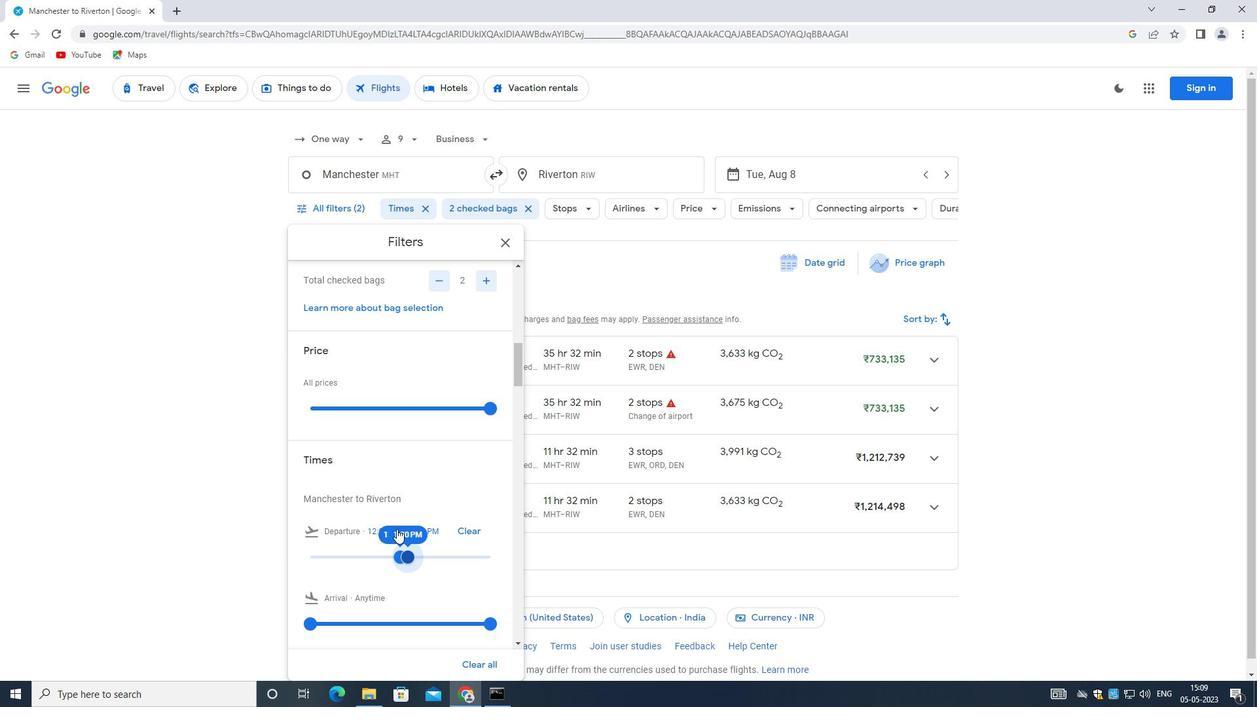 
Action: Mouse scrolled (410, 497) with delta (0, 0)
Screenshot: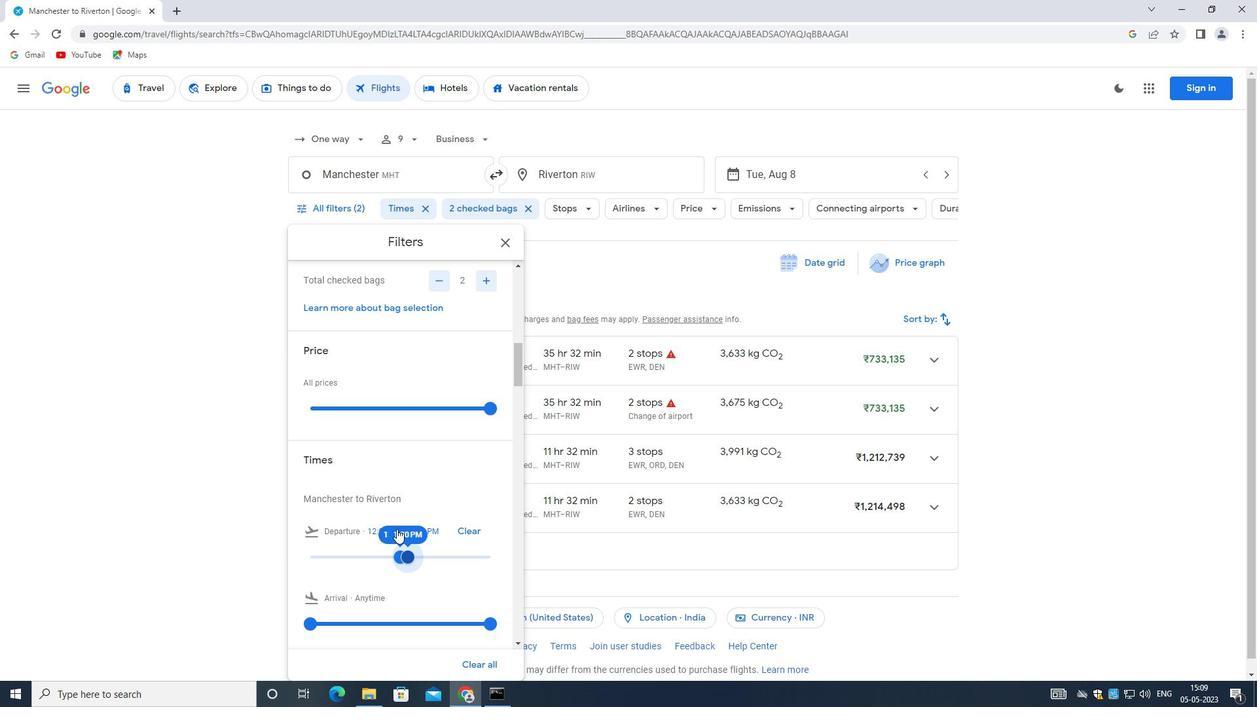 
Action: Mouse scrolled (410, 497) with delta (0, 0)
Screenshot: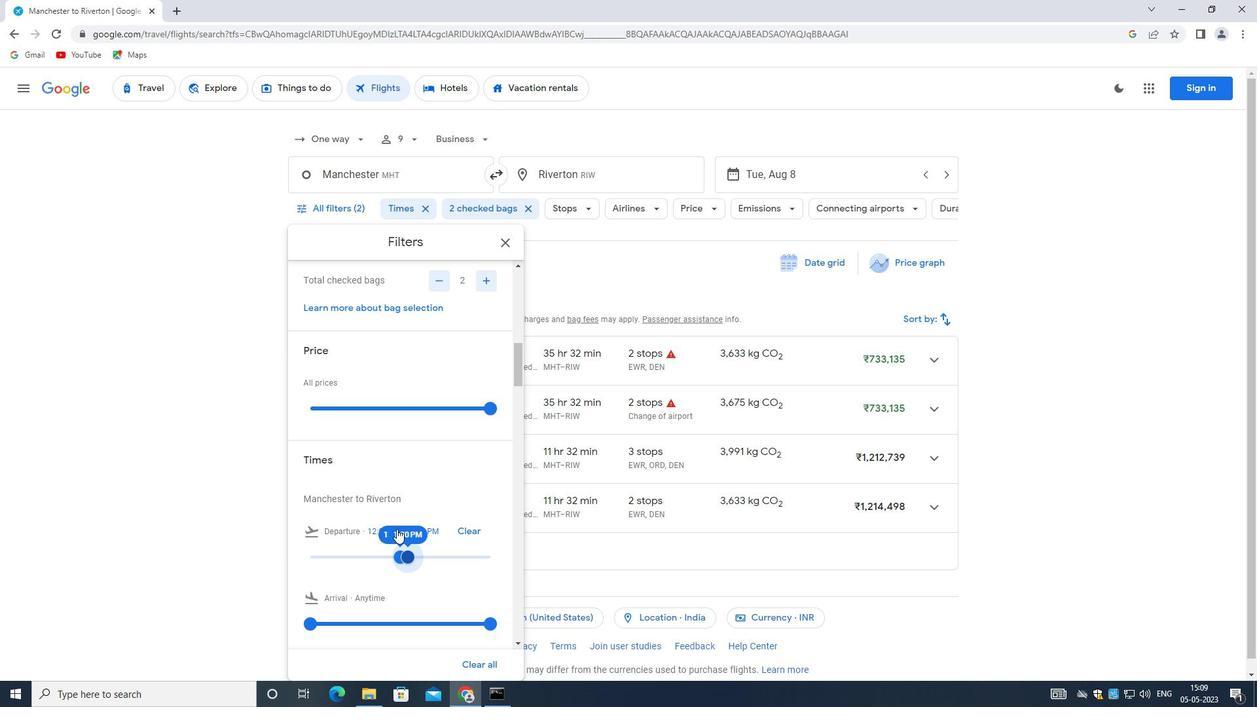 
Action: Mouse scrolled (410, 497) with delta (0, 0)
Screenshot: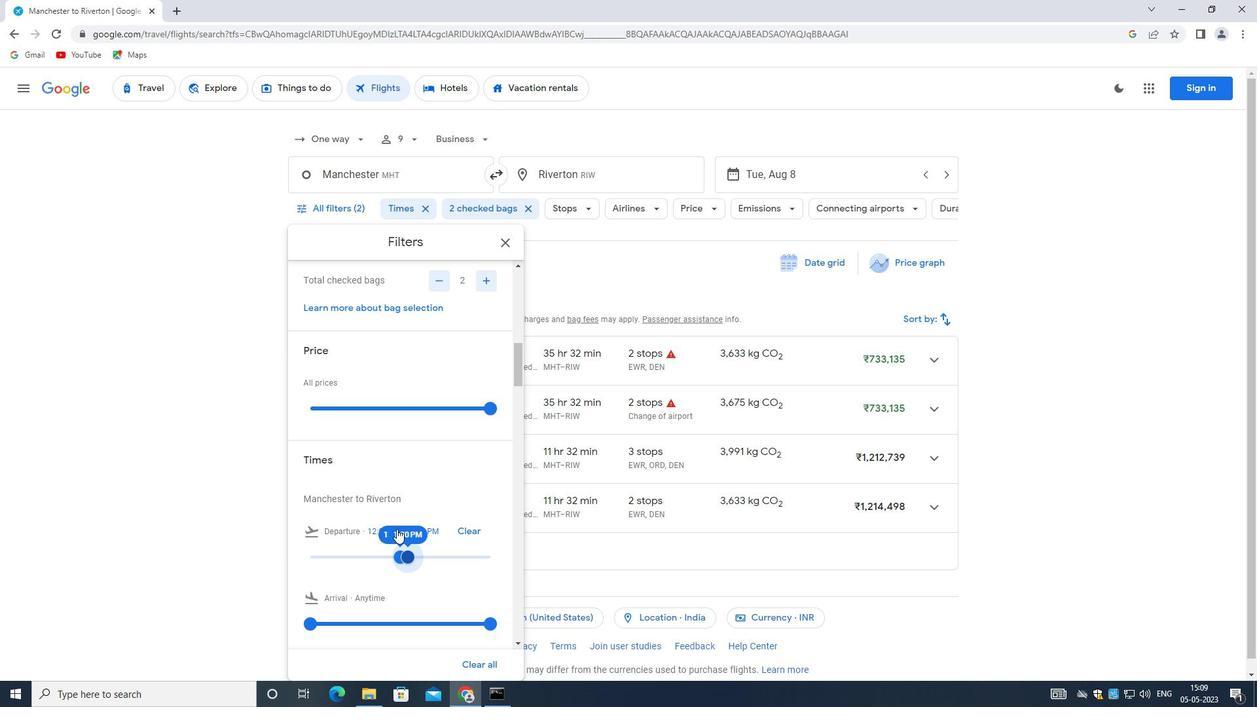 
Action: Mouse scrolled (410, 497) with delta (0, 0)
Screenshot: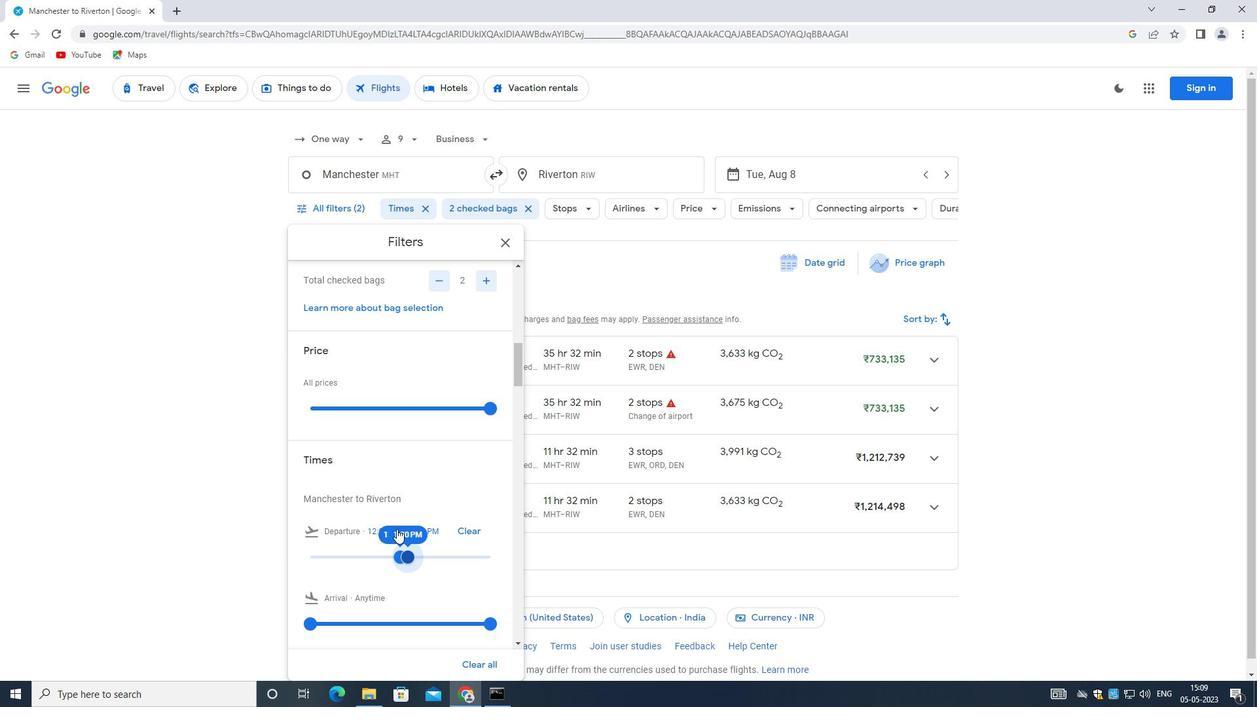 
Action: Mouse moved to (410, 497)
Screenshot: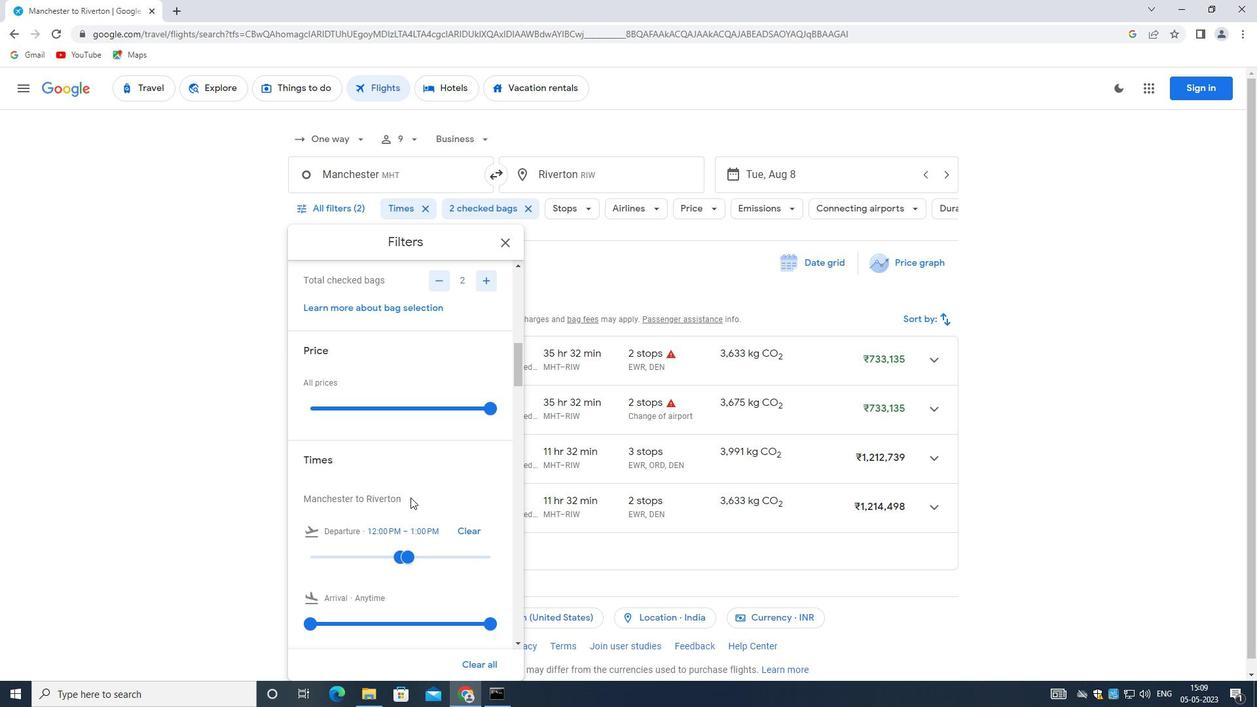 
Action: Mouse scrolled (410, 497) with delta (0, 0)
Screenshot: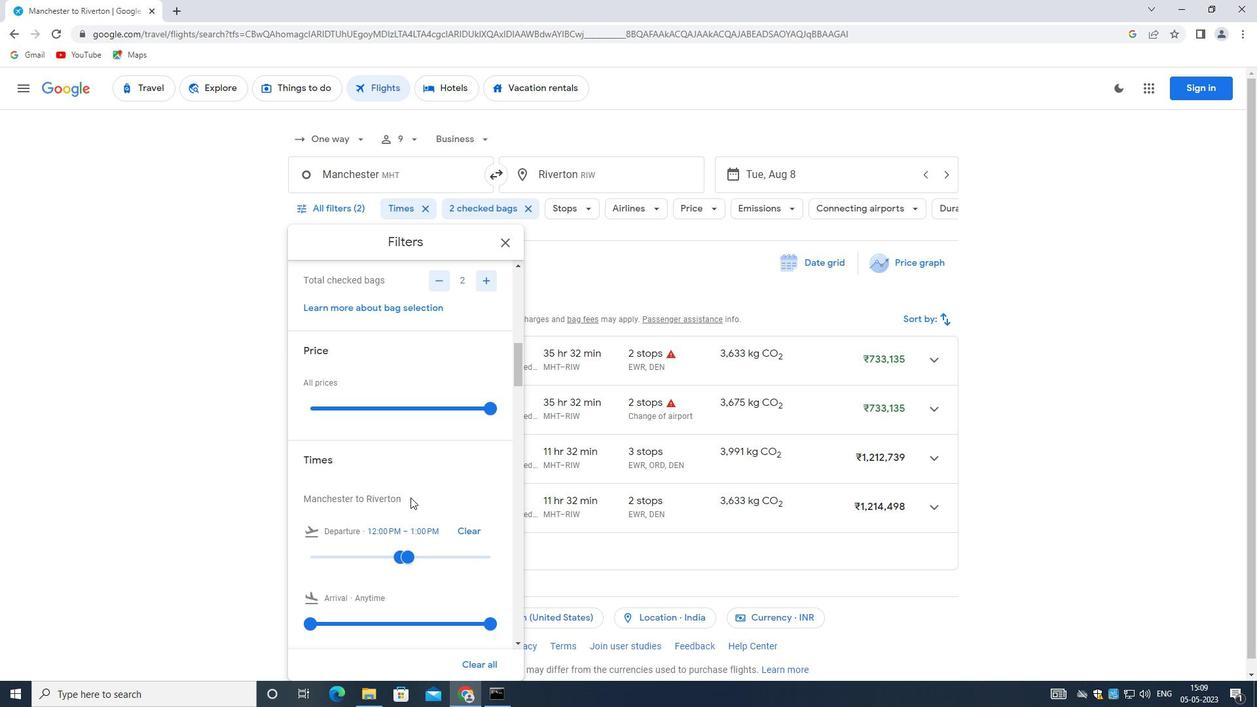 
Action: Mouse scrolled (410, 497) with delta (0, 0)
Screenshot: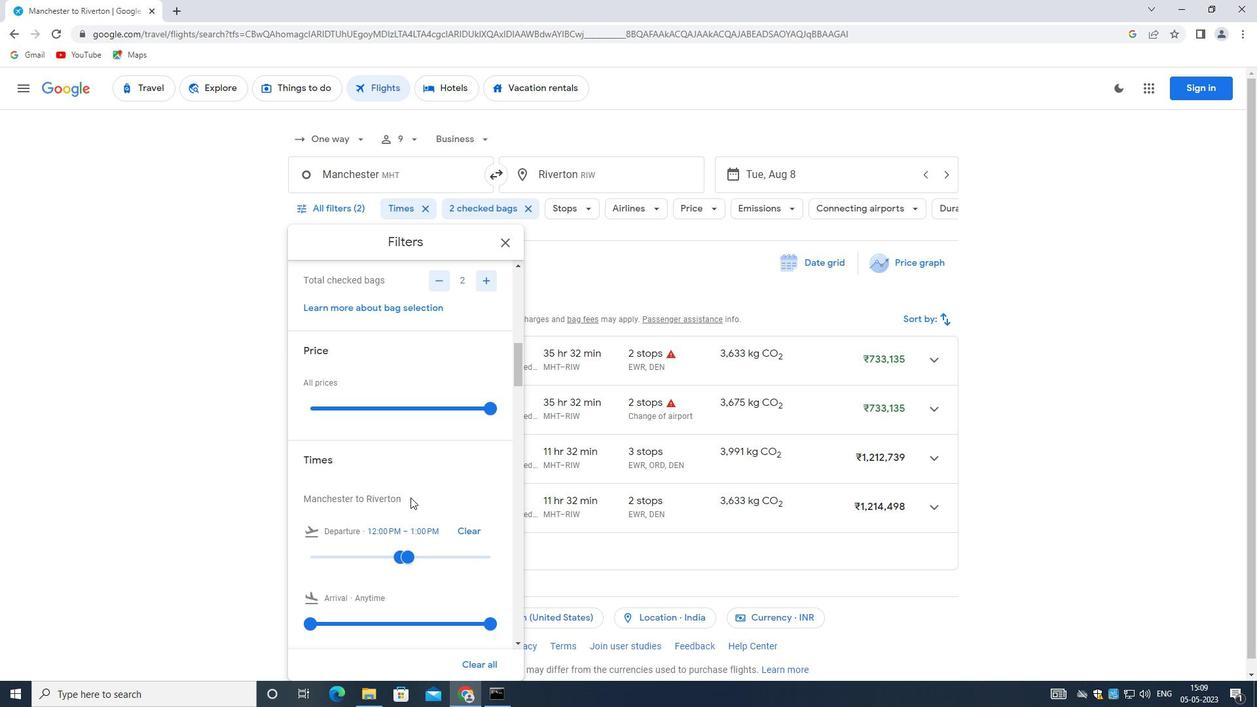 
Action: Mouse scrolled (410, 497) with delta (0, 0)
Screenshot: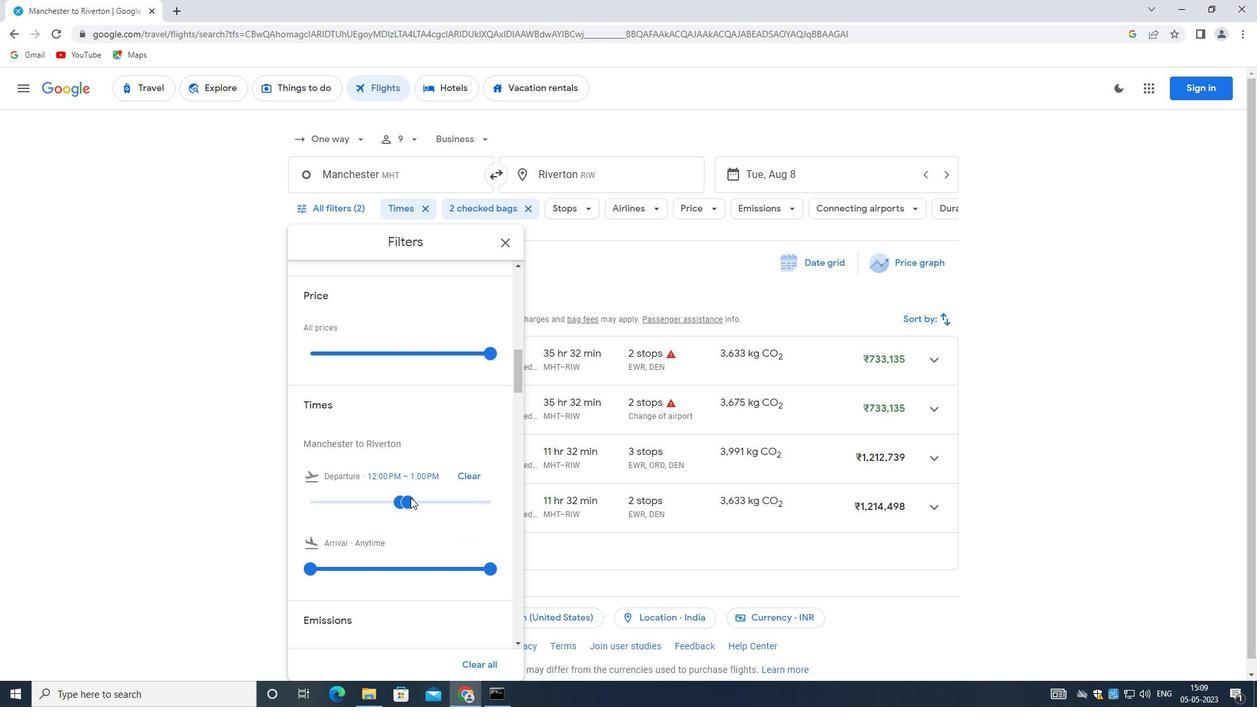 
Action: Mouse scrolled (410, 497) with delta (0, 0)
Screenshot: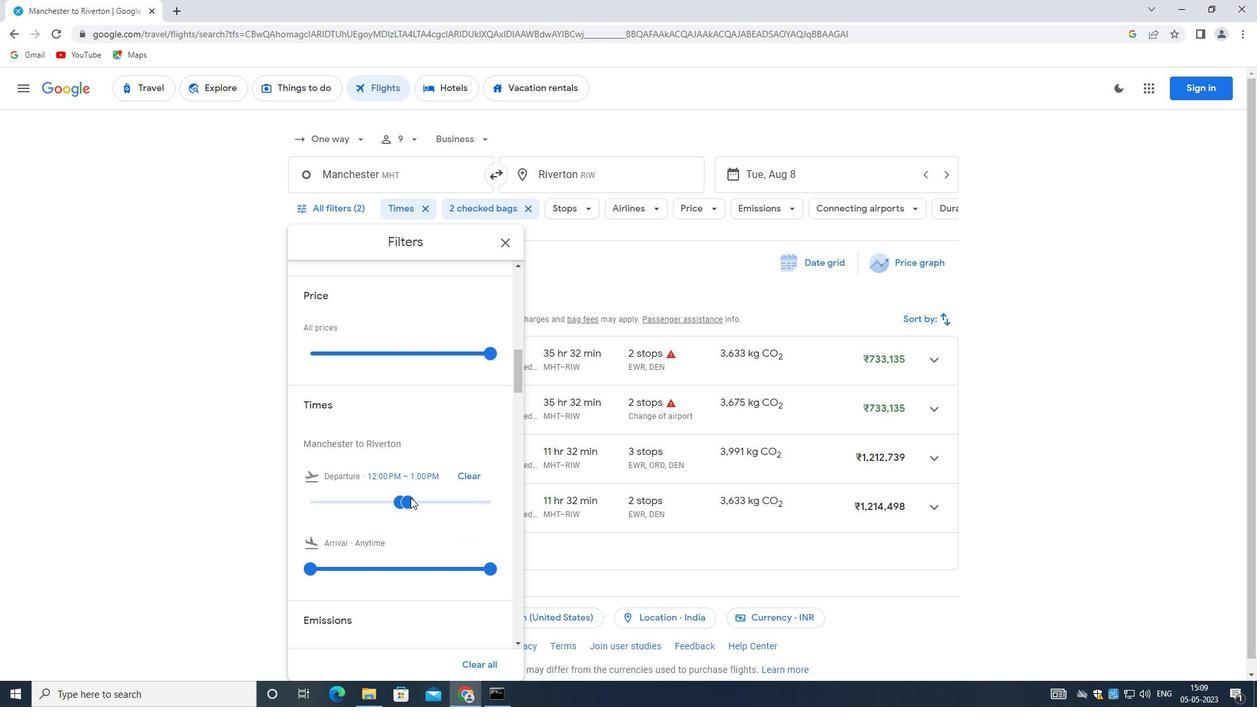 
Action: Mouse moved to (407, 489)
Screenshot: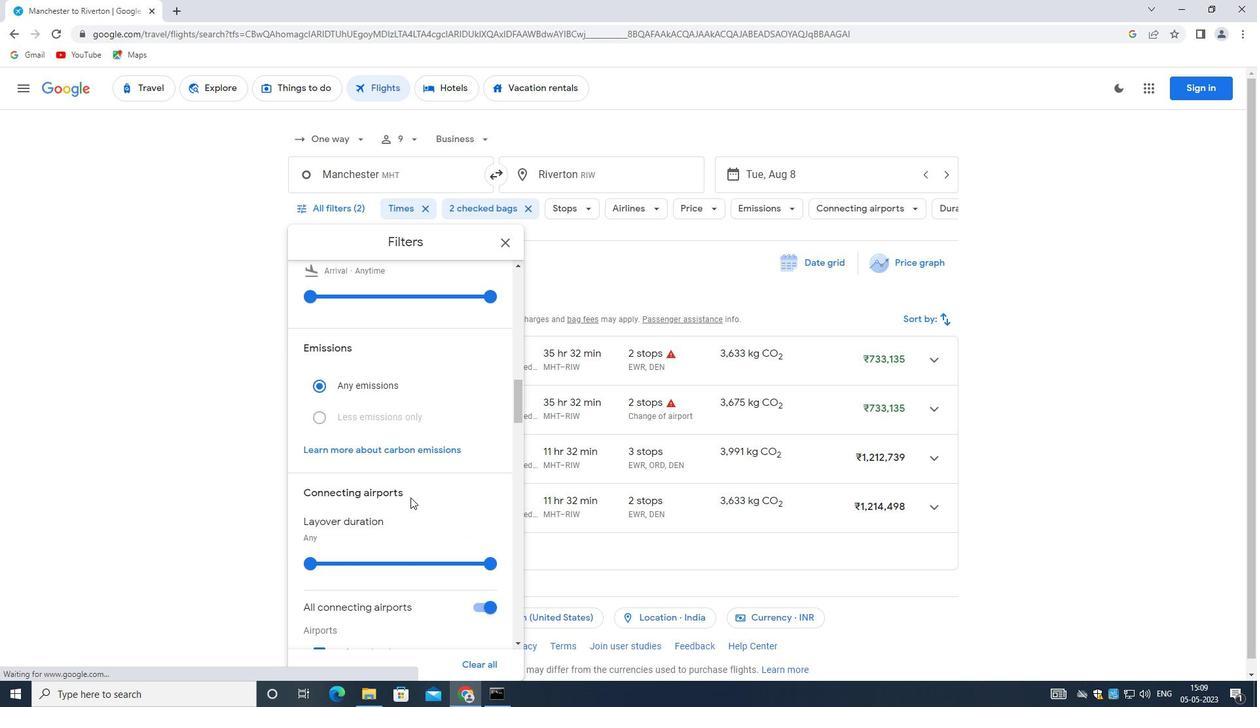 
Action: Mouse scrolled (407, 488) with delta (0, 0)
Screenshot: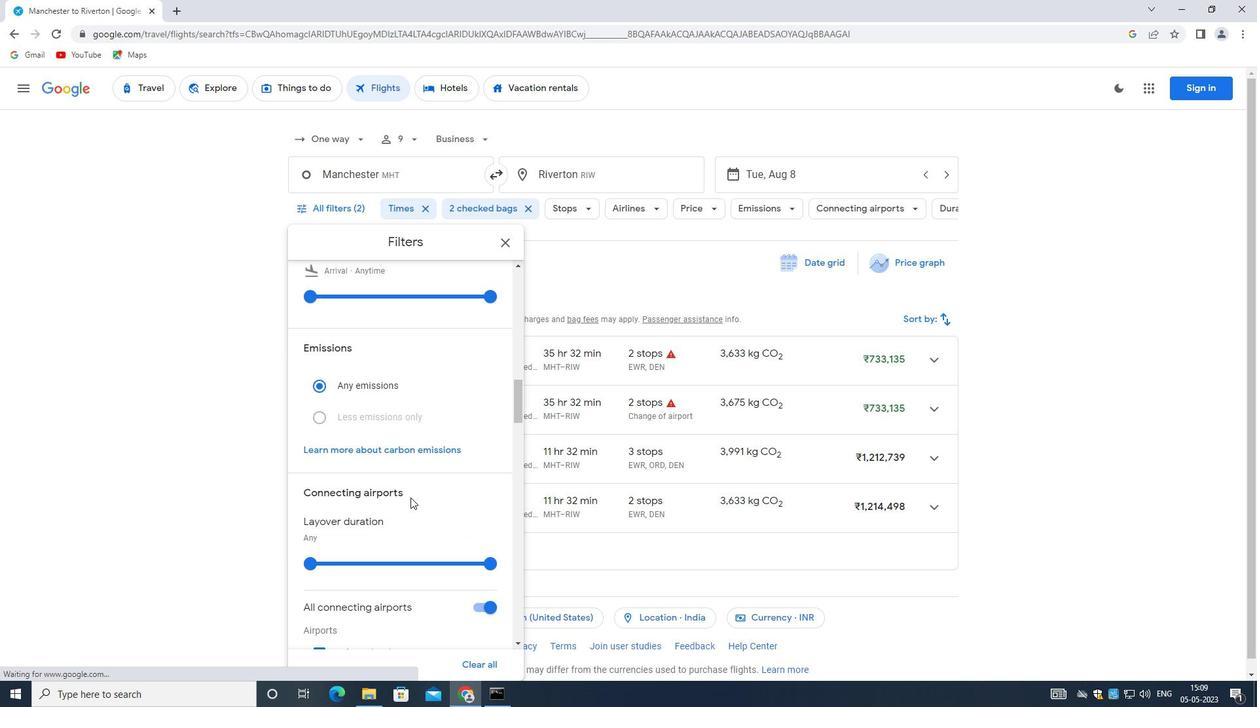 
Action: Mouse scrolled (407, 488) with delta (0, 0)
Screenshot: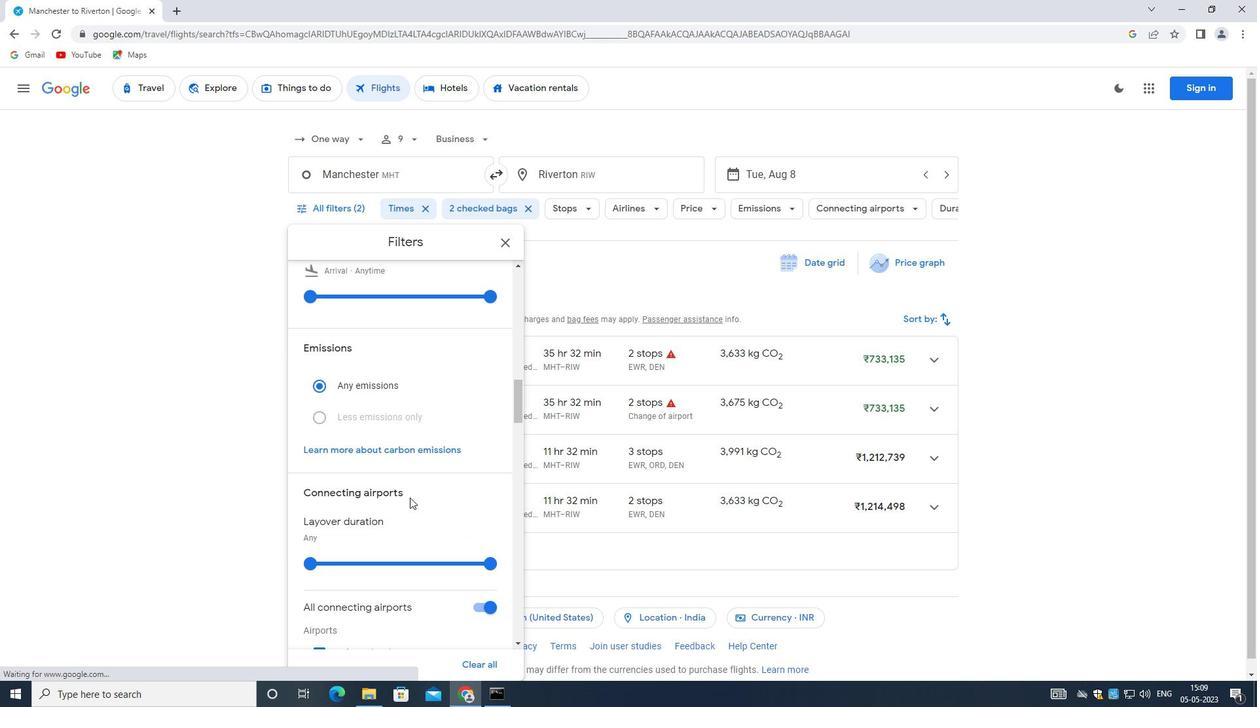 
Action: Mouse scrolled (407, 488) with delta (0, 0)
Screenshot: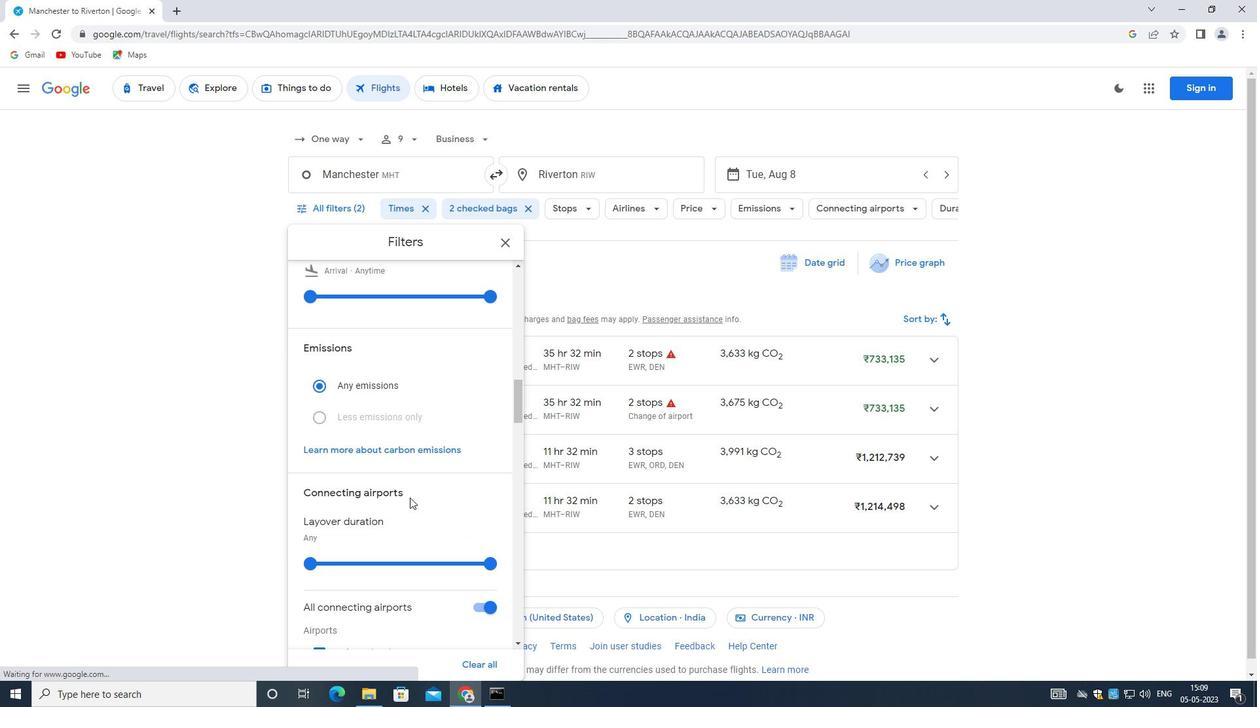
Action: Mouse scrolled (407, 487) with delta (0, -1)
Screenshot: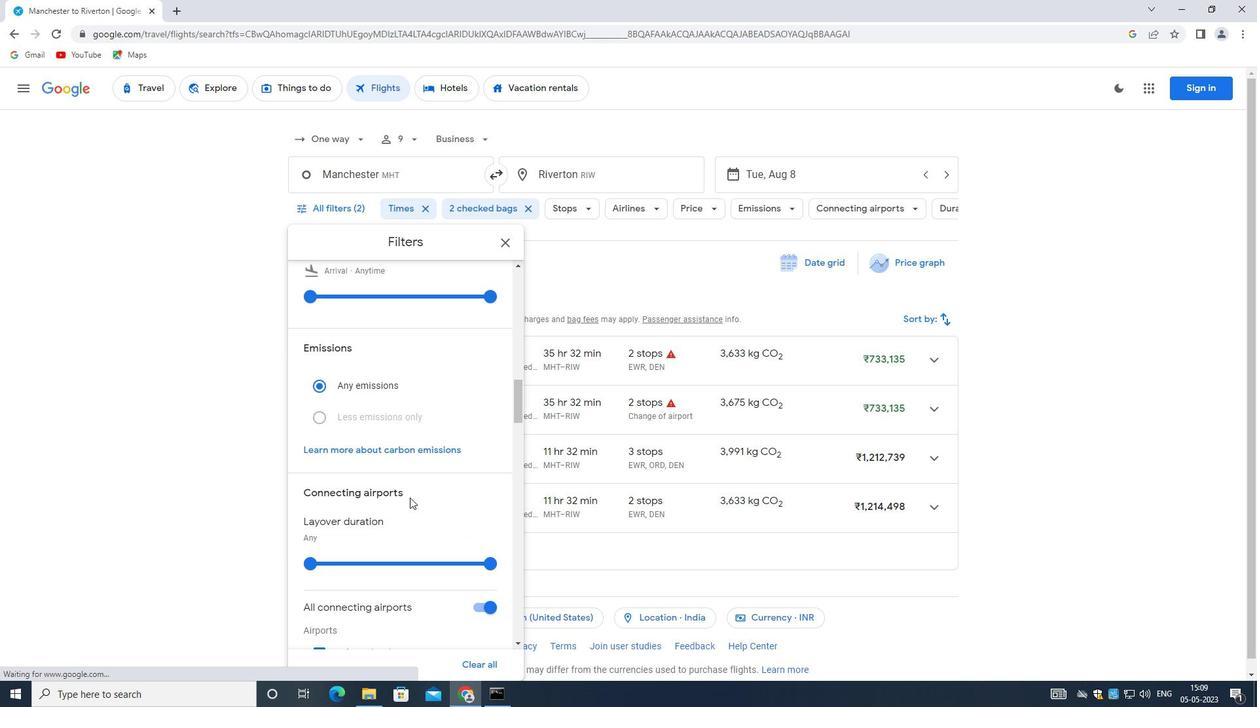 
Action: Mouse scrolled (407, 488) with delta (0, 0)
Screenshot: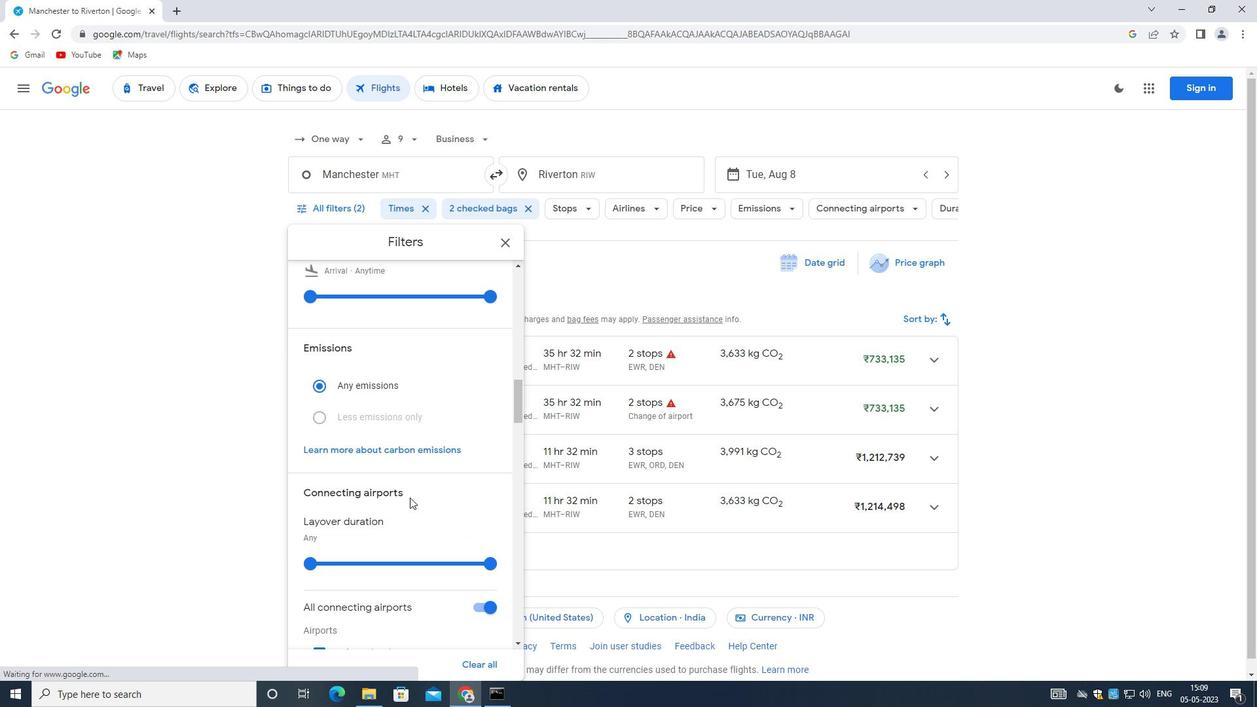 
Action: Mouse moved to (408, 478)
Screenshot: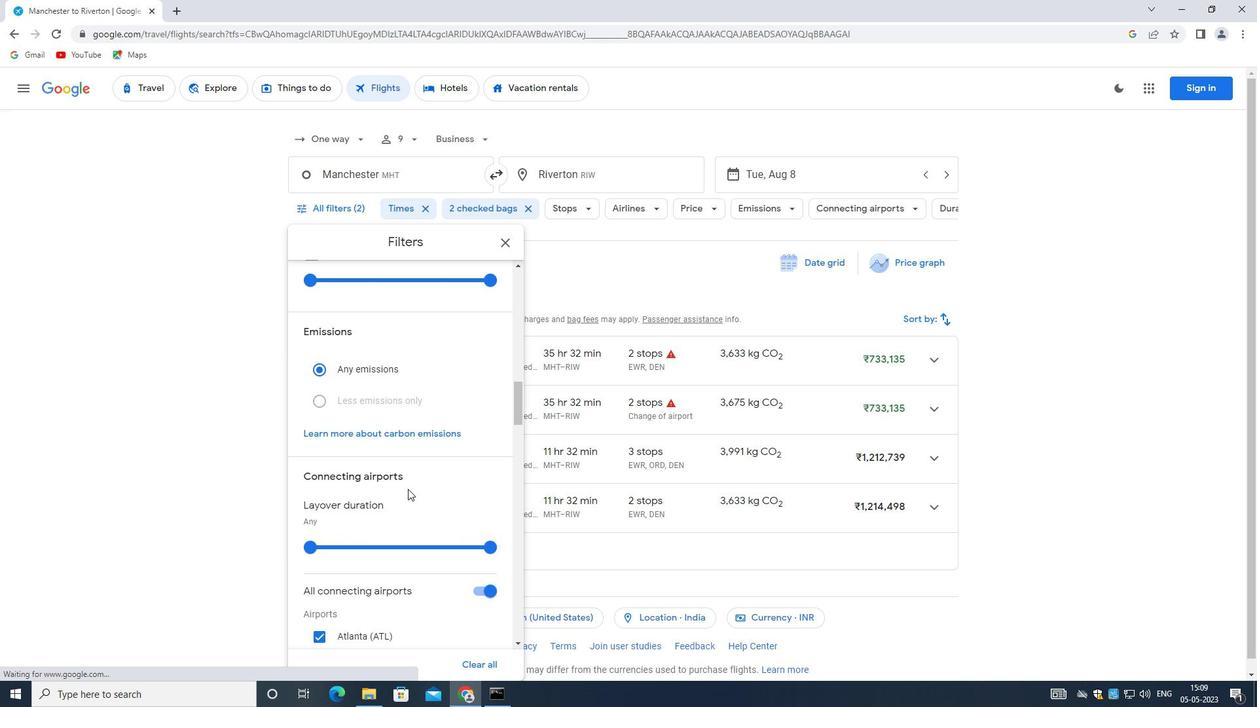 
Action: Mouse scrolled (408, 477) with delta (0, 0)
Screenshot: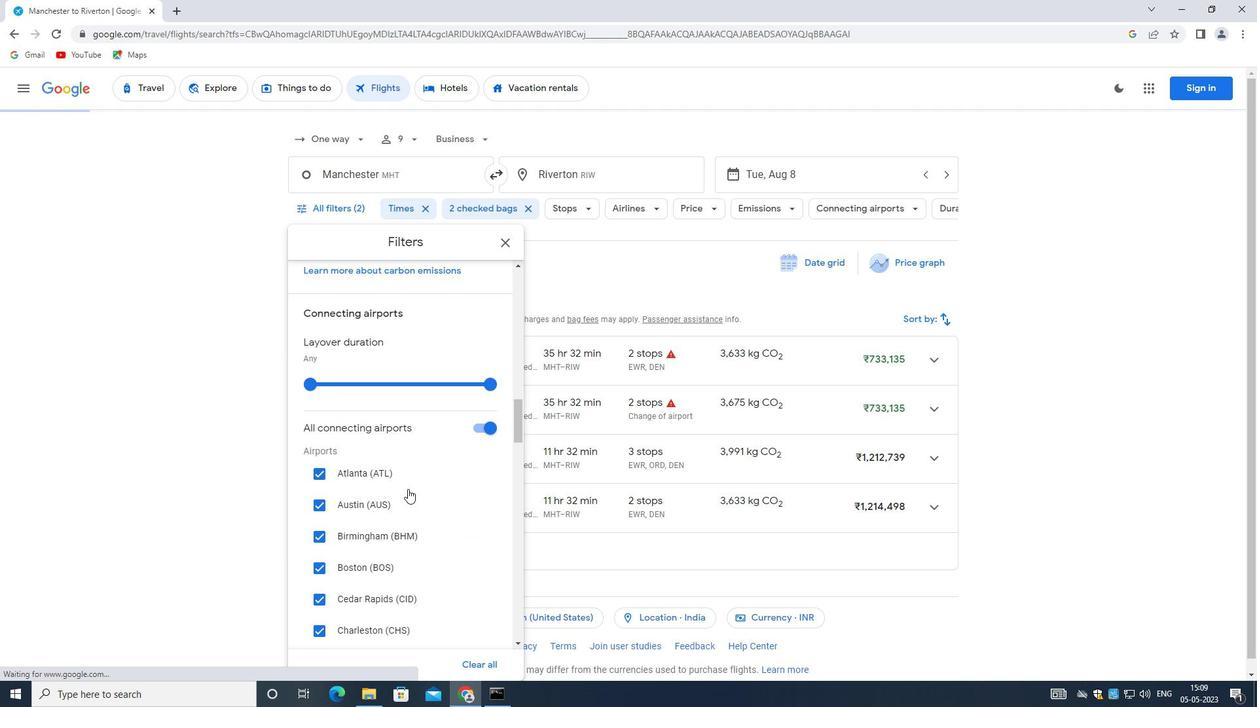 
Action: Mouse scrolled (408, 477) with delta (0, 0)
Screenshot: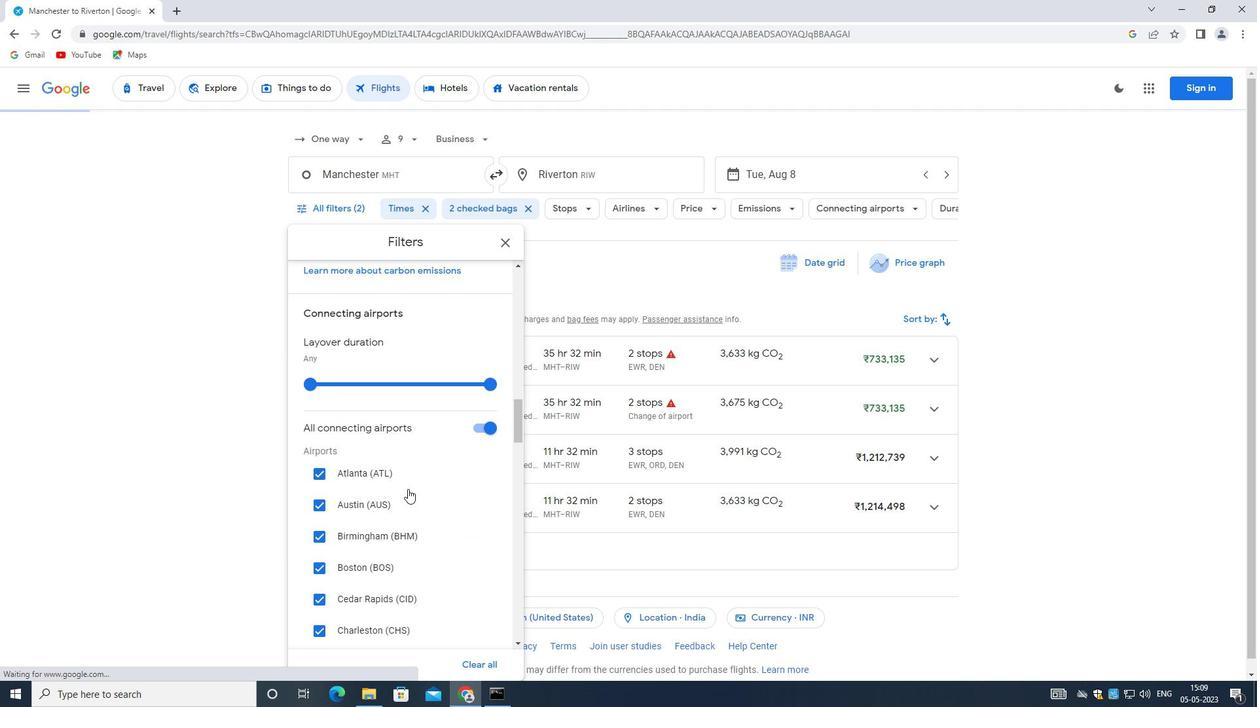 
Action: Mouse scrolled (408, 477) with delta (0, 0)
Screenshot: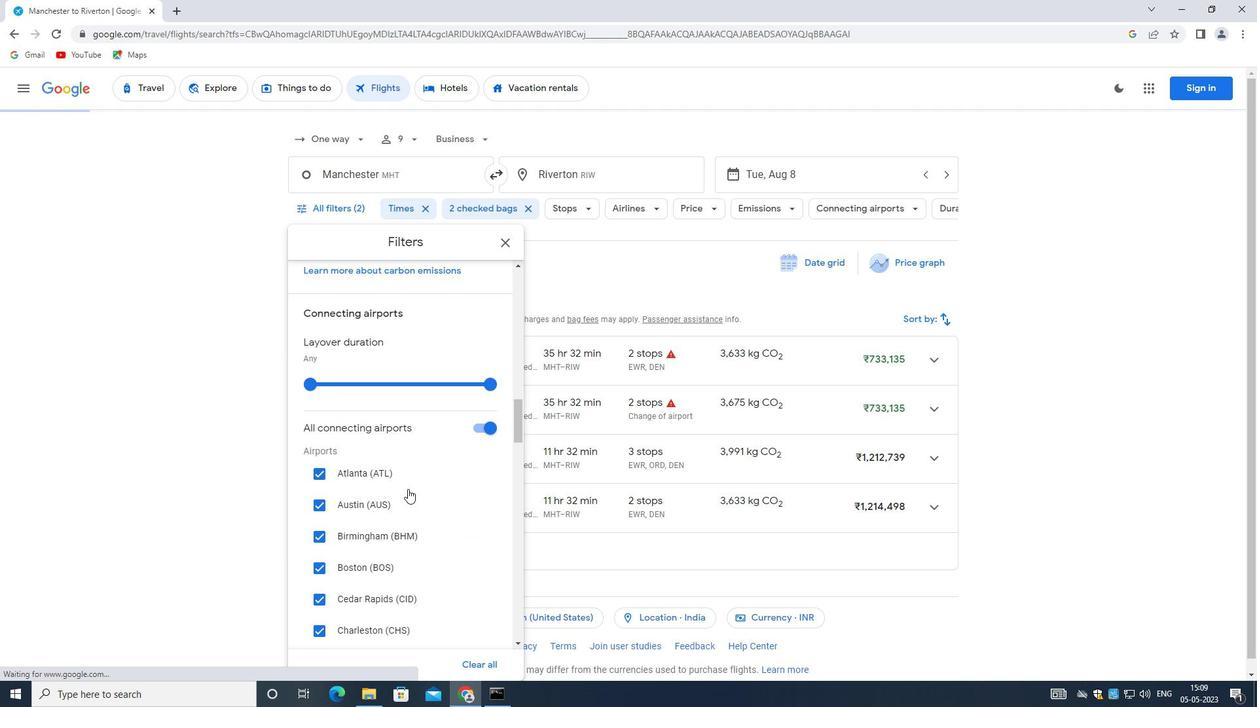 
Action: Mouse scrolled (408, 477) with delta (0, 0)
Screenshot: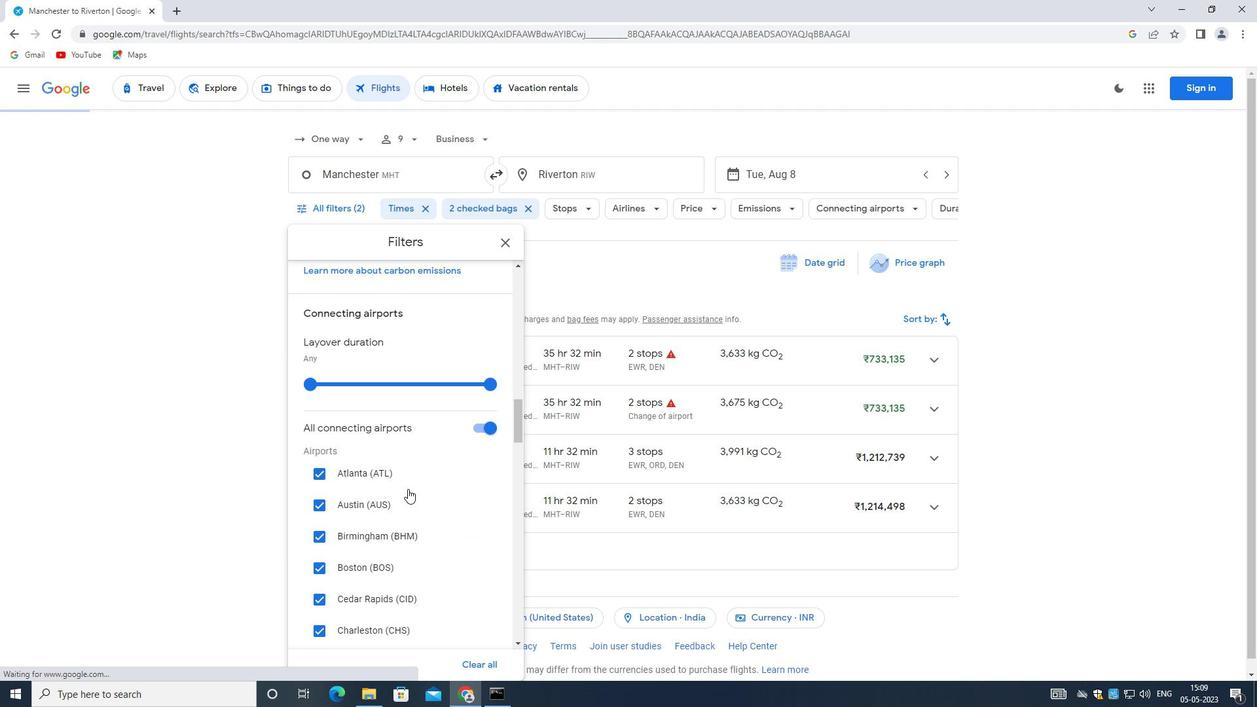 
Action: Mouse moved to (400, 459)
Screenshot: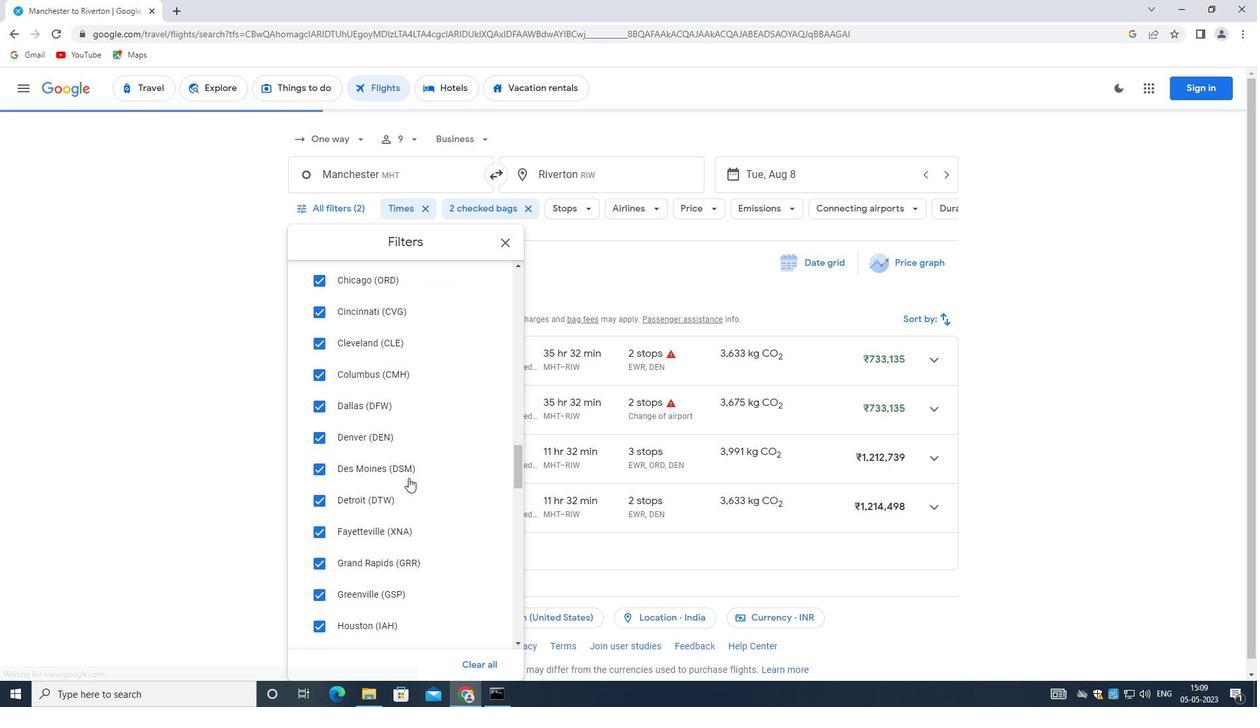 
Action: Mouse scrolled (400, 458) with delta (0, 0)
Screenshot: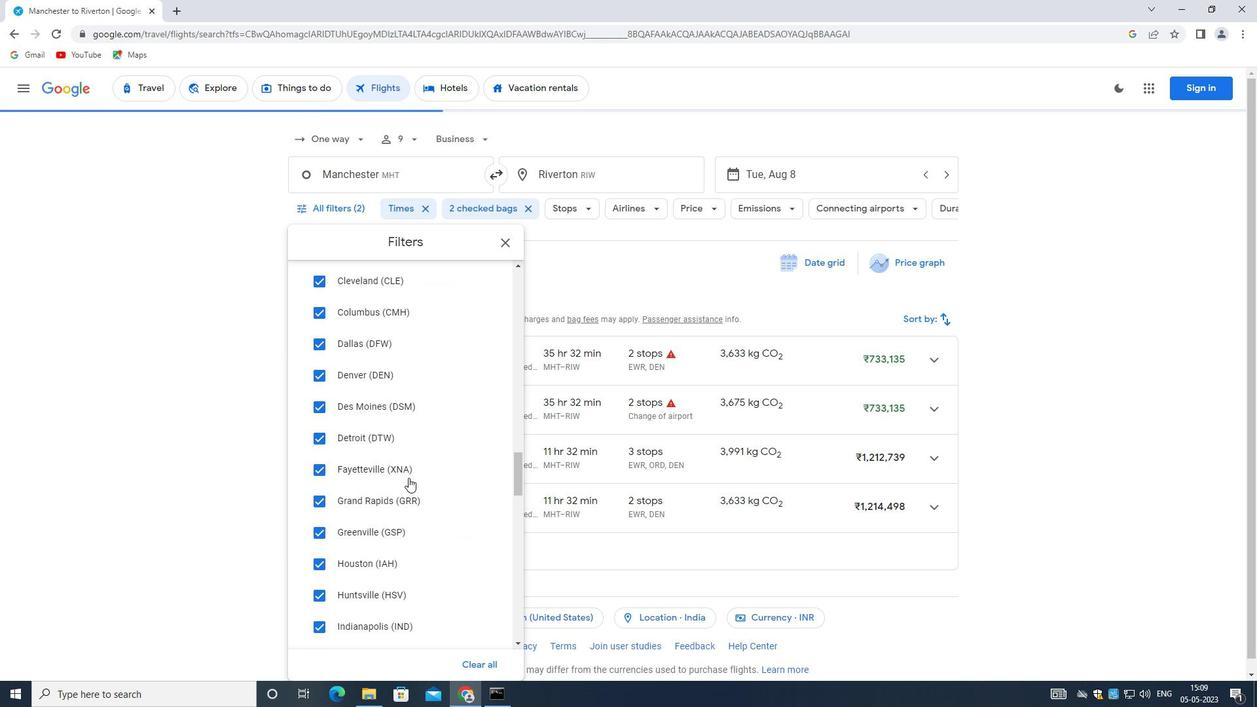 
Action: Mouse moved to (400, 458)
Screenshot: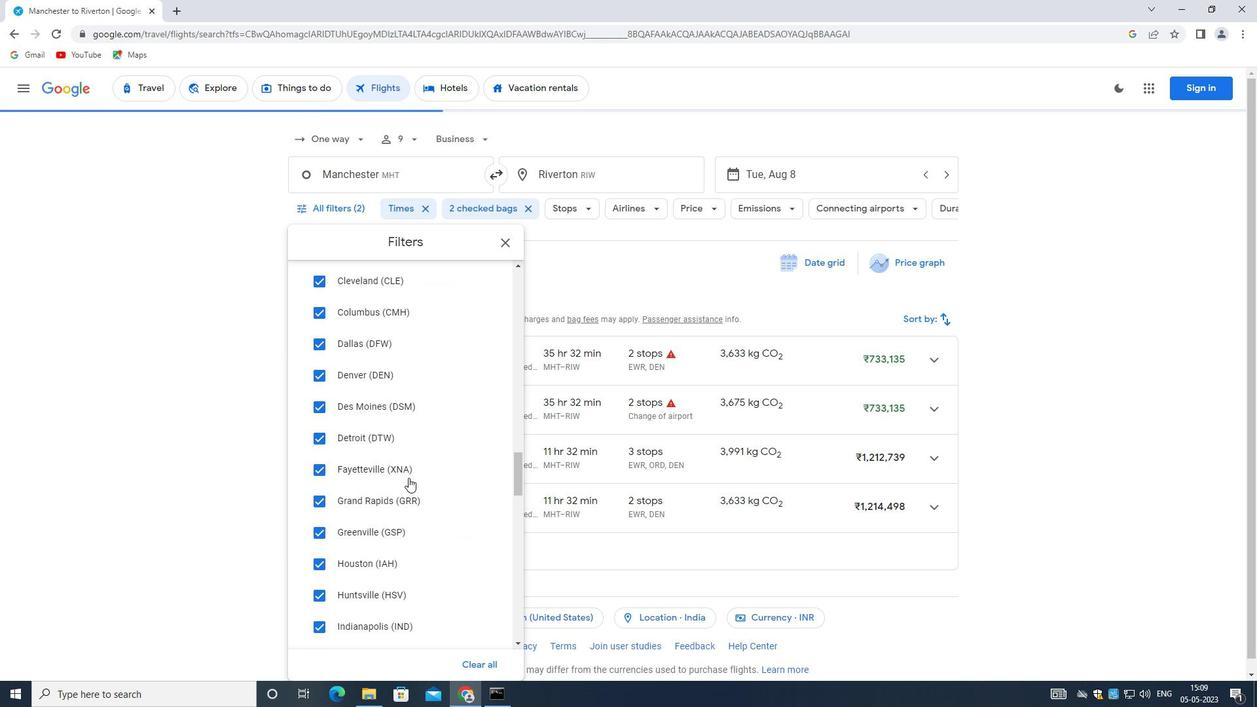 
Action: Mouse scrolled (400, 457) with delta (0, 0)
Screenshot: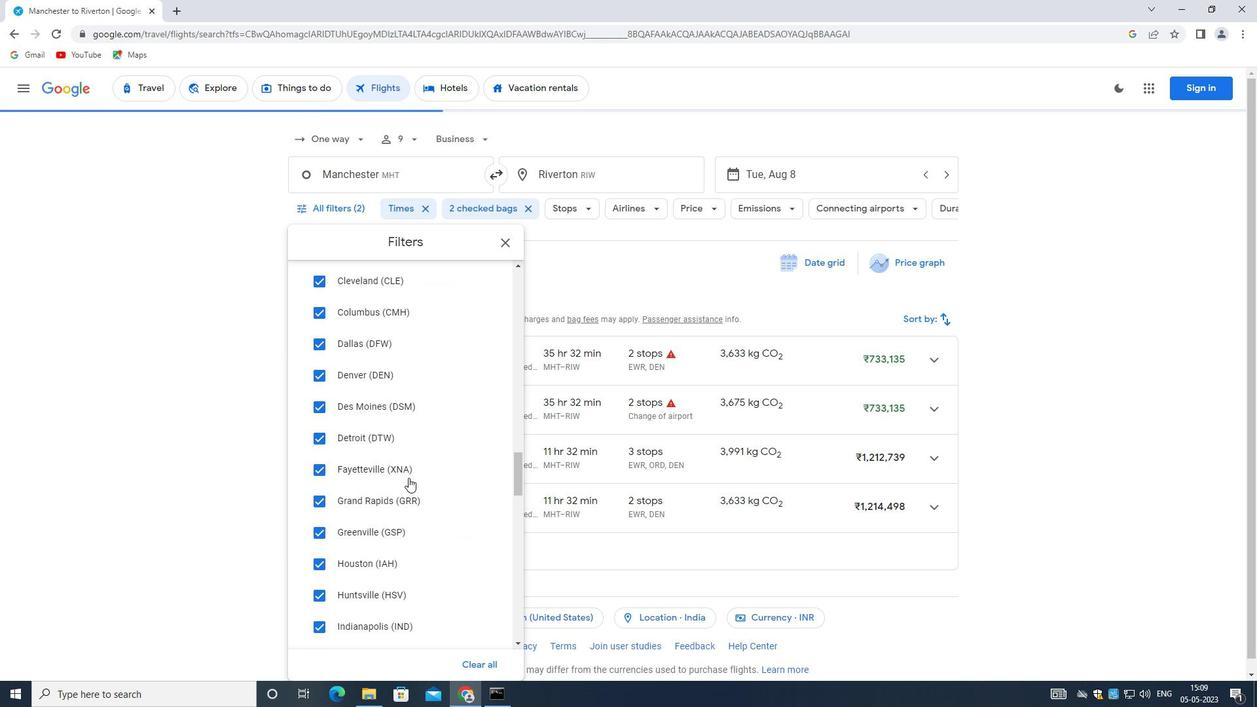 
Action: Mouse scrolled (400, 457) with delta (0, 0)
Screenshot: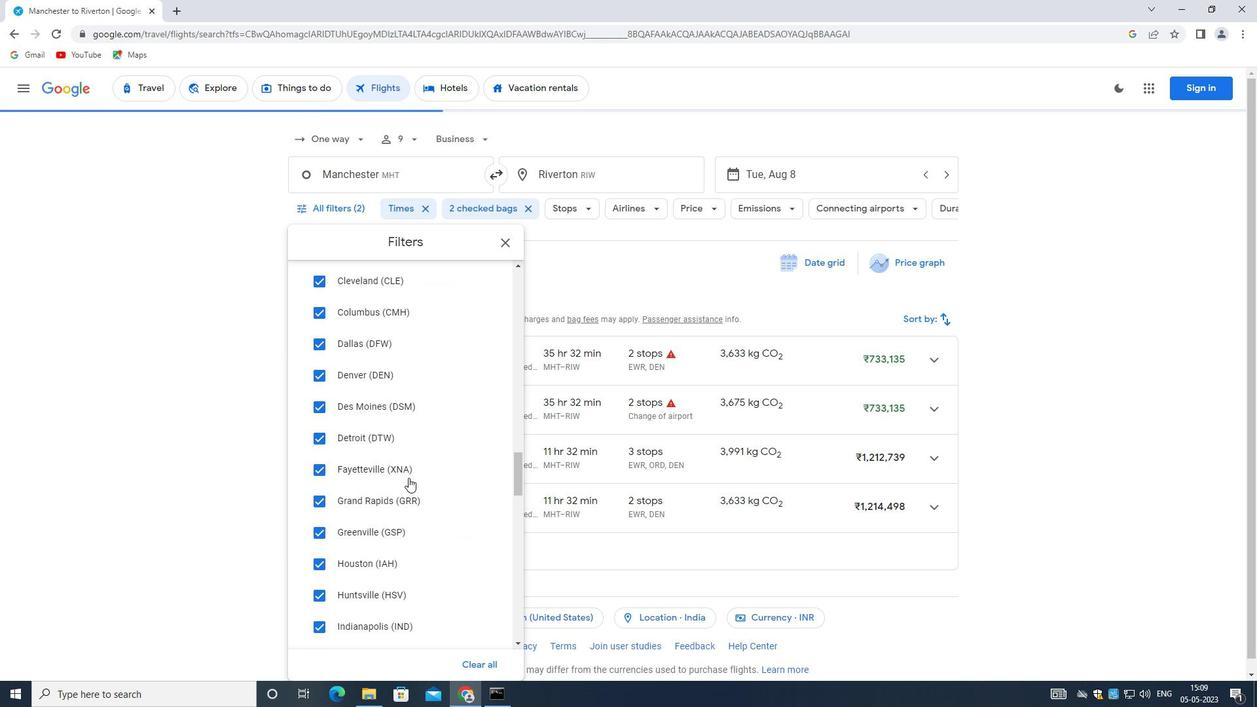 
Action: Mouse scrolled (400, 457) with delta (0, 0)
Screenshot: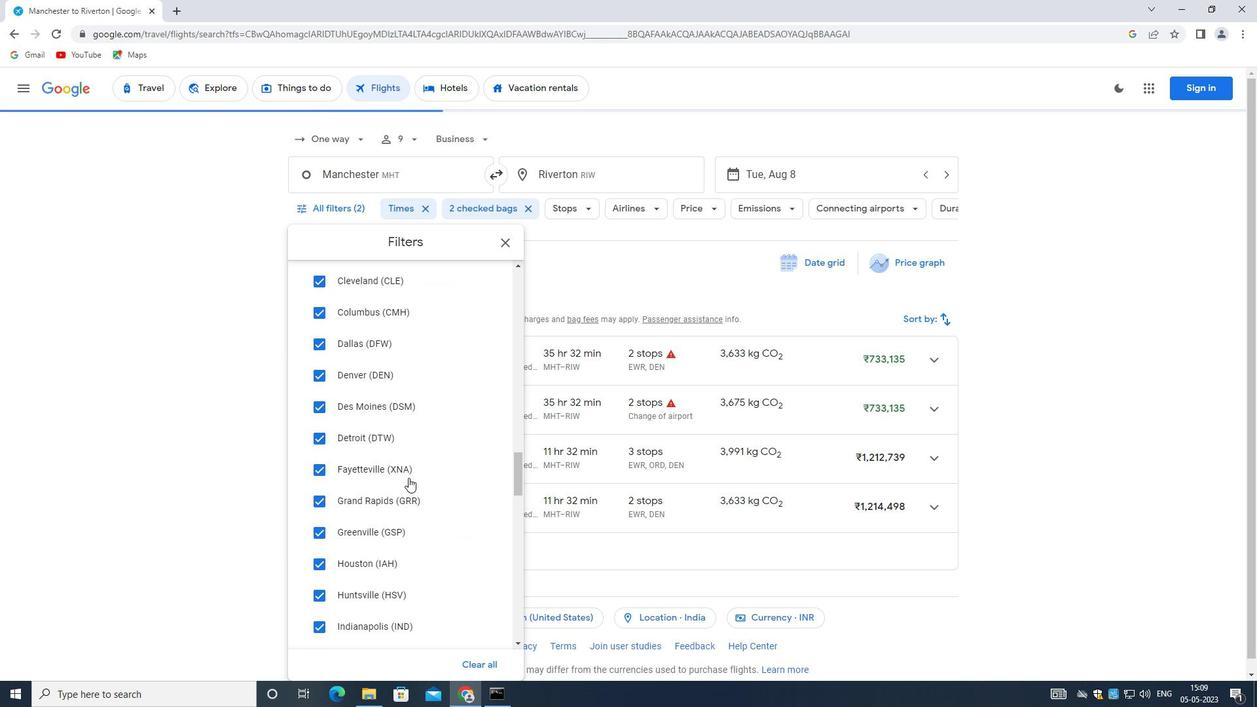 
Action: Mouse moved to (400, 451)
Screenshot: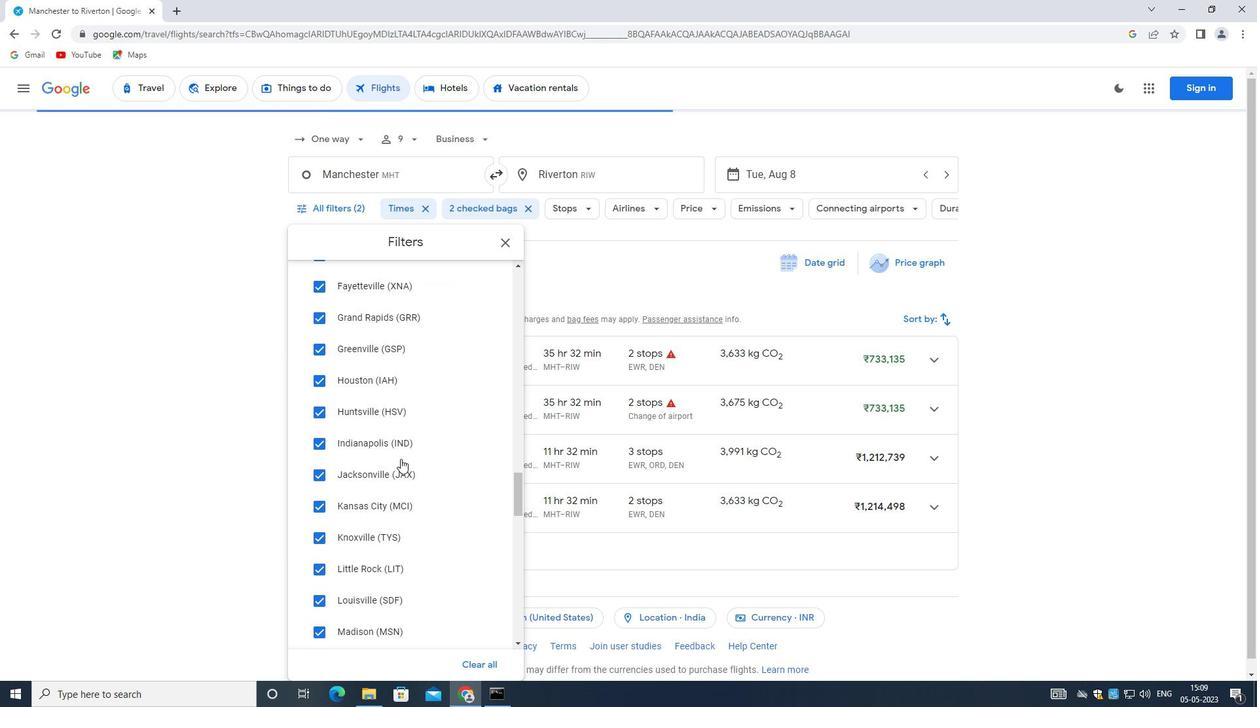 
Action: Mouse scrolled (400, 451) with delta (0, 0)
Screenshot: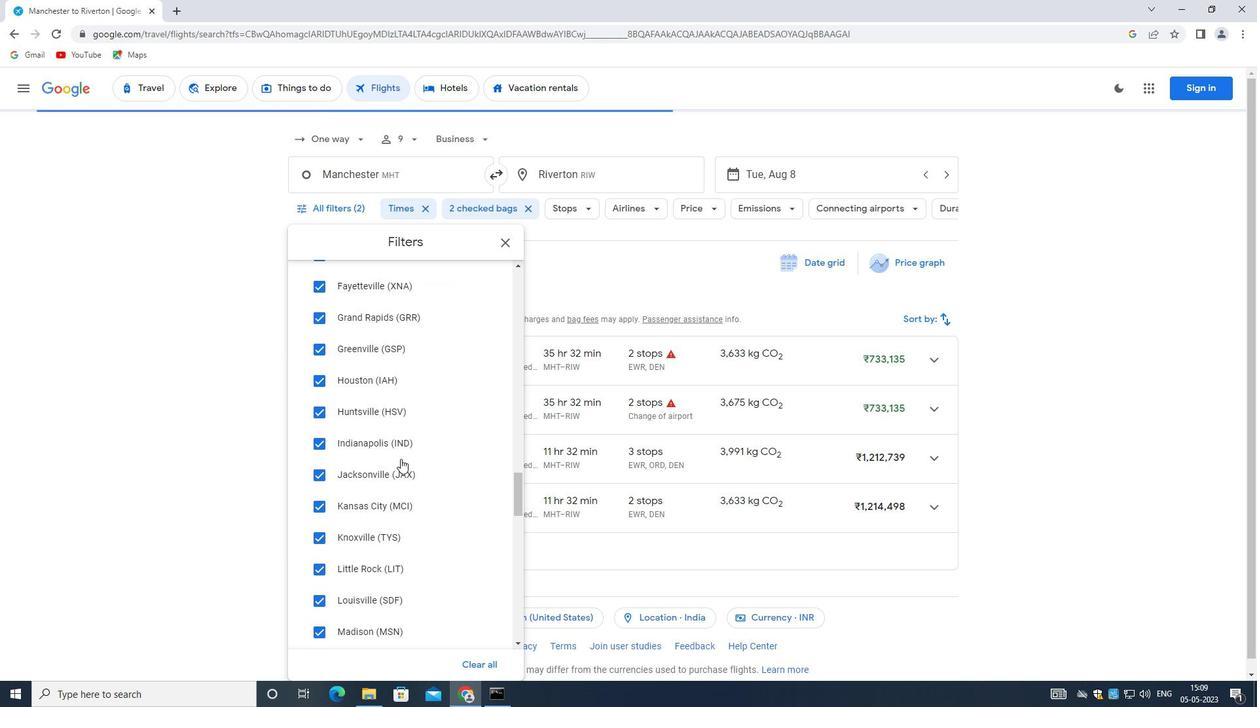 
Action: Mouse scrolled (400, 451) with delta (0, 0)
Screenshot: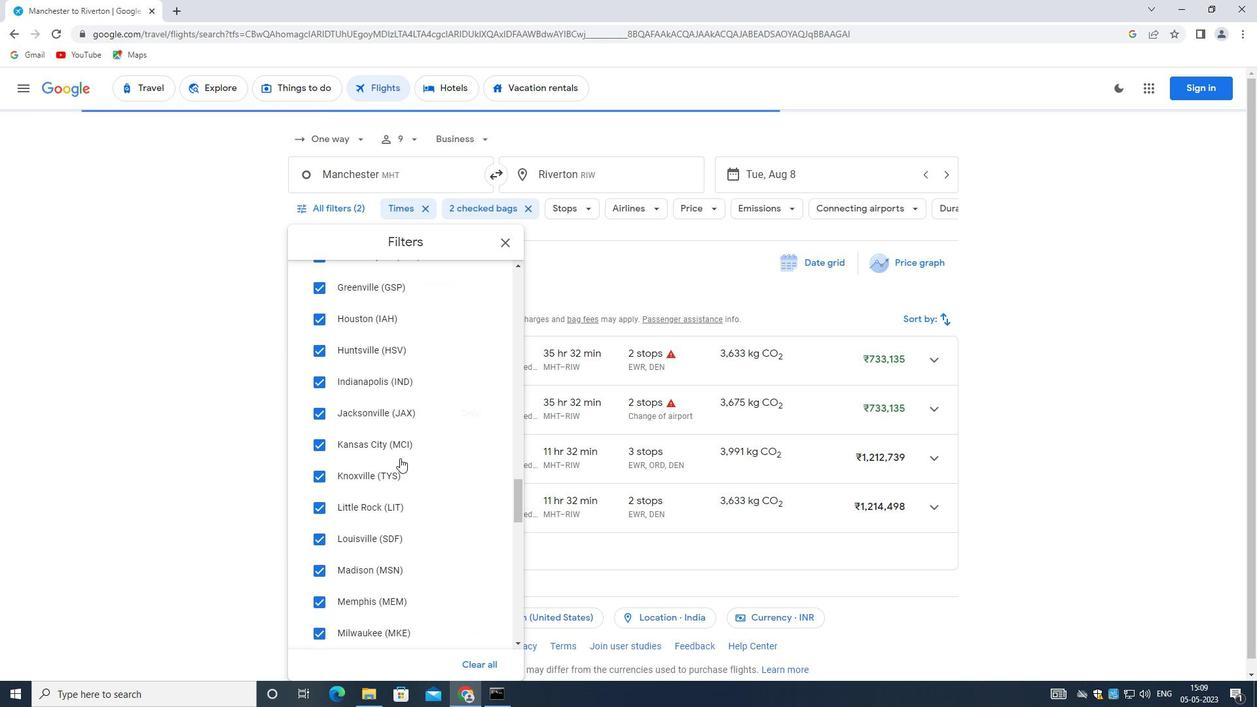 
Action: Mouse moved to (400, 451)
Screenshot: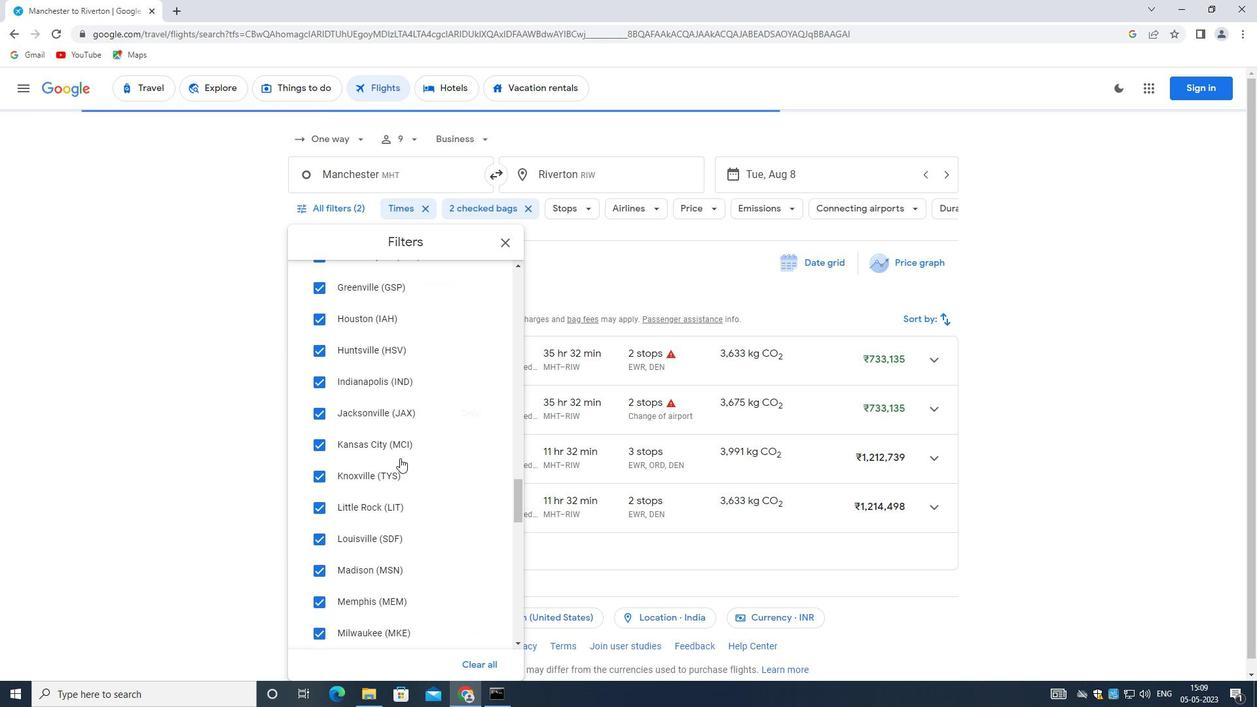 
Action: Mouse scrolled (400, 451) with delta (0, 0)
Screenshot: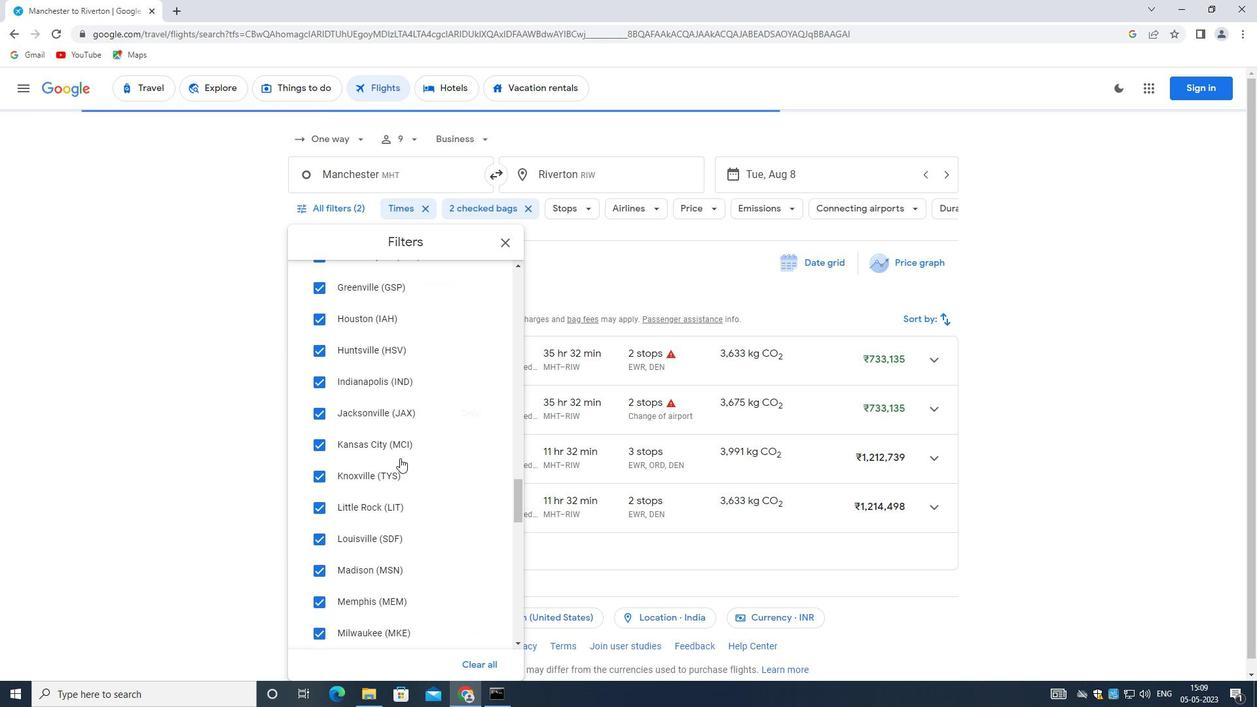 
Action: Mouse scrolled (400, 451) with delta (0, 0)
Screenshot: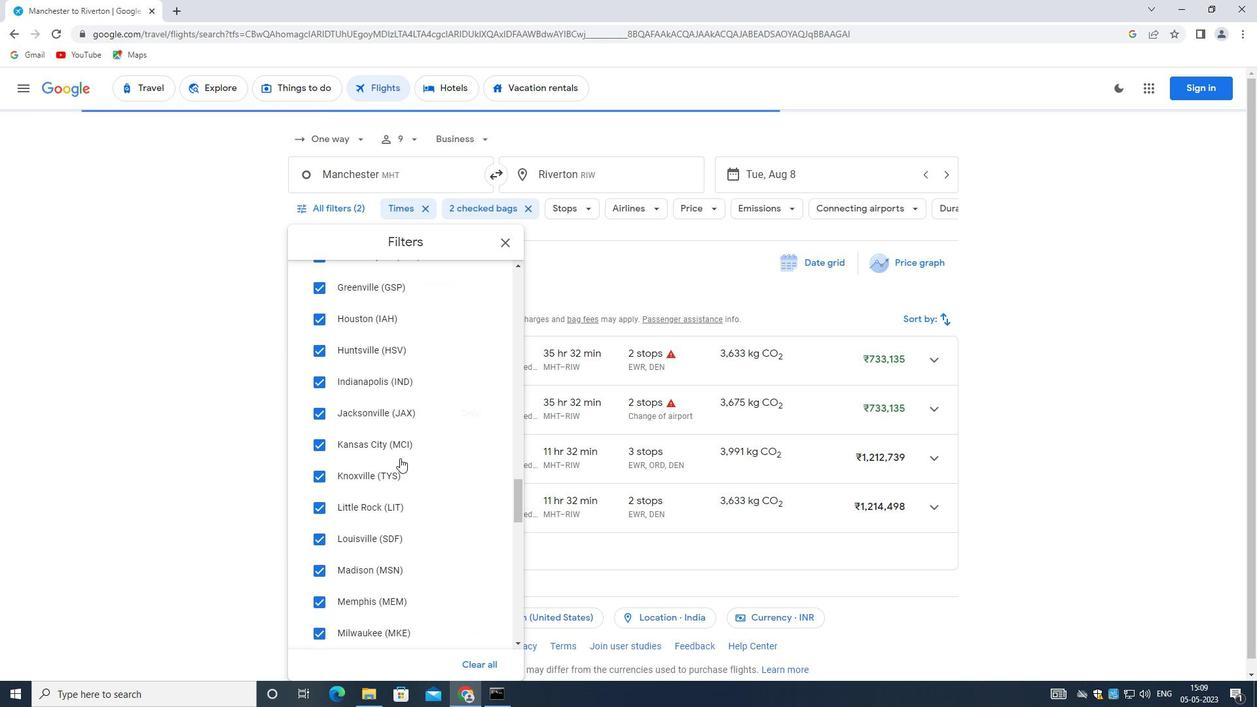 
Action: Mouse scrolled (400, 451) with delta (0, 0)
Screenshot: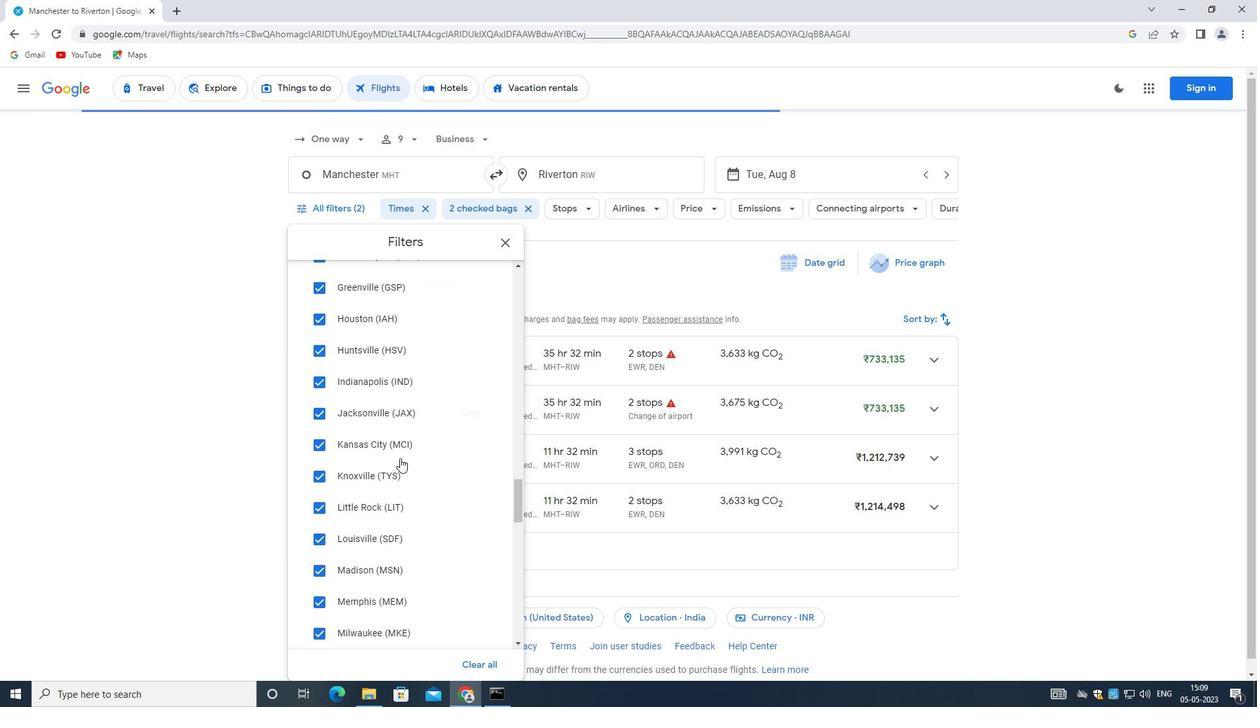 
Action: Mouse moved to (402, 450)
Screenshot: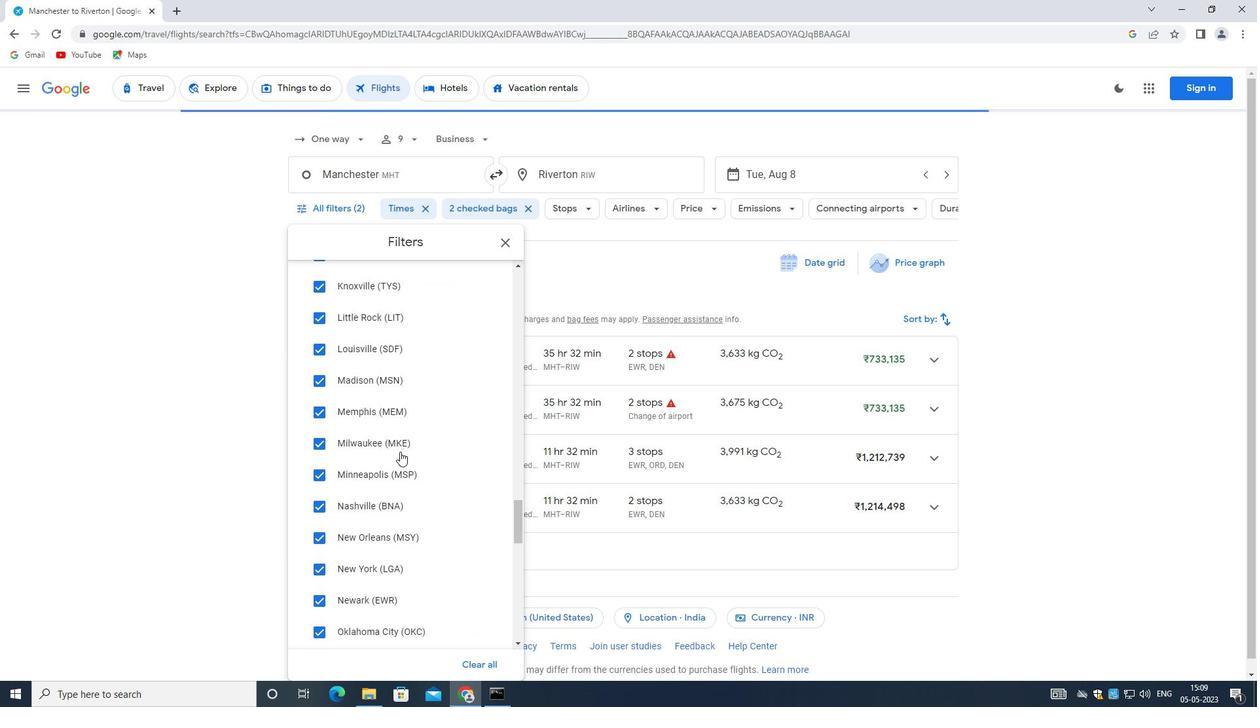 
Action: Mouse scrolled (402, 449) with delta (0, 0)
Screenshot: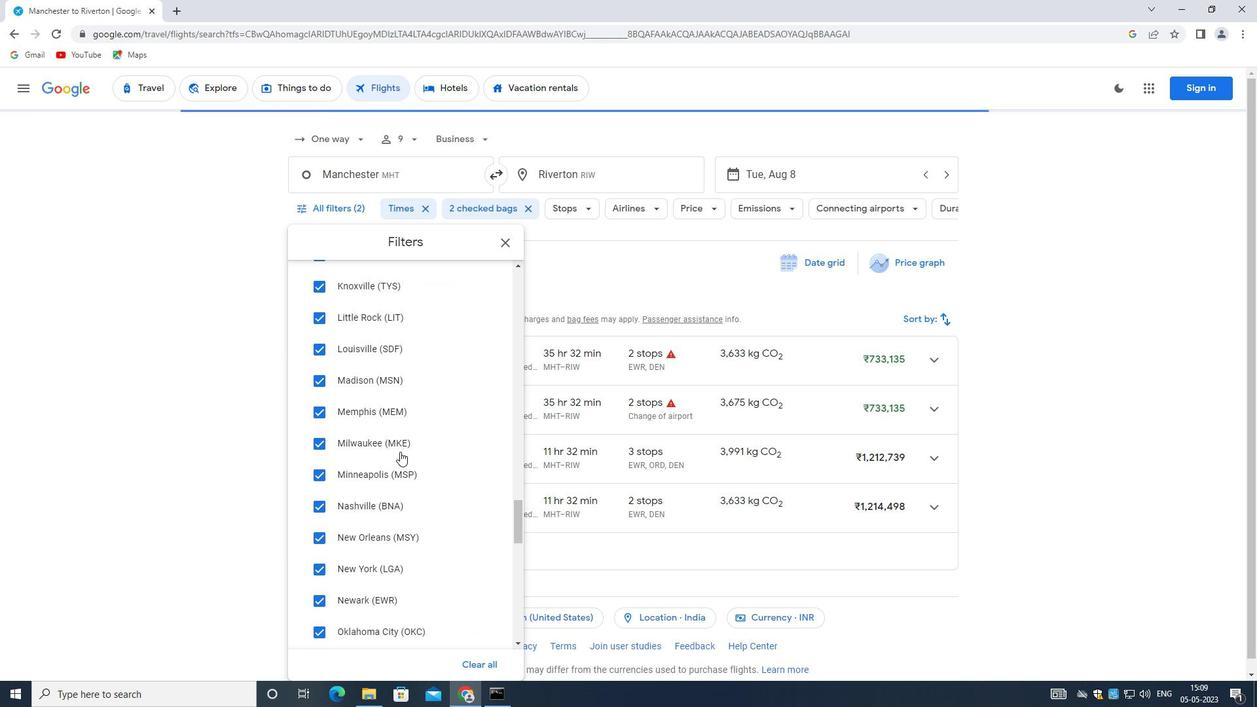 
Action: Mouse scrolled (402, 449) with delta (0, 0)
Screenshot: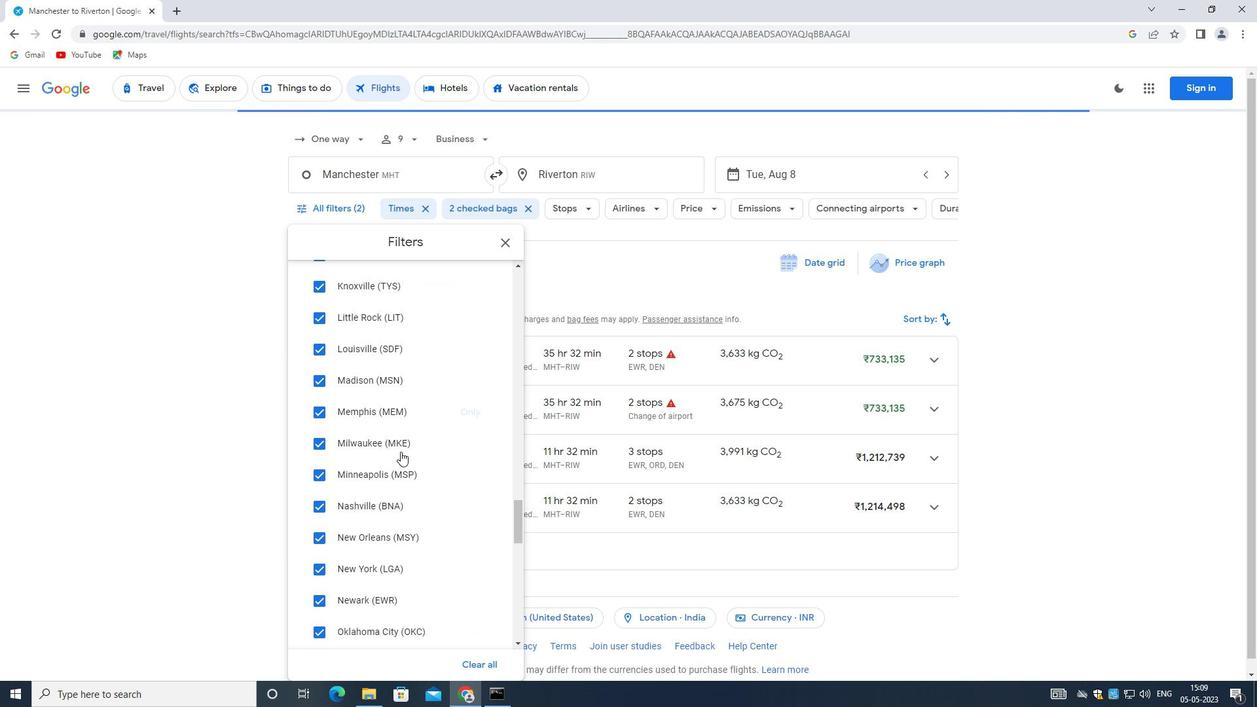 
Action: Mouse scrolled (402, 449) with delta (0, 0)
Screenshot: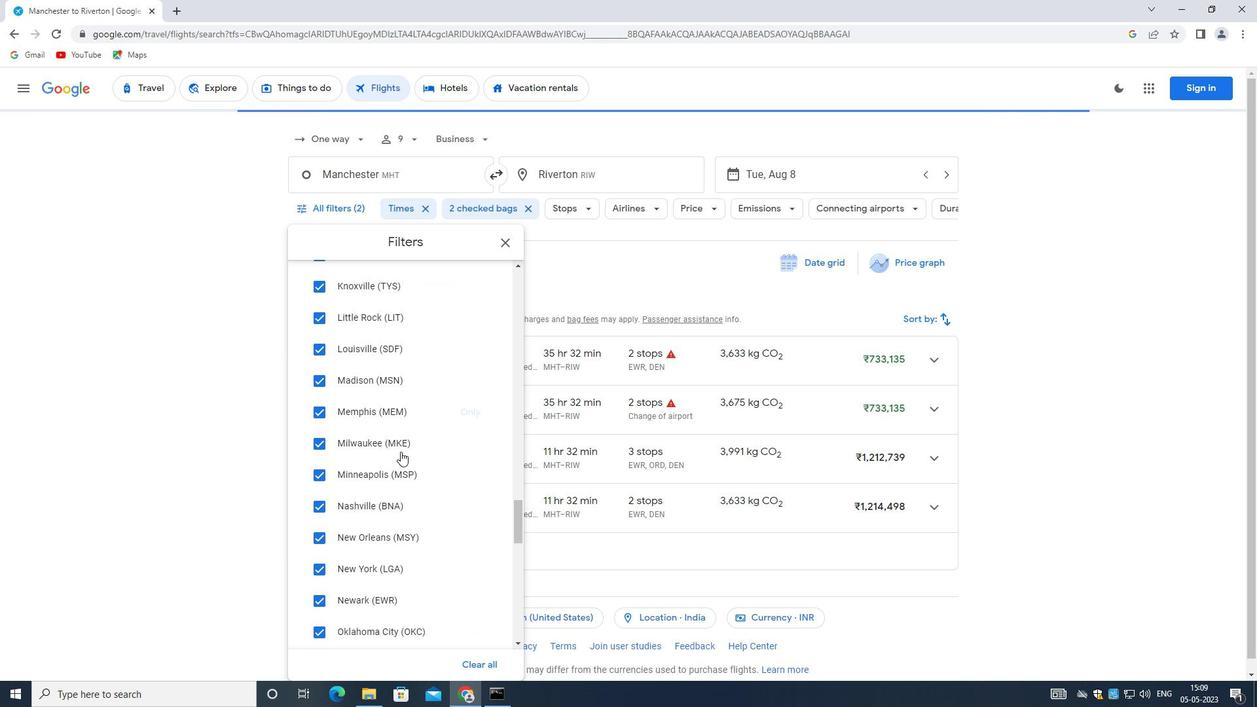 
Action: Mouse scrolled (402, 449) with delta (0, 0)
Screenshot: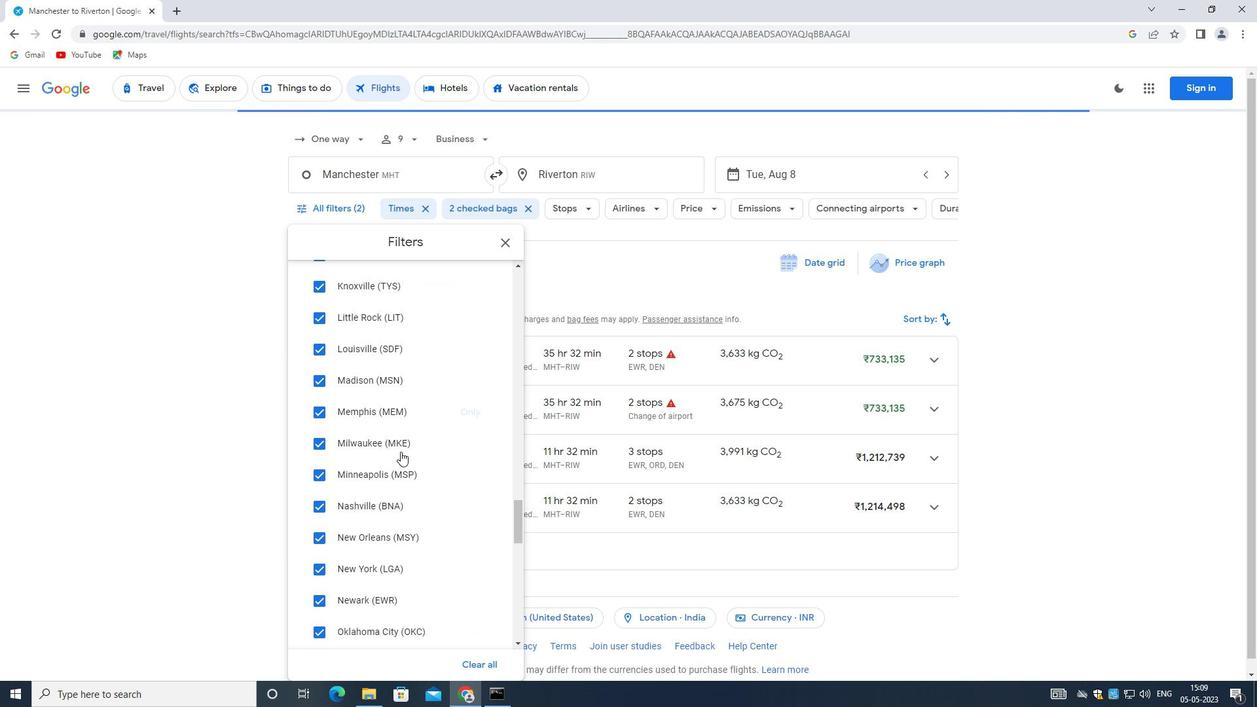 
Action: Mouse moved to (402, 454)
Screenshot: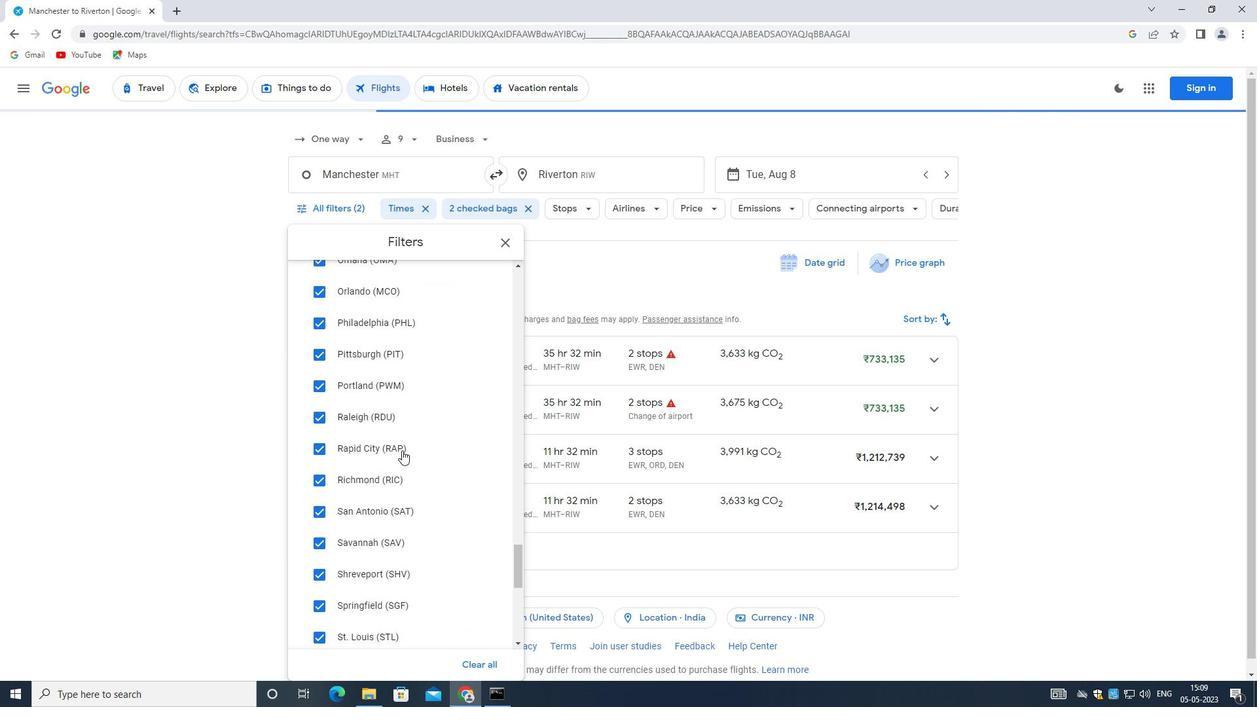 
Action: Mouse scrolled (402, 455) with delta (0, 0)
Screenshot: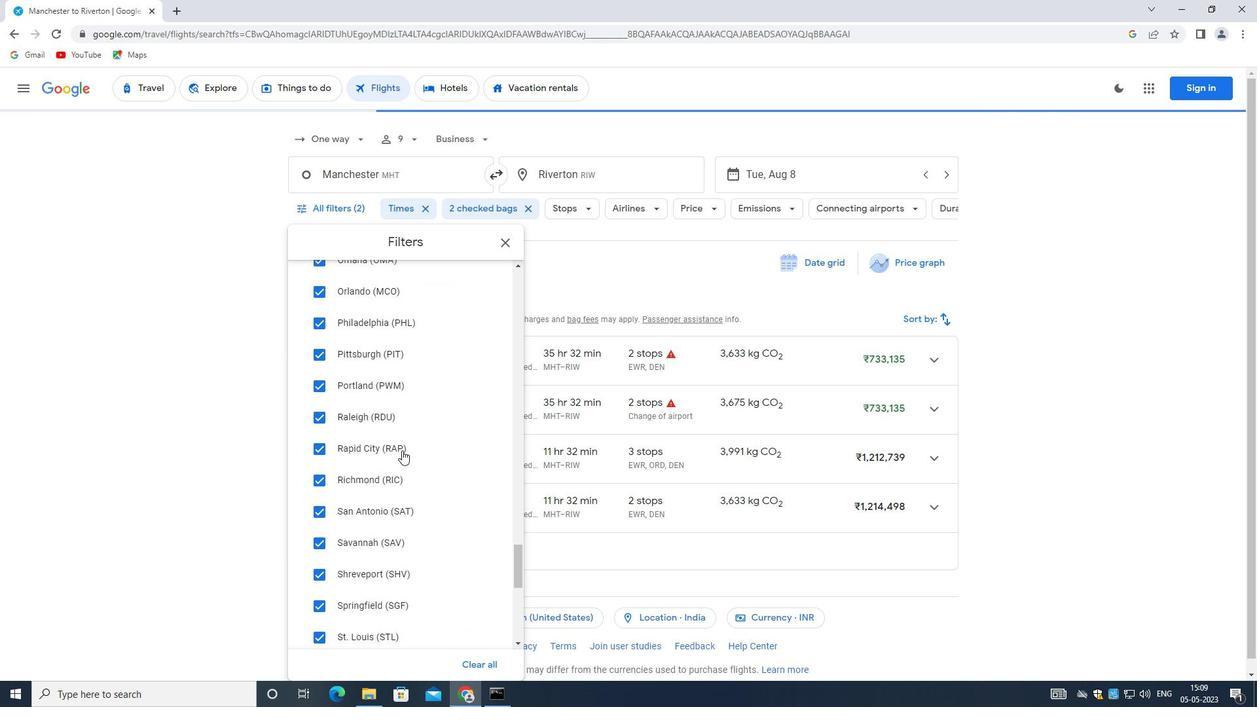 
Action: Mouse moved to (401, 457)
Screenshot: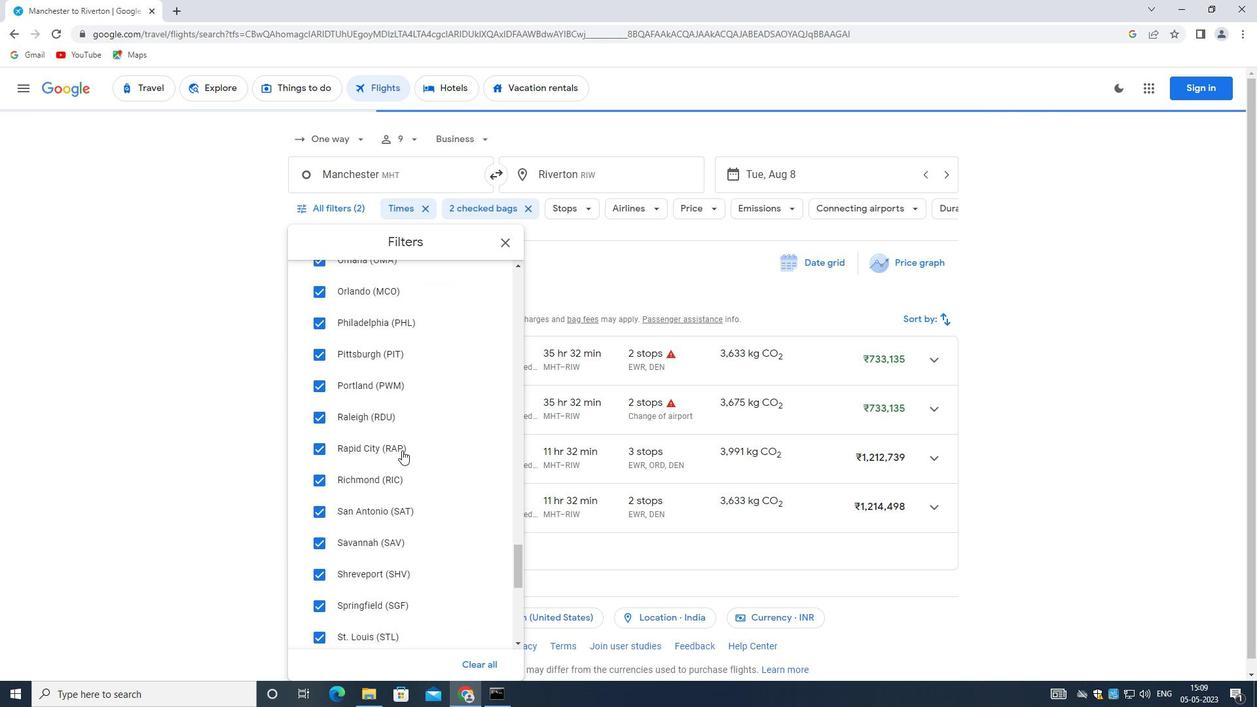 
Action: Mouse scrolled (401, 456) with delta (0, 0)
Screenshot: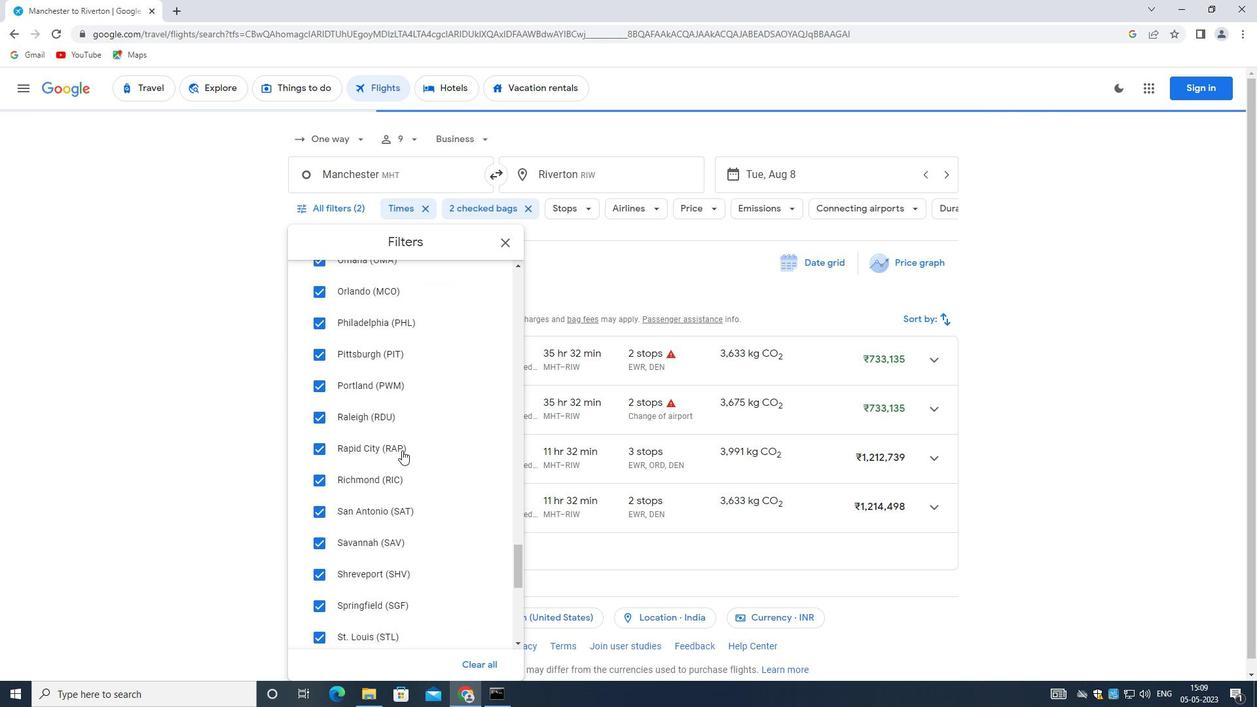 
Action: Mouse moved to (400, 457)
Screenshot: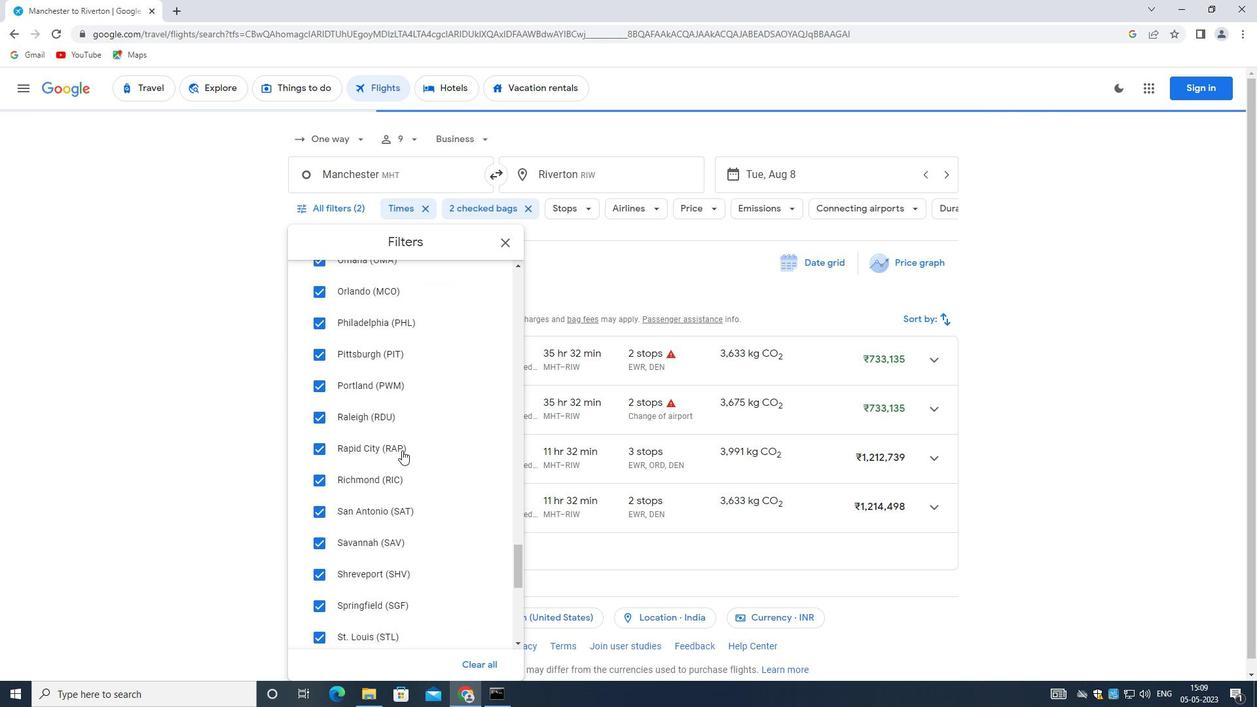 
Action: Mouse scrolled (400, 457) with delta (0, 0)
Screenshot: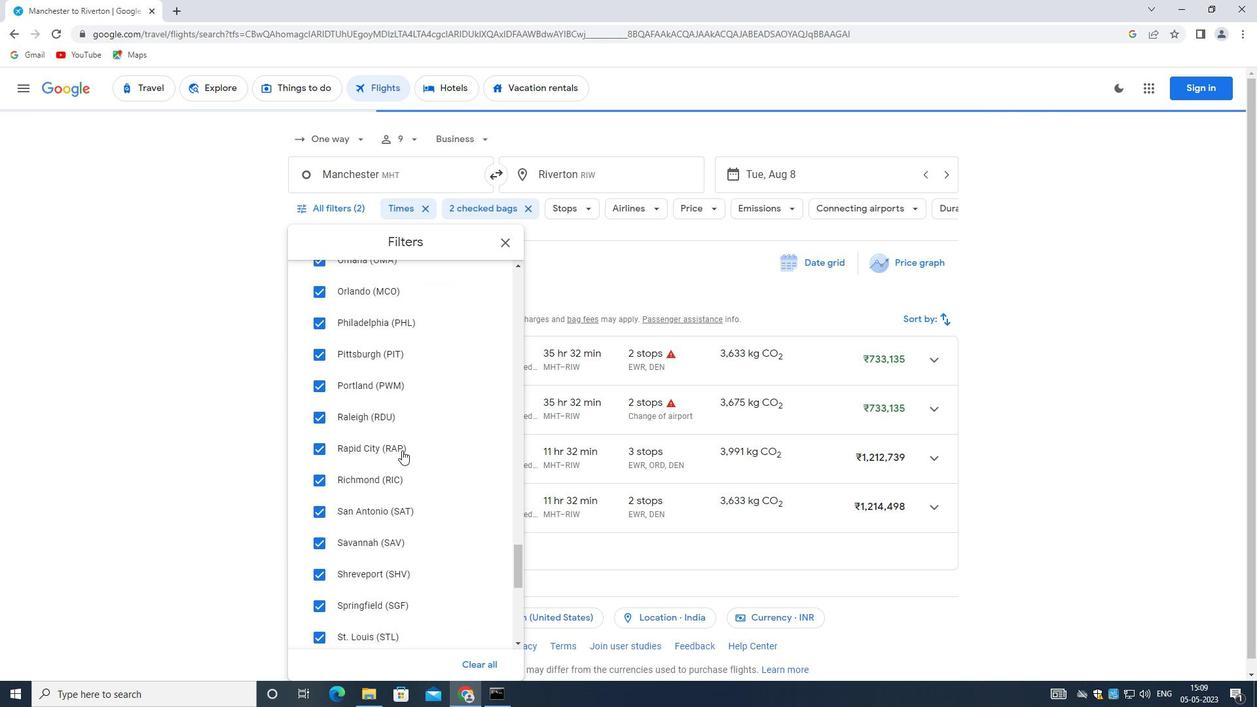 
Action: Mouse moved to (400, 458)
Screenshot: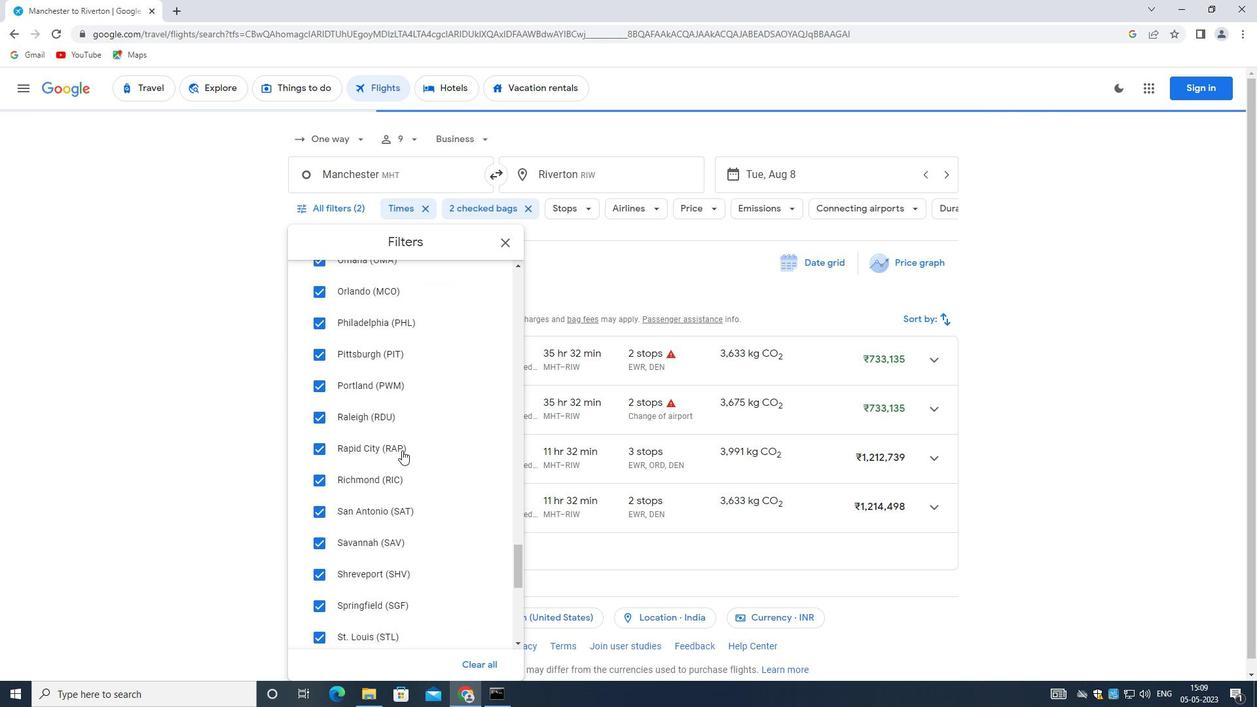 
Action: Mouse scrolled (400, 457) with delta (0, 0)
Screenshot: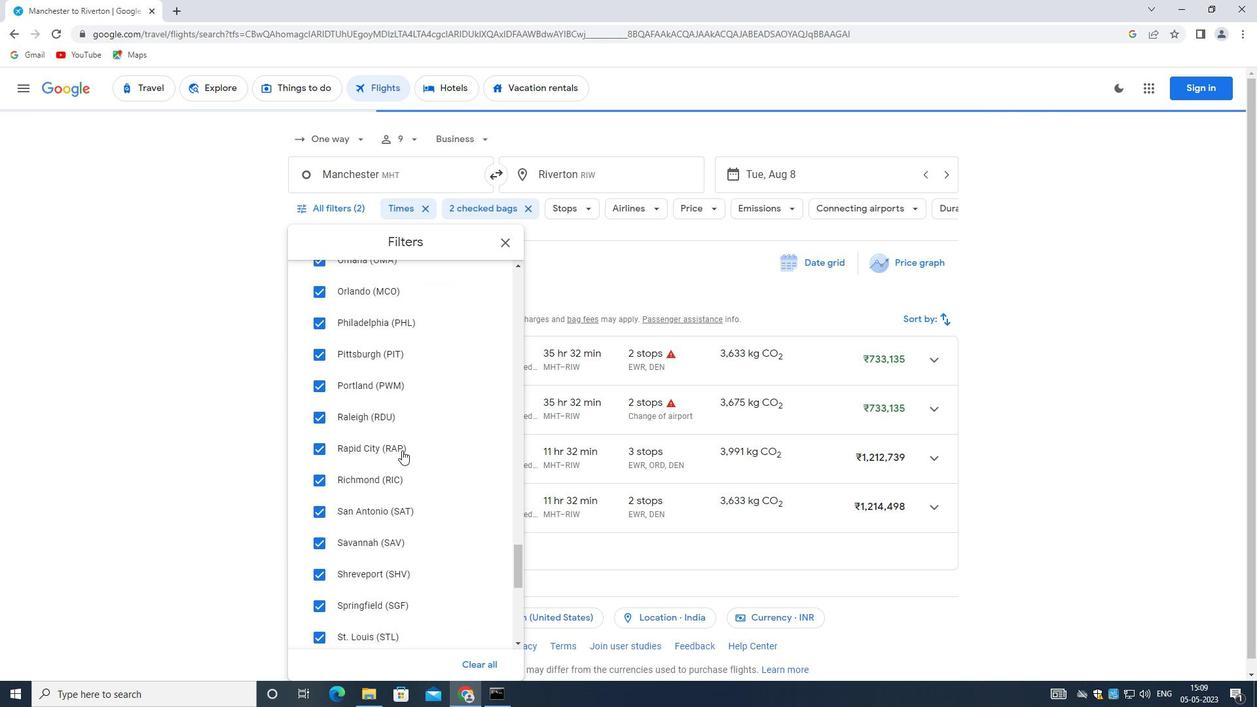 
Action: Mouse scrolled (400, 457) with delta (0, 0)
Screenshot: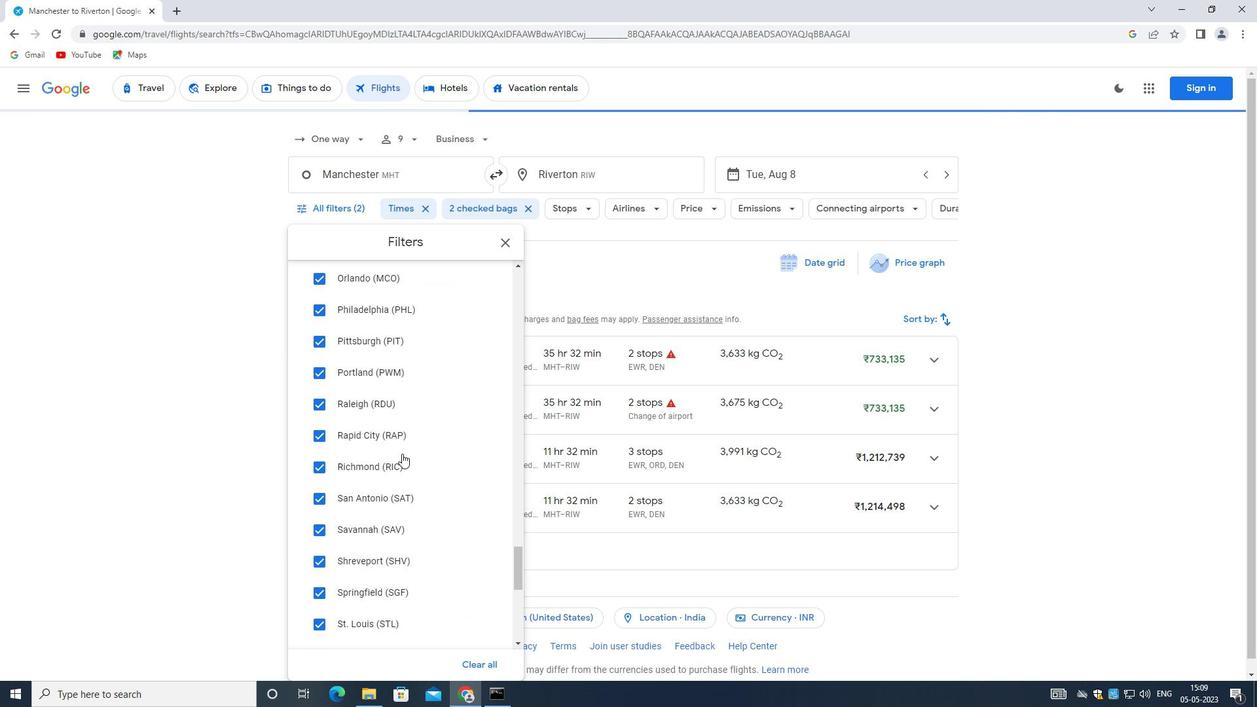 
Action: Mouse moved to (400, 462)
Screenshot: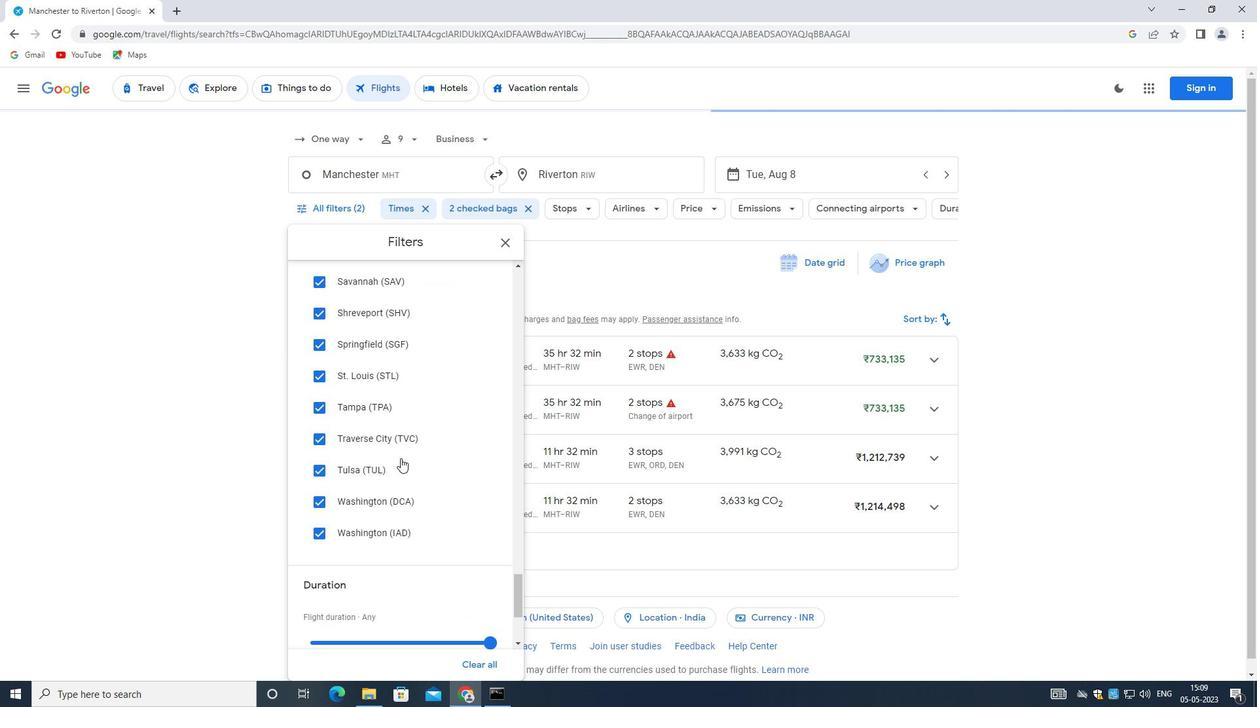
Action: Mouse scrolled (400, 461) with delta (0, 0)
Screenshot: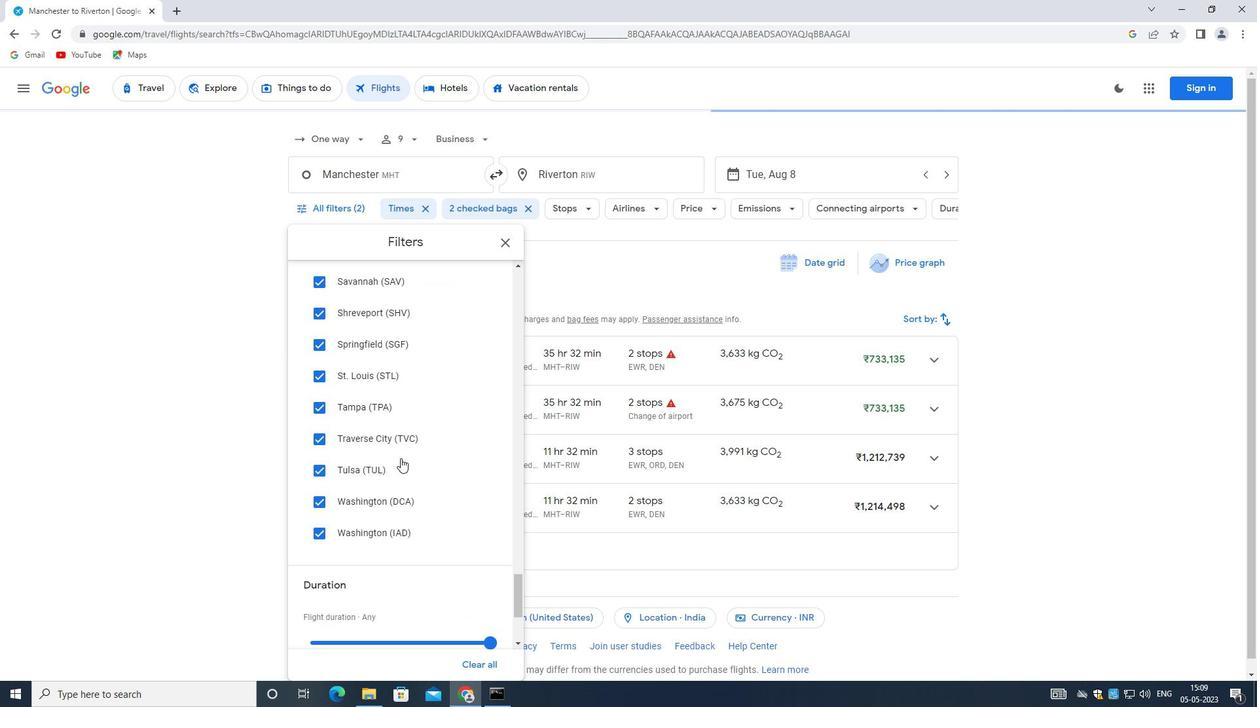 
Action: Mouse moved to (400, 462)
Screenshot: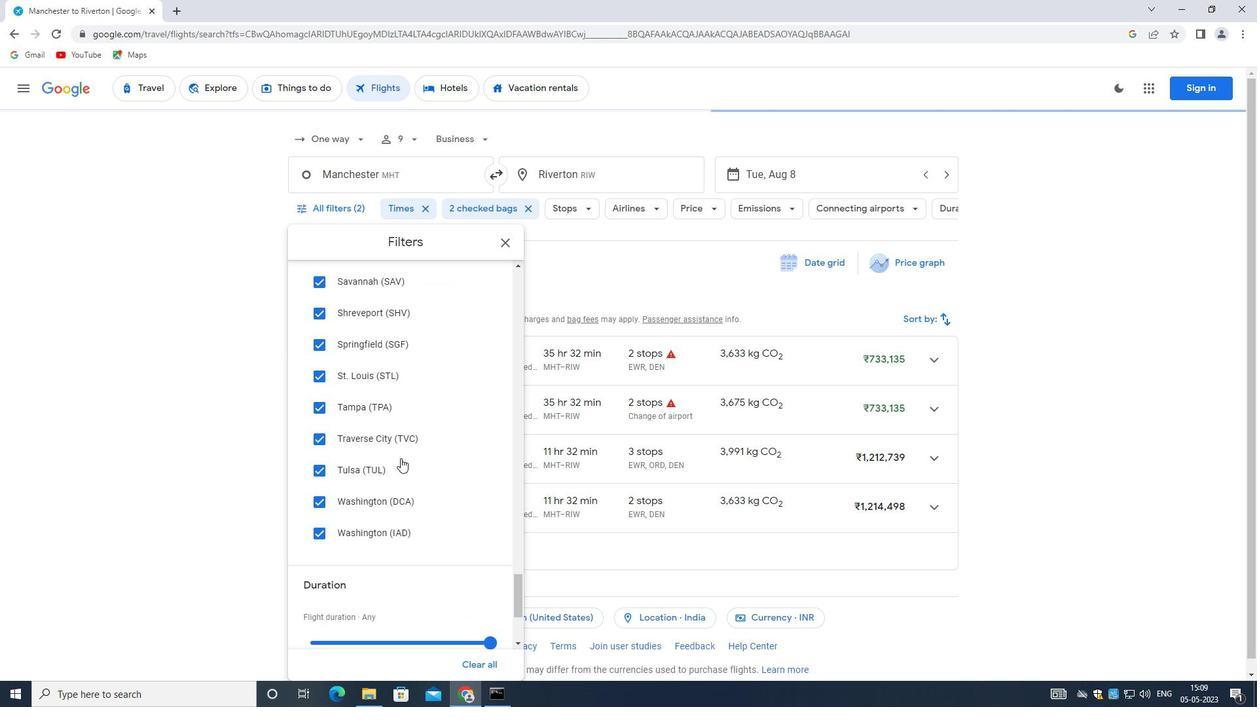 
Action: Mouse scrolled (400, 462) with delta (0, 0)
Screenshot: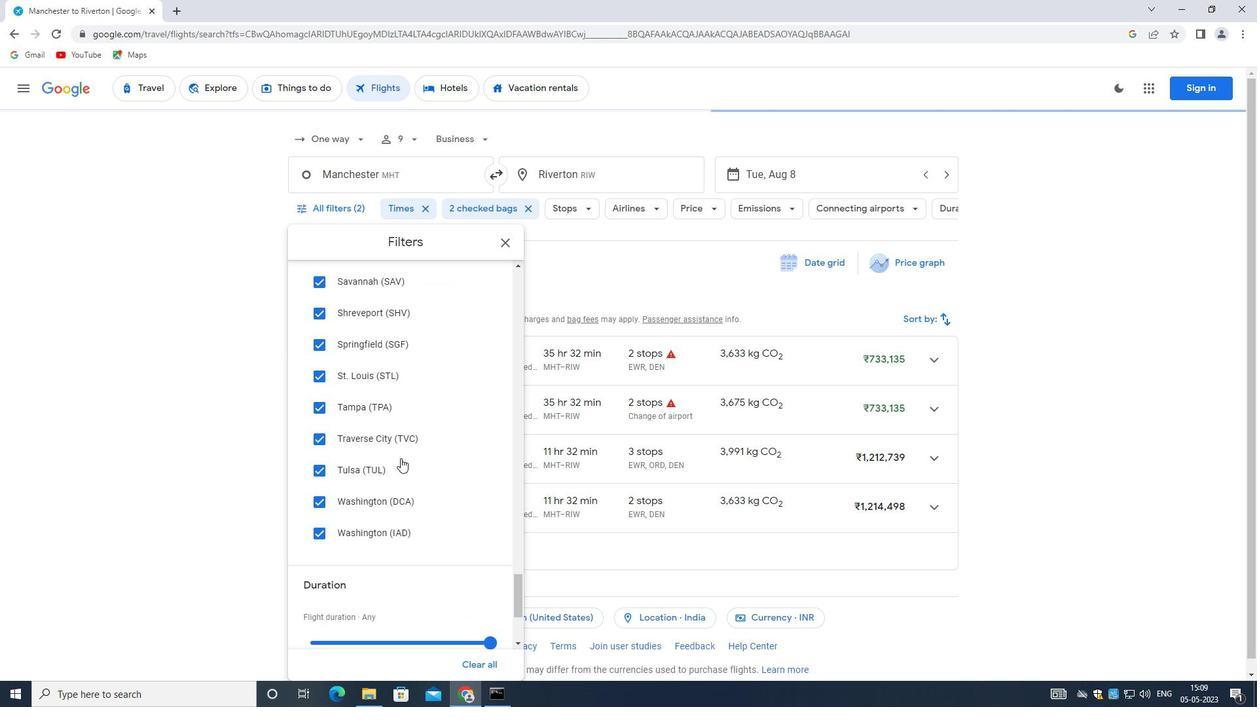 
Action: Mouse moved to (399, 463)
Screenshot: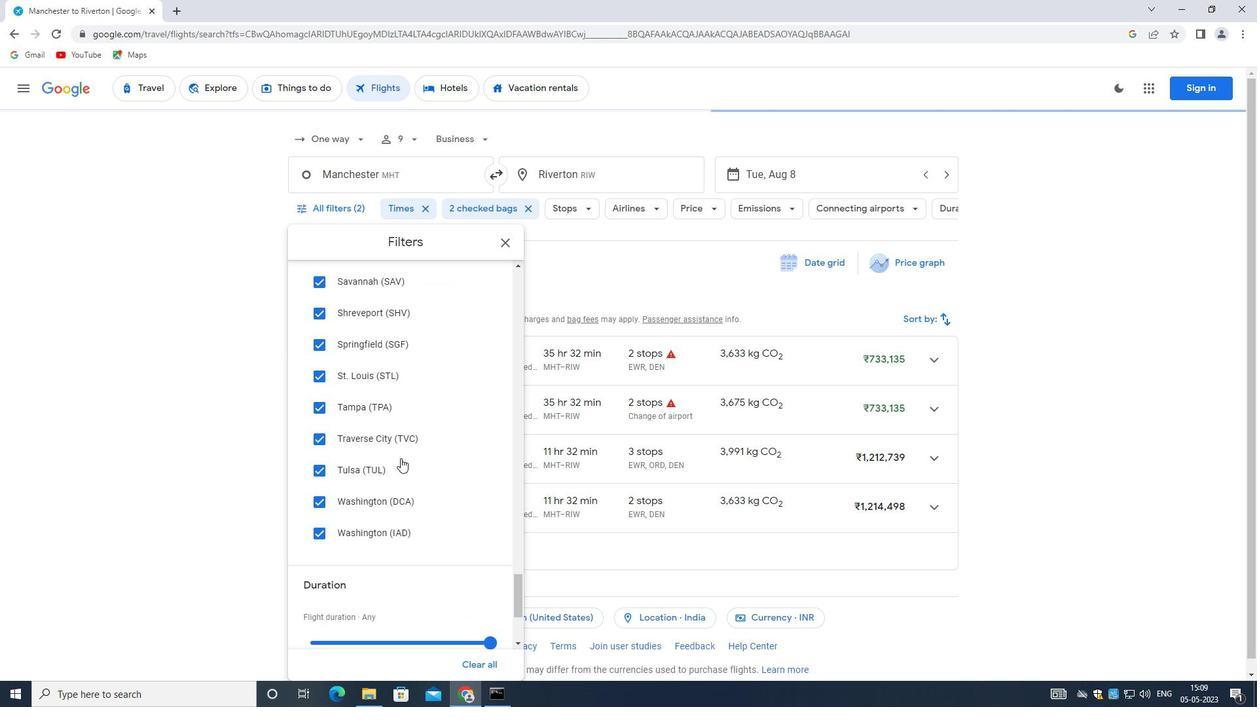 
Action: Mouse scrolled (399, 462) with delta (0, 0)
Screenshot: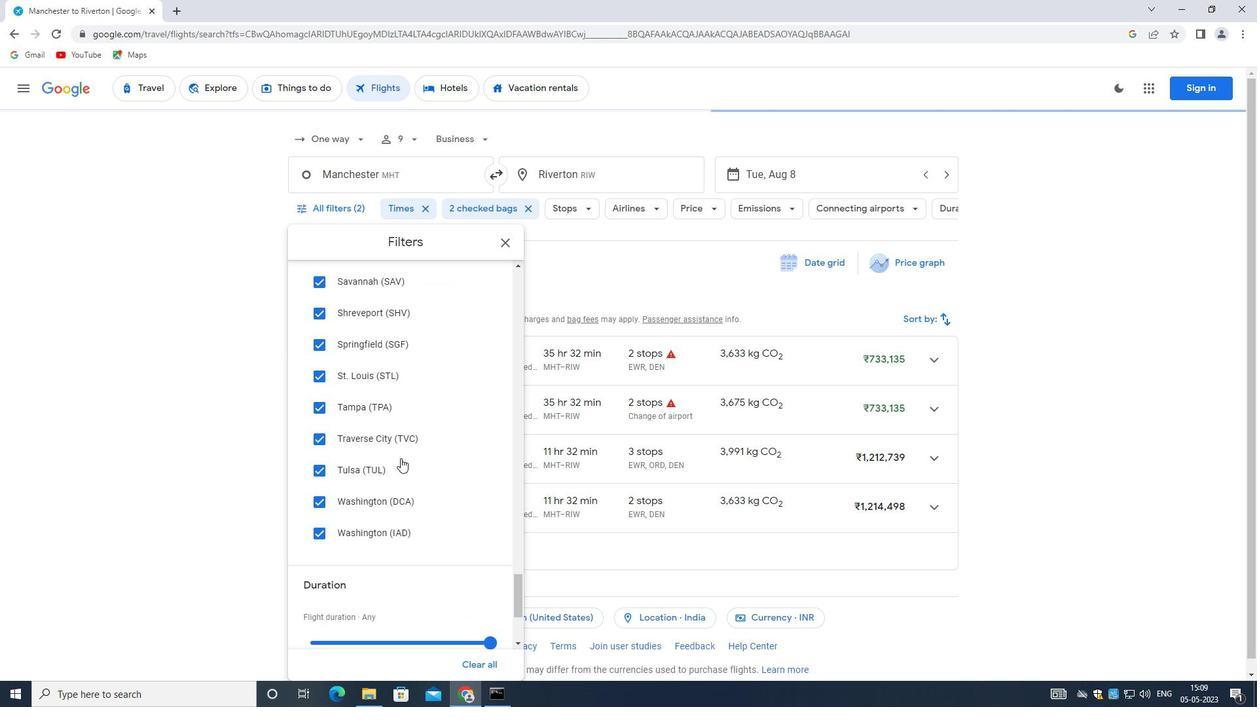 
Action: Mouse moved to (397, 468)
Screenshot: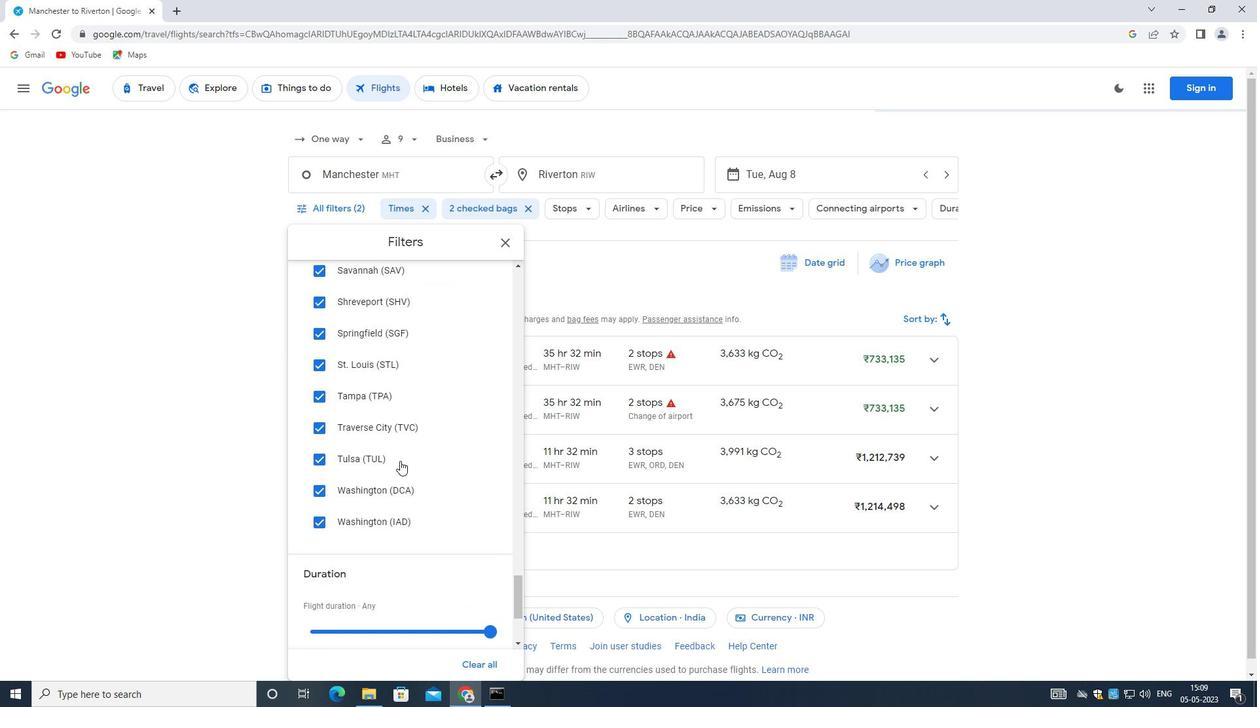 
Action: Mouse scrolled (397, 468) with delta (0, 0)
Screenshot: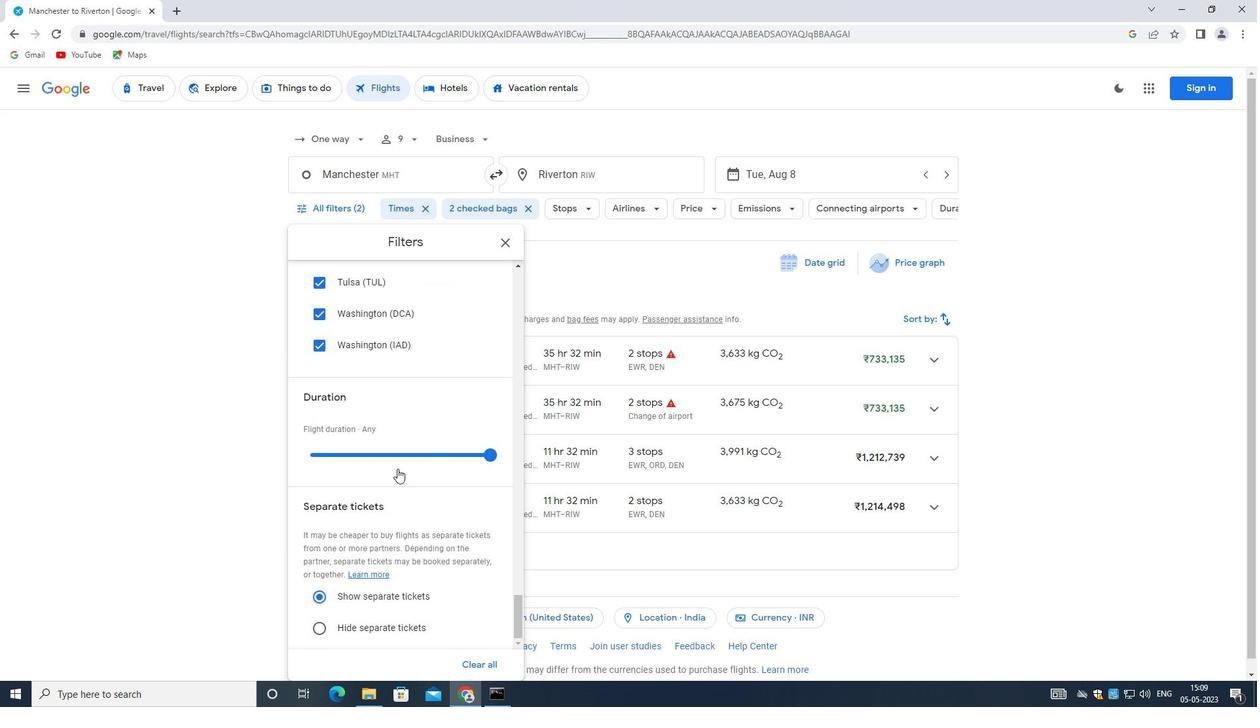 
Action: Mouse scrolled (397, 468) with delta (0, 0)
Screenshot: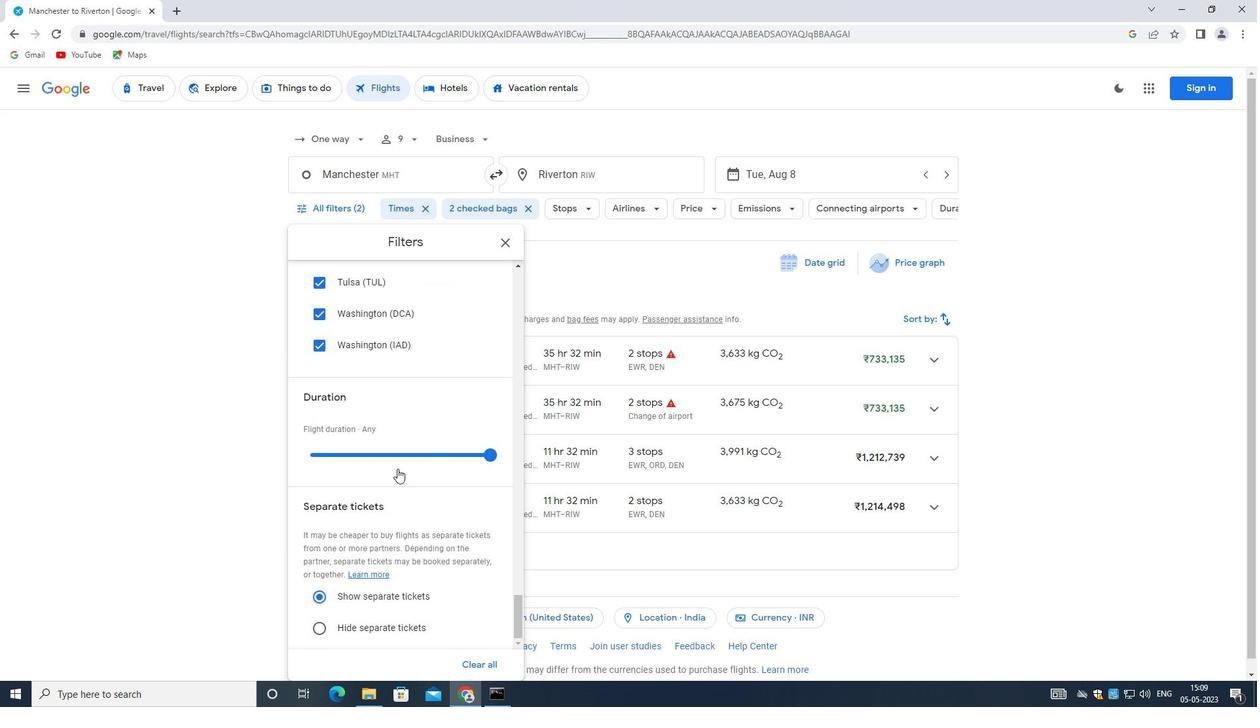 
Action: Mouse scrolled (397, 468) with delta (0, 0)
Screenshot: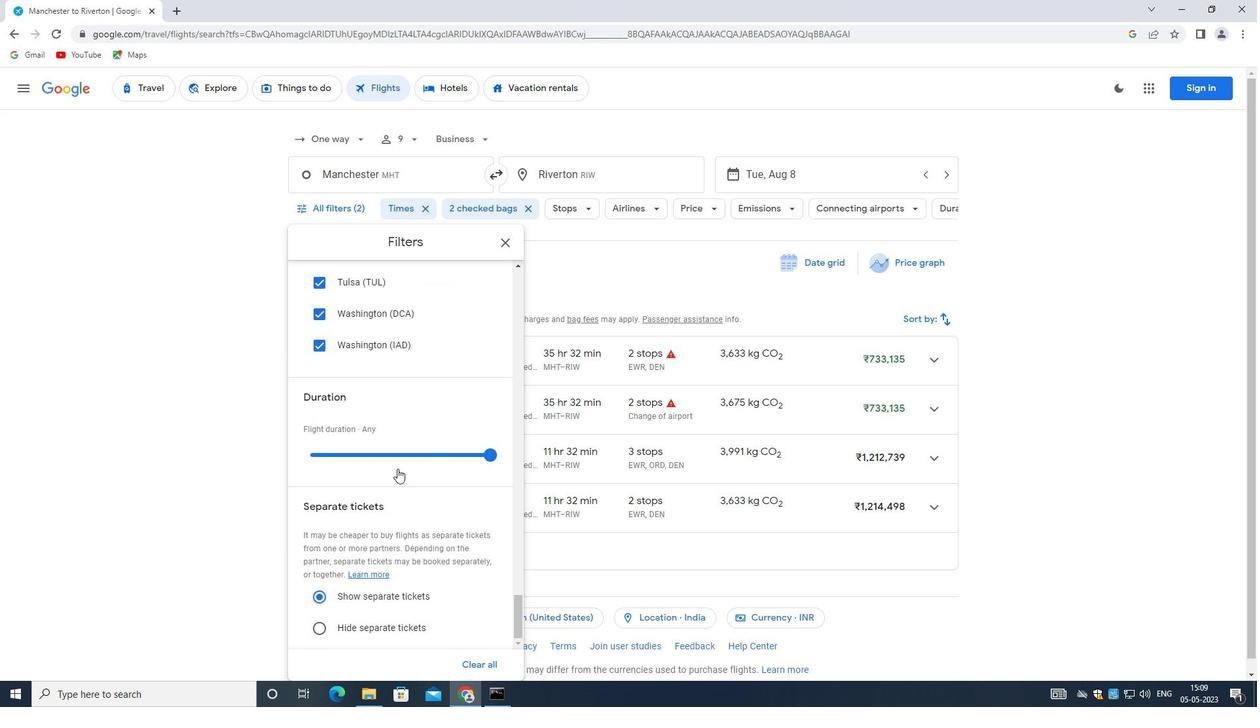 
Action: Mouse scrolled (397, 468) with delta (0, 0)
Screenshot: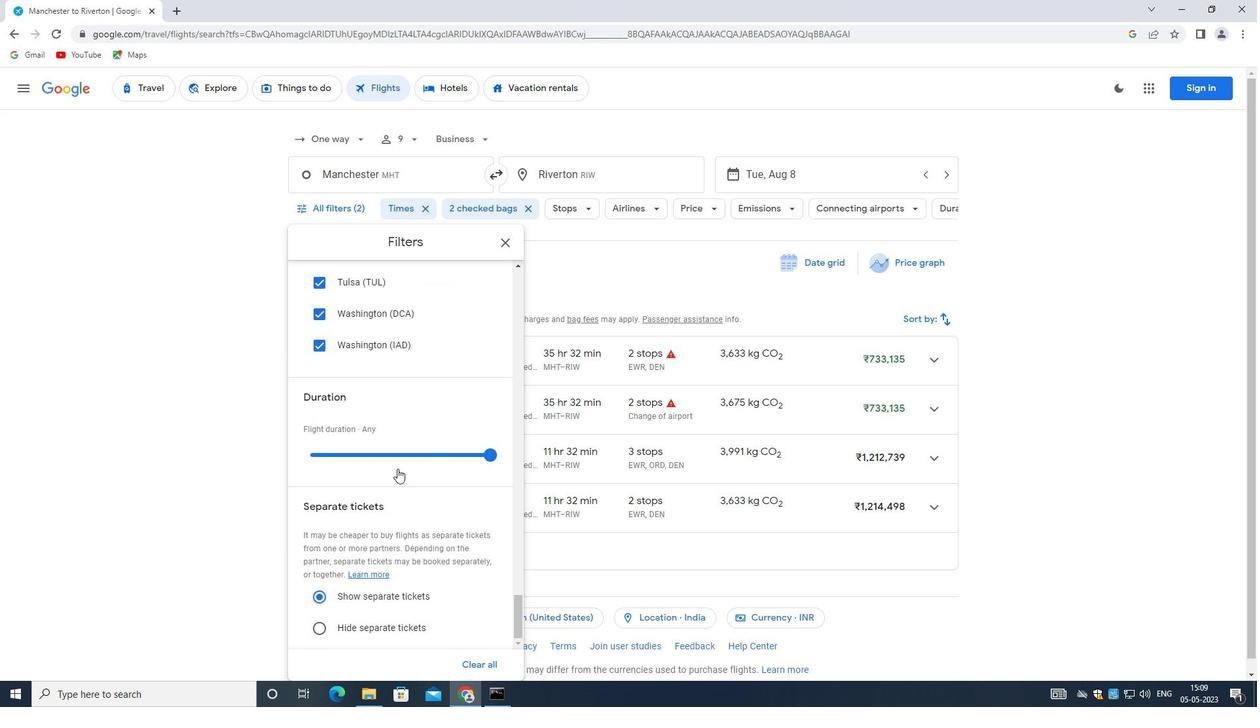 
